 Task: Find connections with filter location Guadix with filter topic #stayhomewith filter profile language French with filter current company Volvo Group with filter school JSPM's Rajarshi Shahu College of Engineering with filter industry Reupholstery and Furniture Repair with filter service category Program Management with filter keywords title Chief Robot Whisperer
Action: Mouse moved to (585, 77)
Screenshot: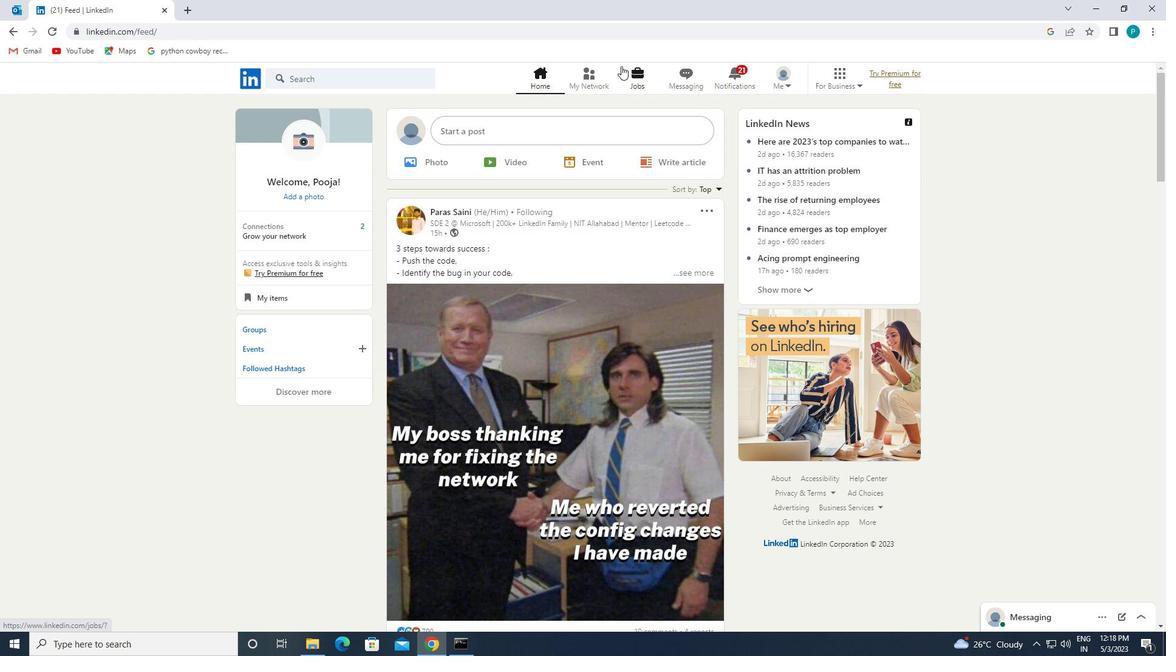 
Action: Mouse pressed left at (585, 77)
Screenshot: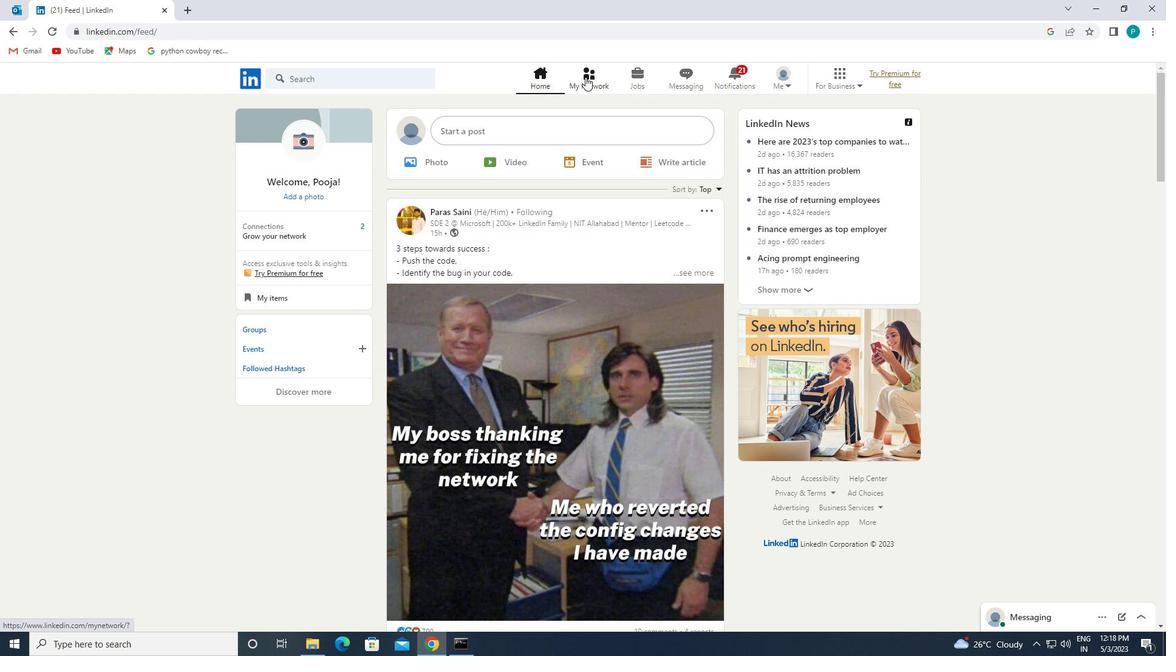 
Action: Mouse moved to (361, 146)
Screenshot: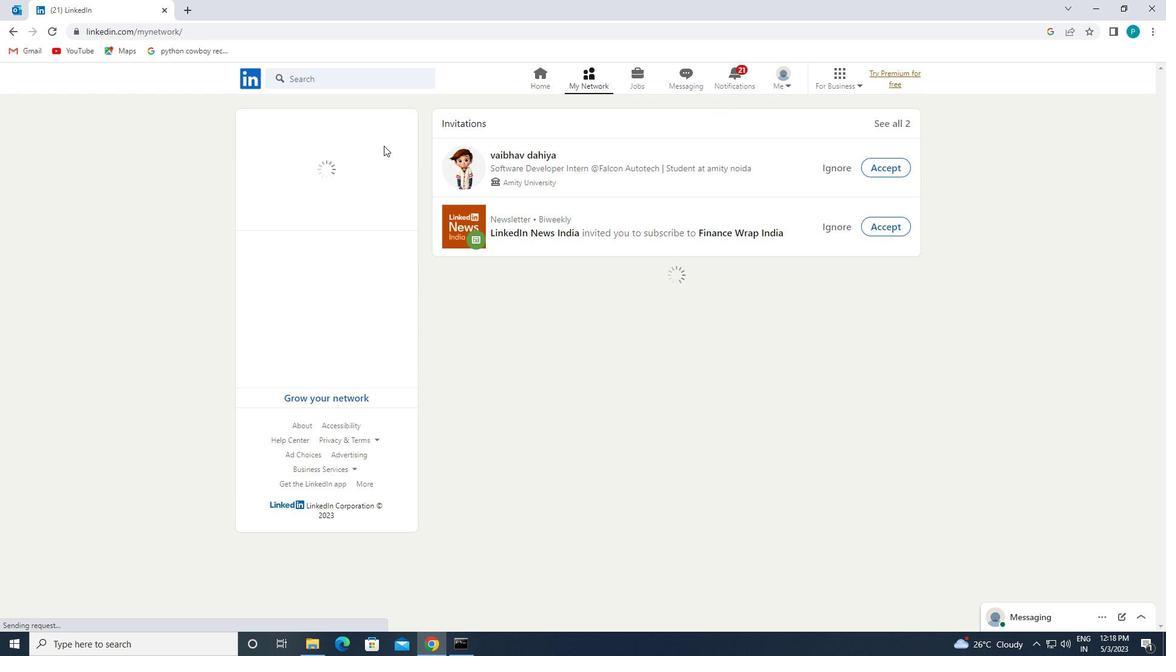 
Action: Mouse pressed left at (361, 146)
Screenshot: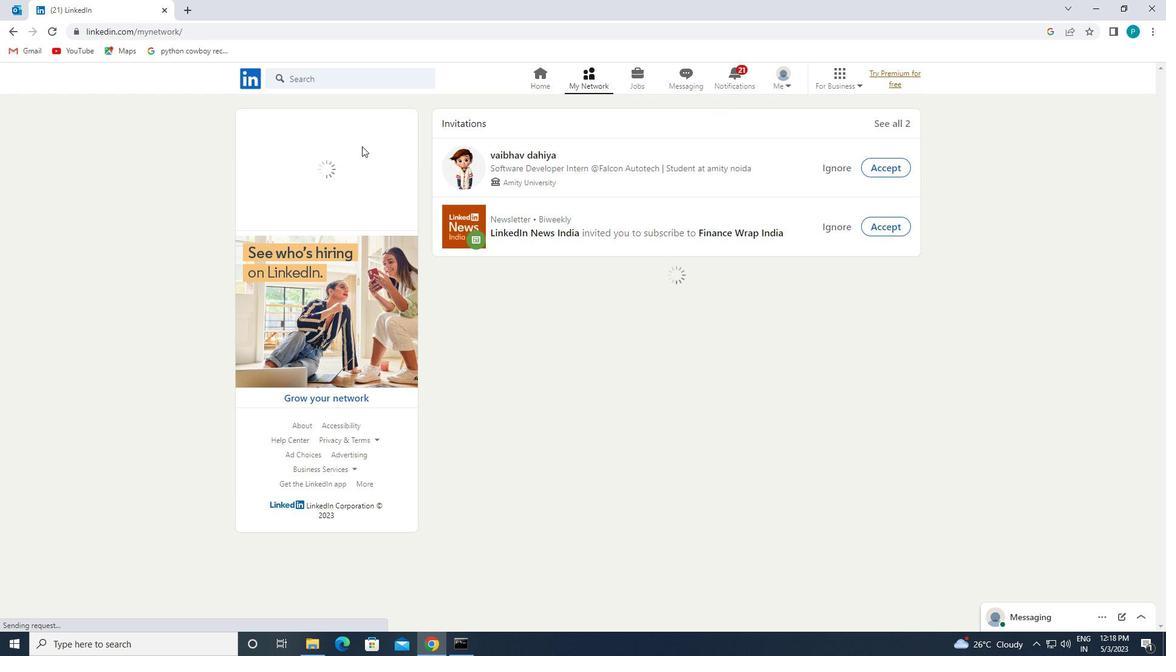 
Action: Mouse moved to (666, 144)
Screenshot: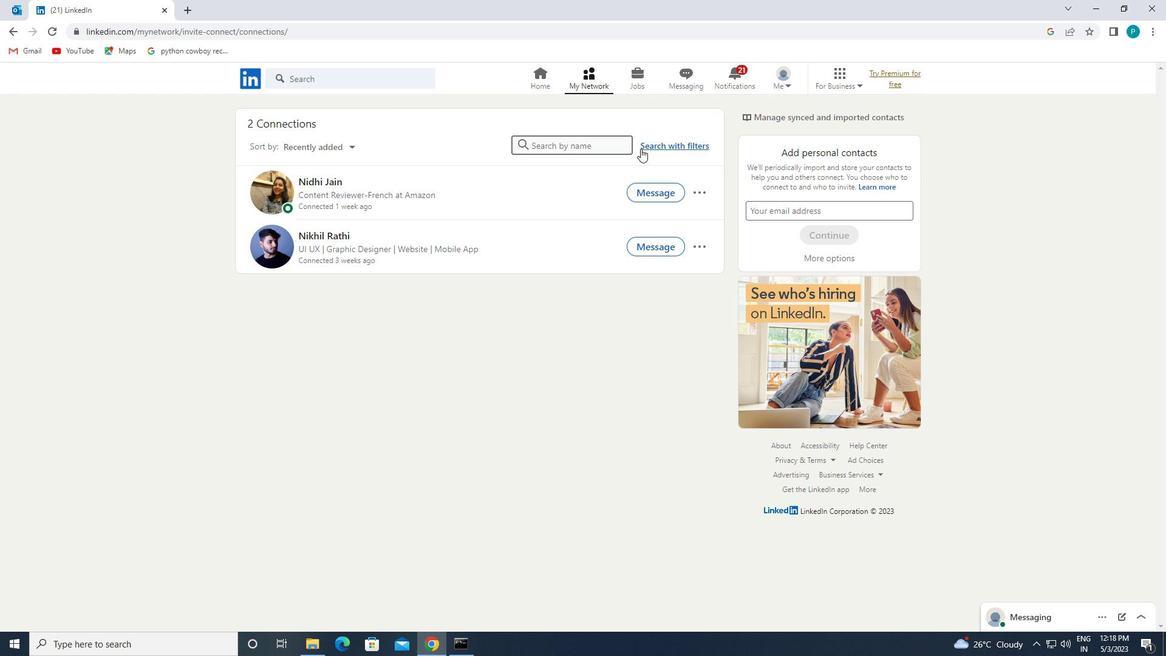 
Action: Mouse pressed left at (666, 144)
Screenshot: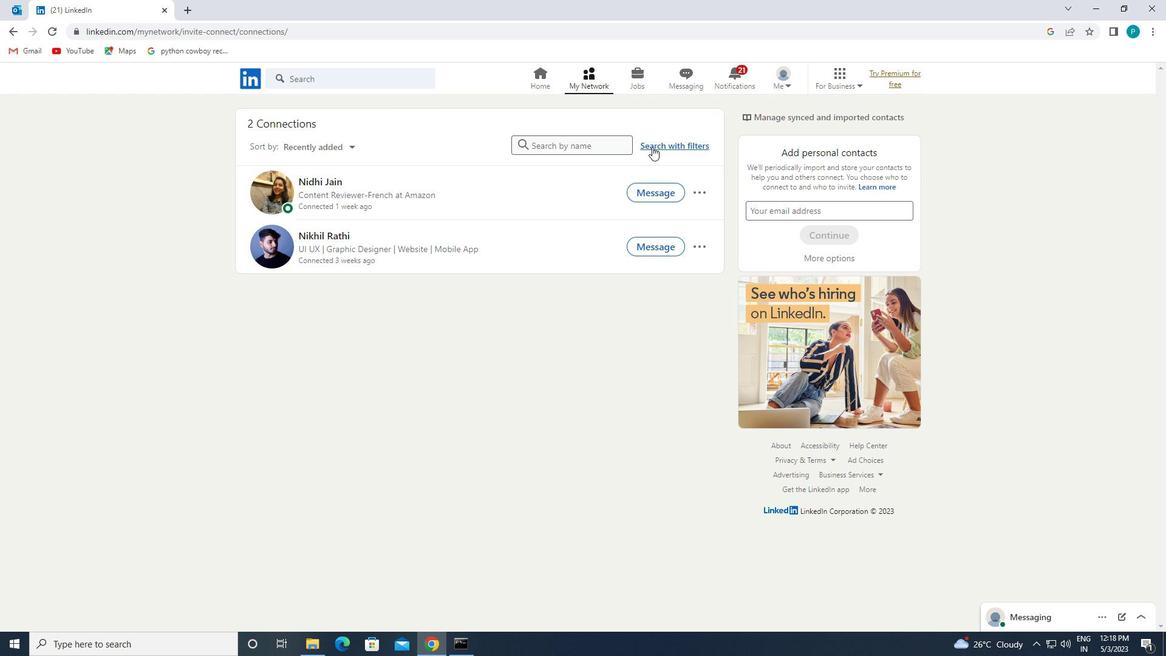 
Action: Mouse moved to (619, 109)
Screenshot: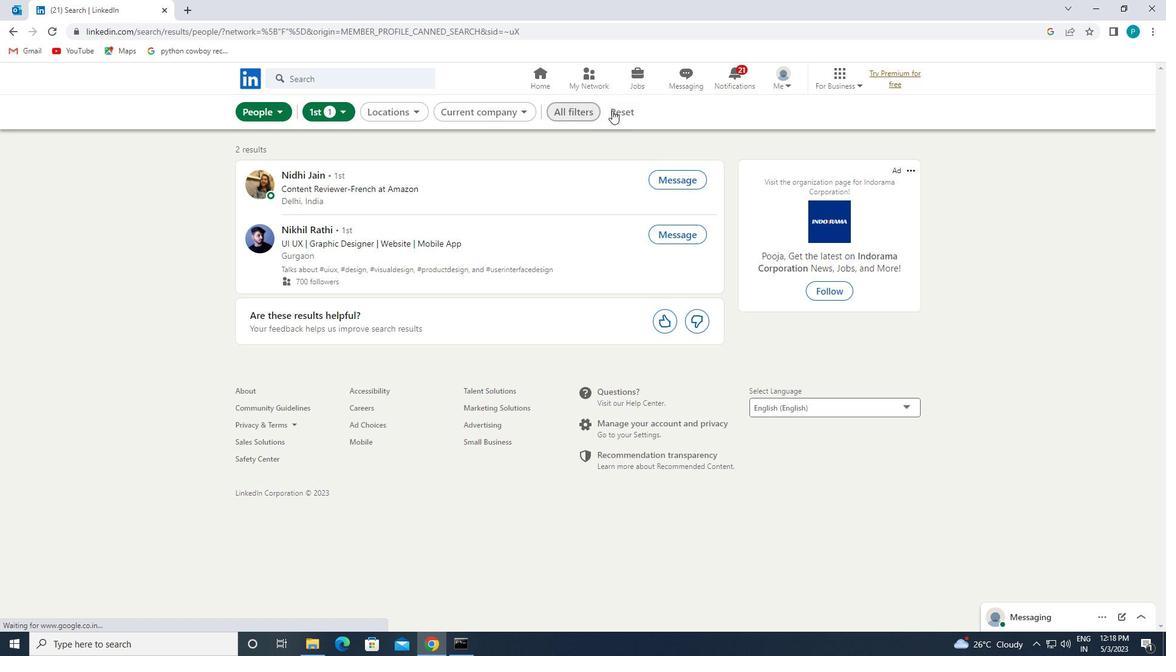 
Action: Mouse pressed left at (619, 109)
Screenshot: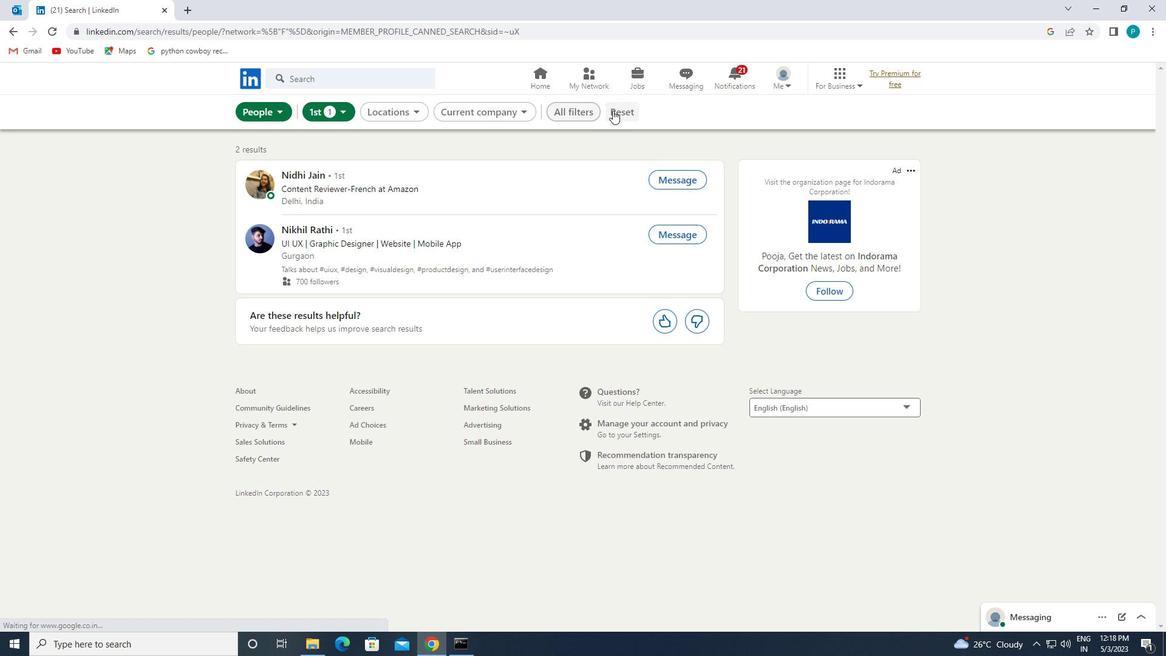 
Action: Mouse moved to (588, 108)
Screenshot: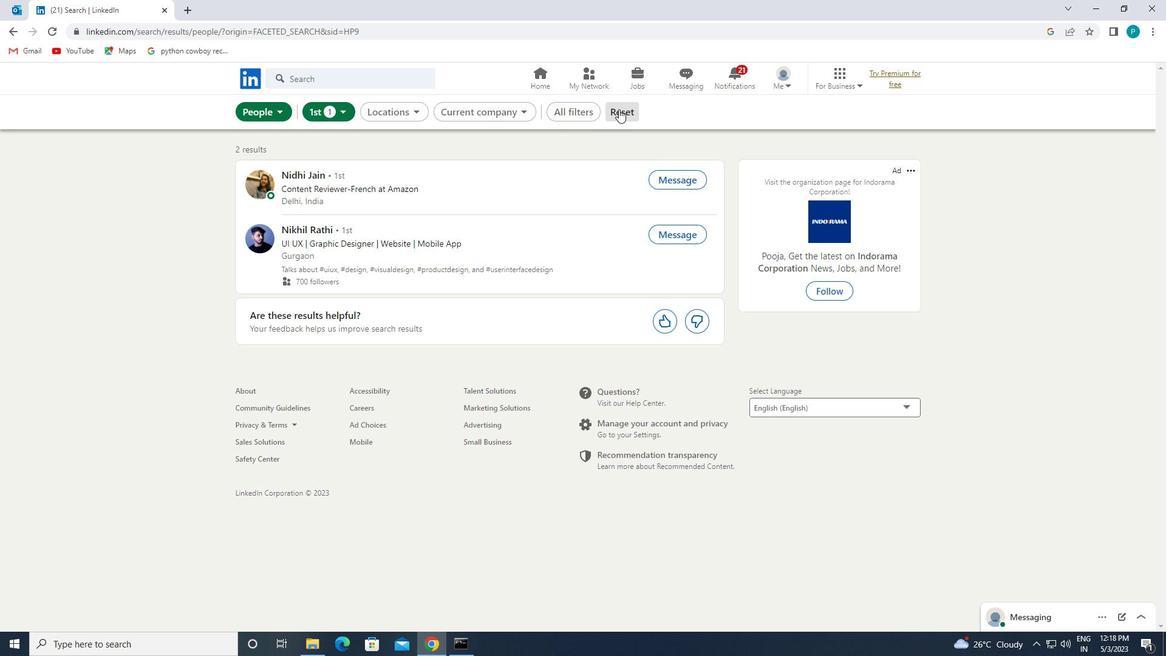 
Action: Mouse pressed left at (588, 108)
Screenshot: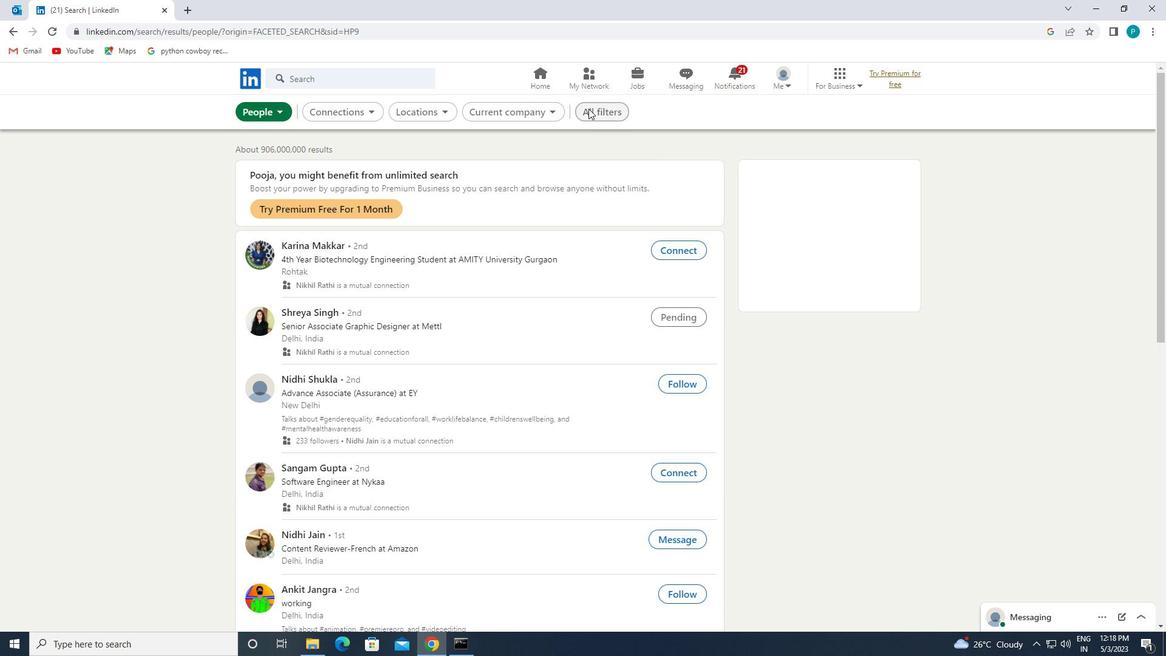 
Action: Mouse moved to (966, 391)
Screenshot: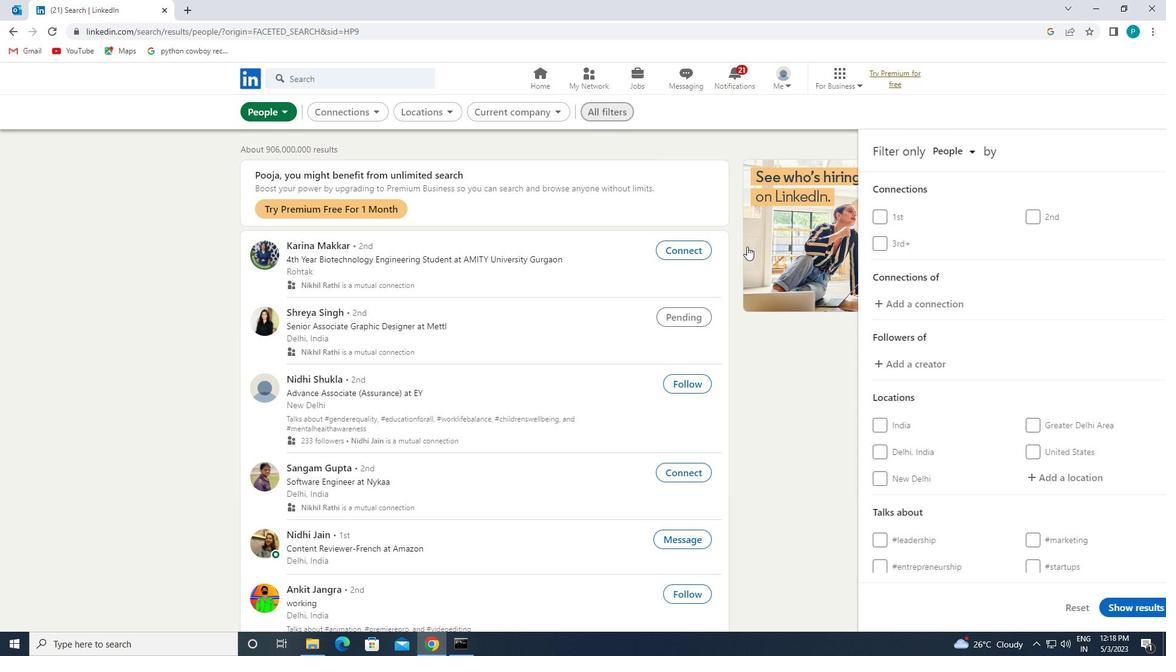 
Action: Mouse scrolled (966, 390) with delta (0, 0)
Screenshot: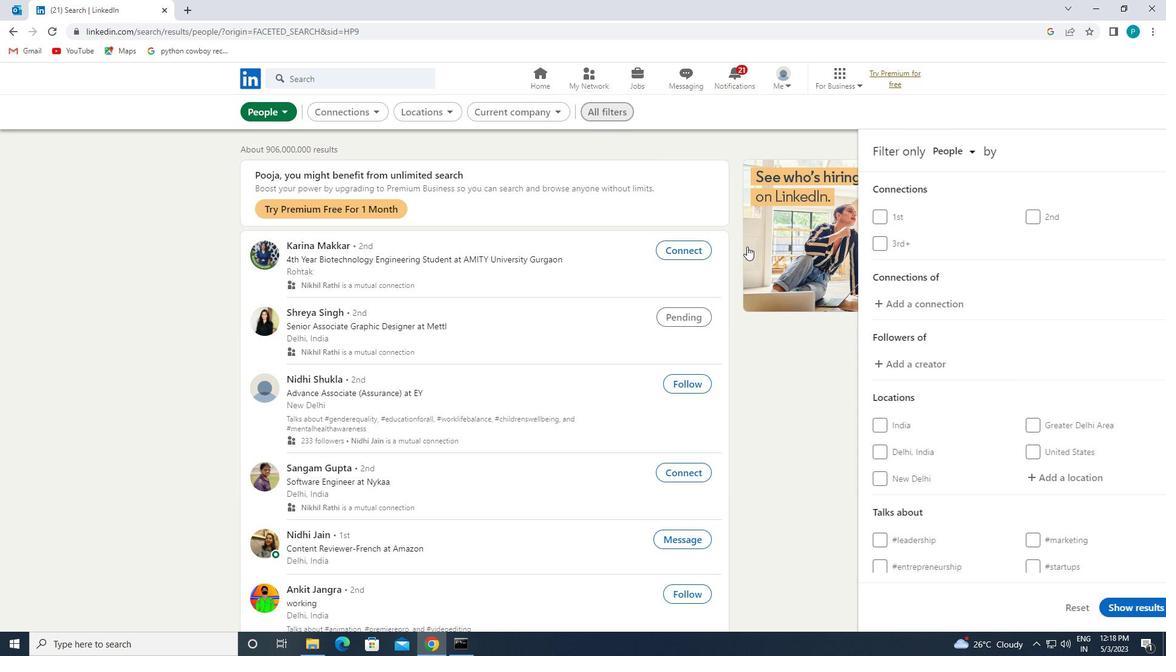 
Action: Mouse moved to (966, 391)
Screenshot: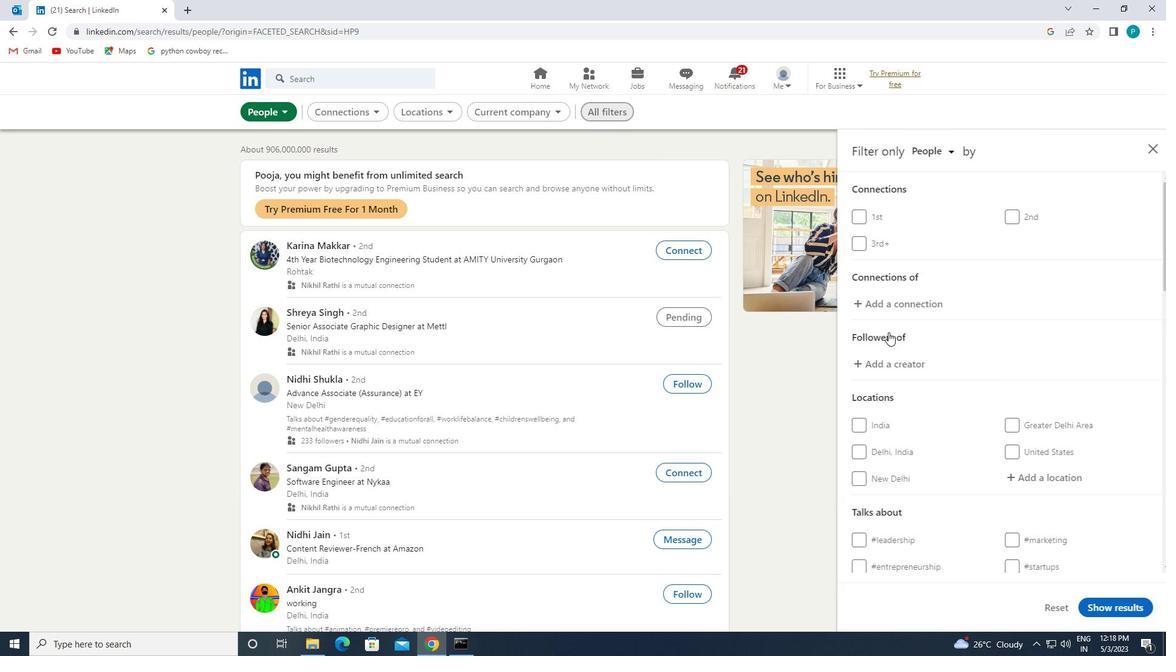 
Action: Mouse scrolled (966, 390) with delta (0, 0)
Screenshot: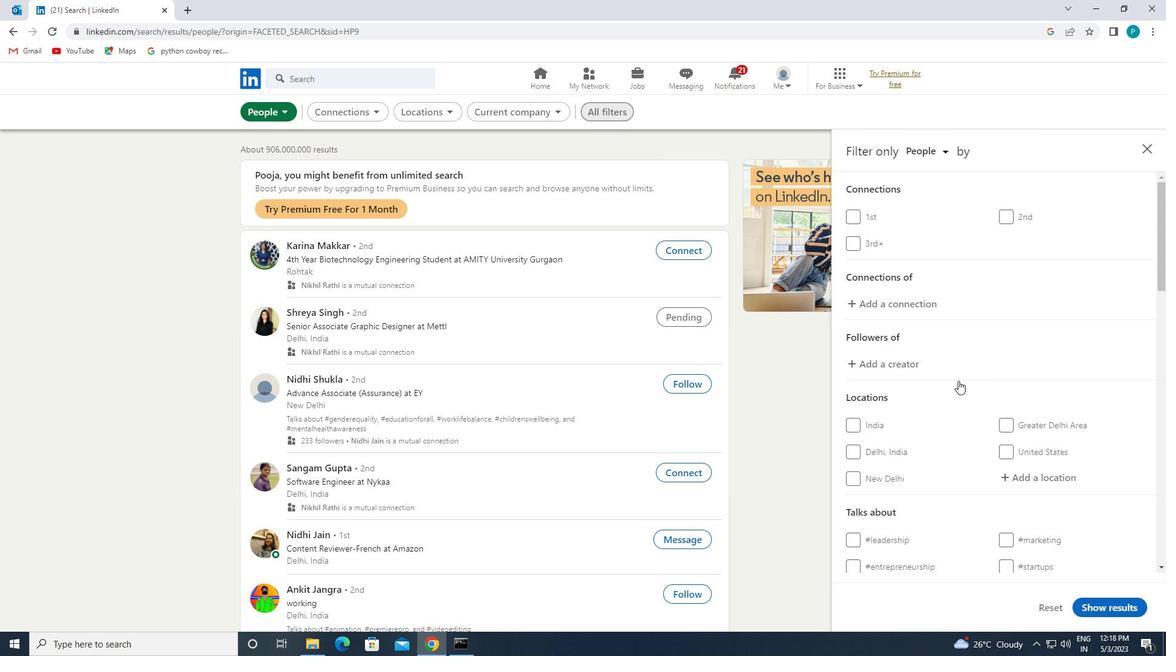 
Action: Mouse moved to (1005, 345)
Screenshot: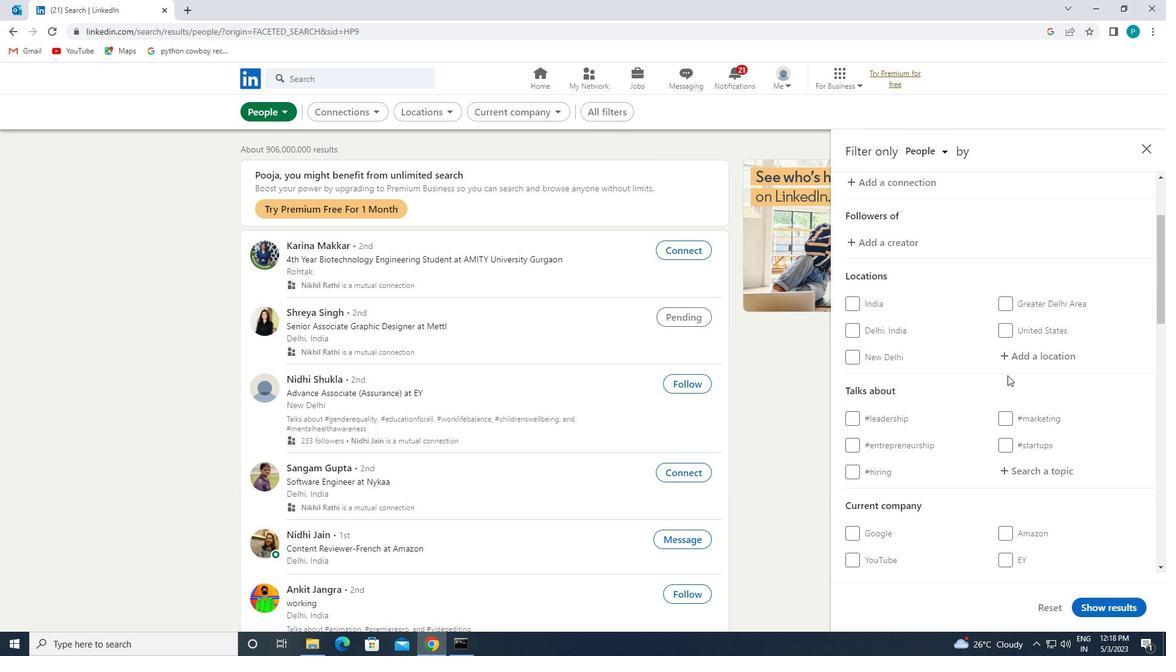 
Action: Mouse pressed left at (1005, 345)
Screenshot: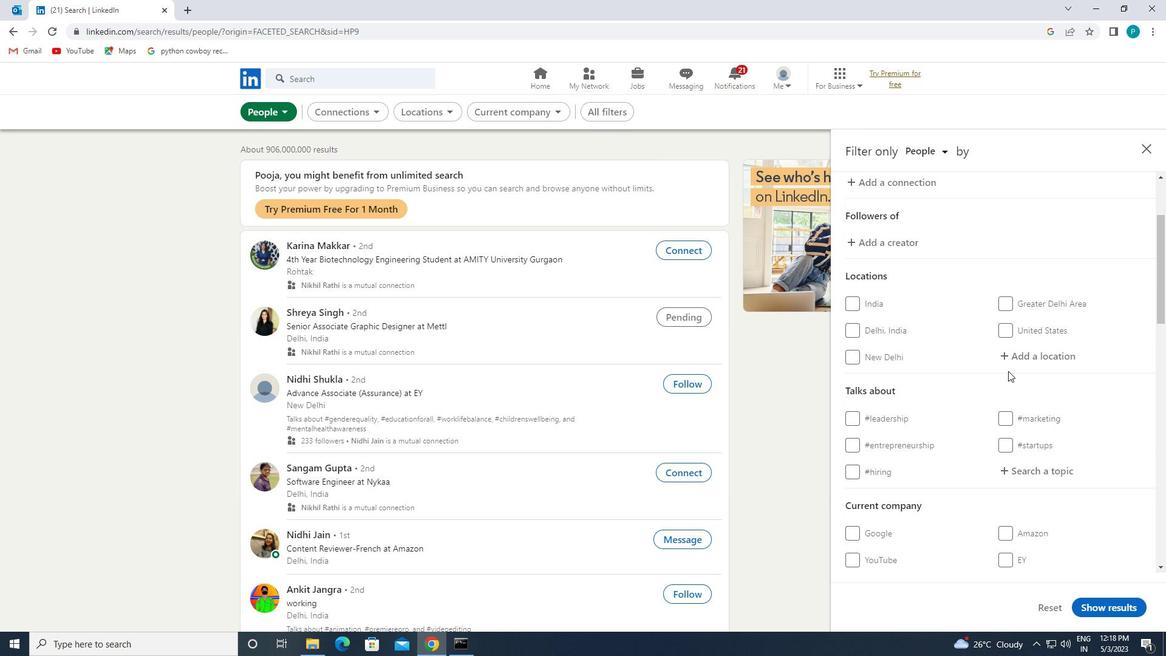 
Action: Mouse moved to (1001, 352)
Screenshot: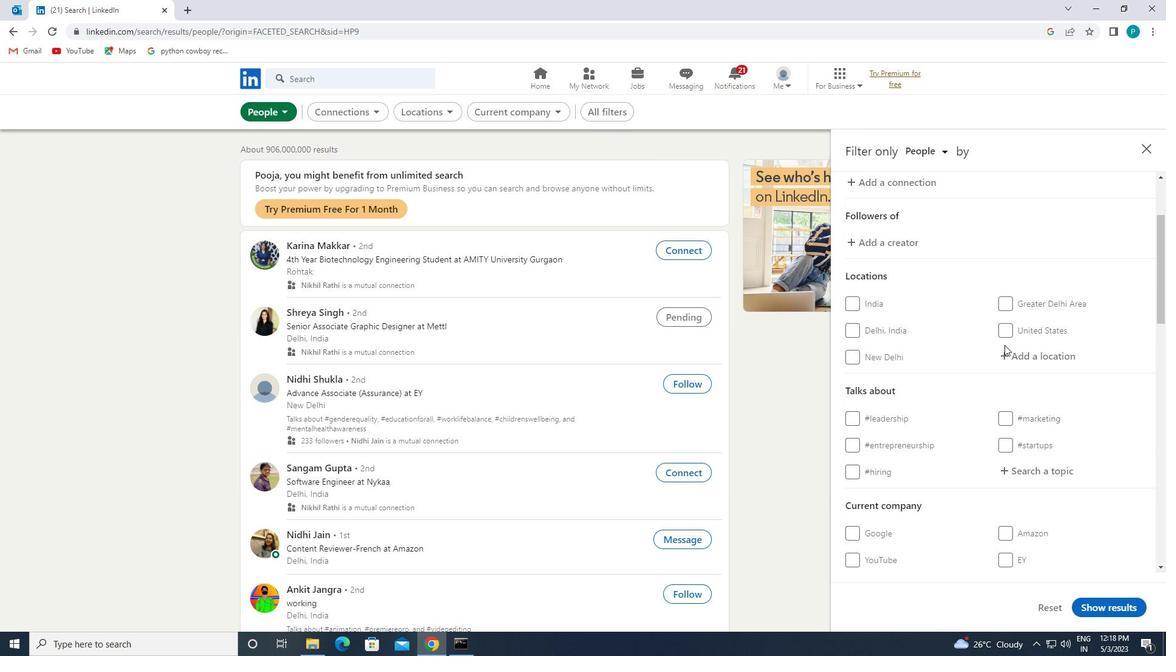 
Action: Mouse pressed left at (1001, 352)
Screenshot: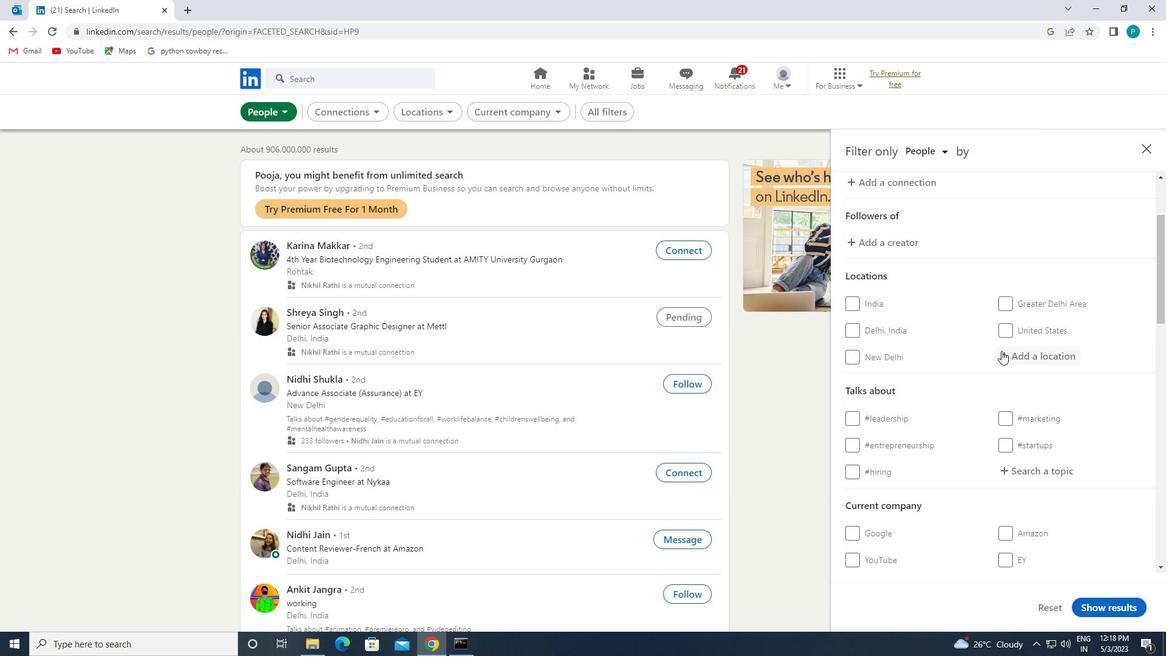 
Action: Mouse moved to (1004, 347)
Screenshot: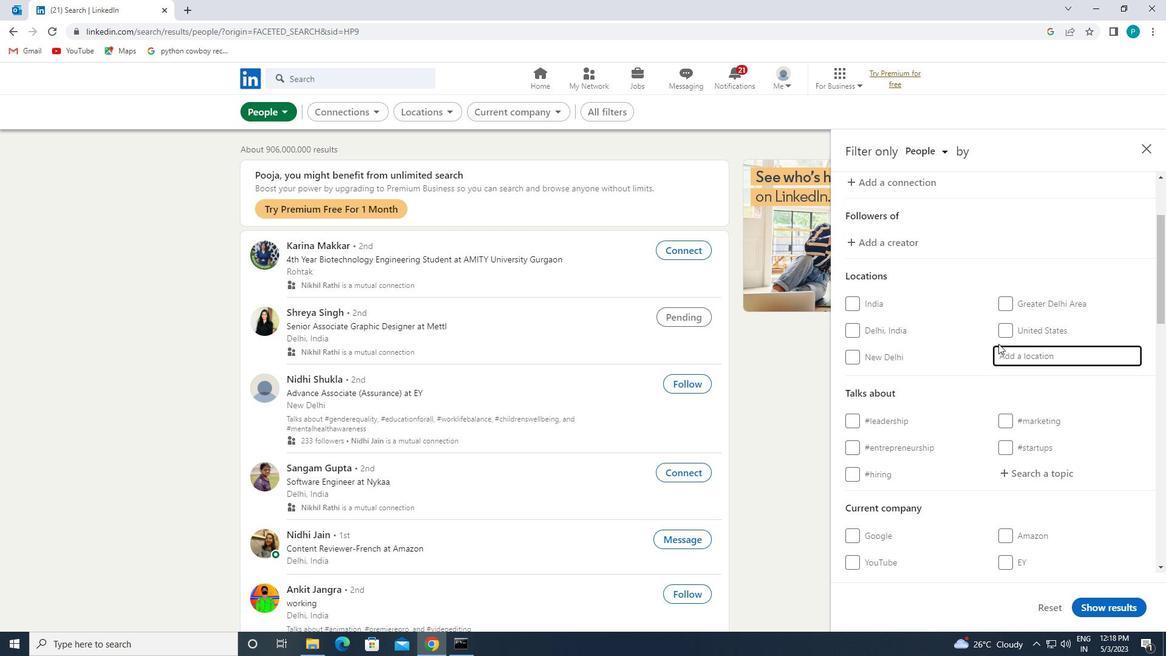 
Action: Key pressed <Key.caps_lock>g<Key.caps_lock>uadix
Screenshot: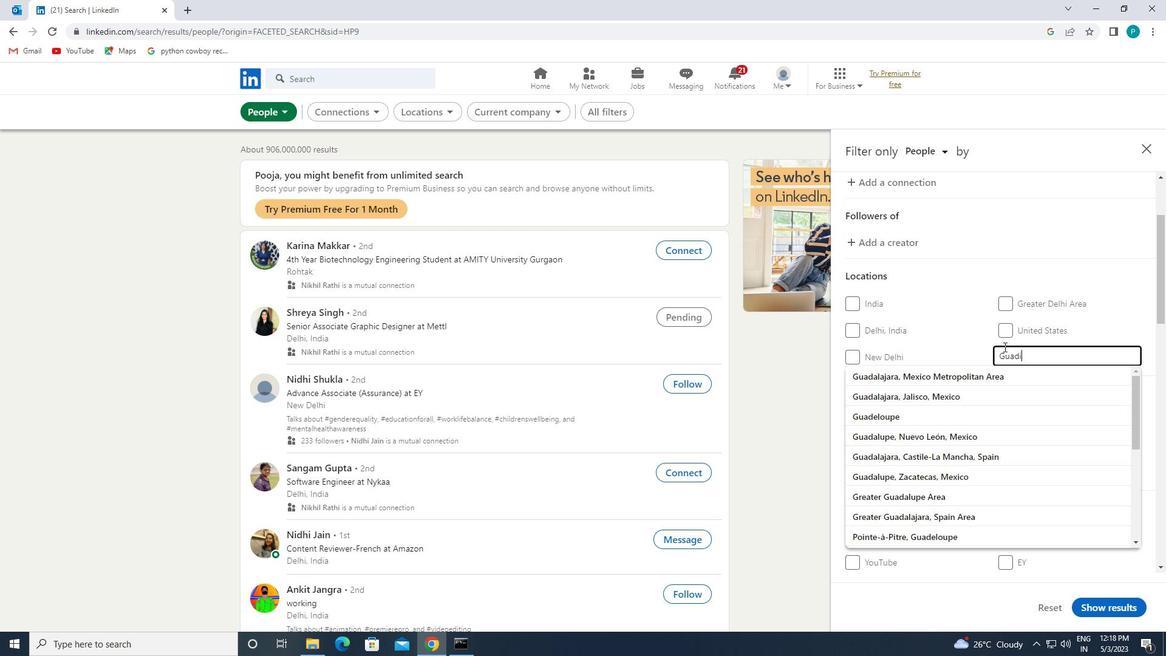 
Action: Mouse moved to (965, 381)
Screenshot: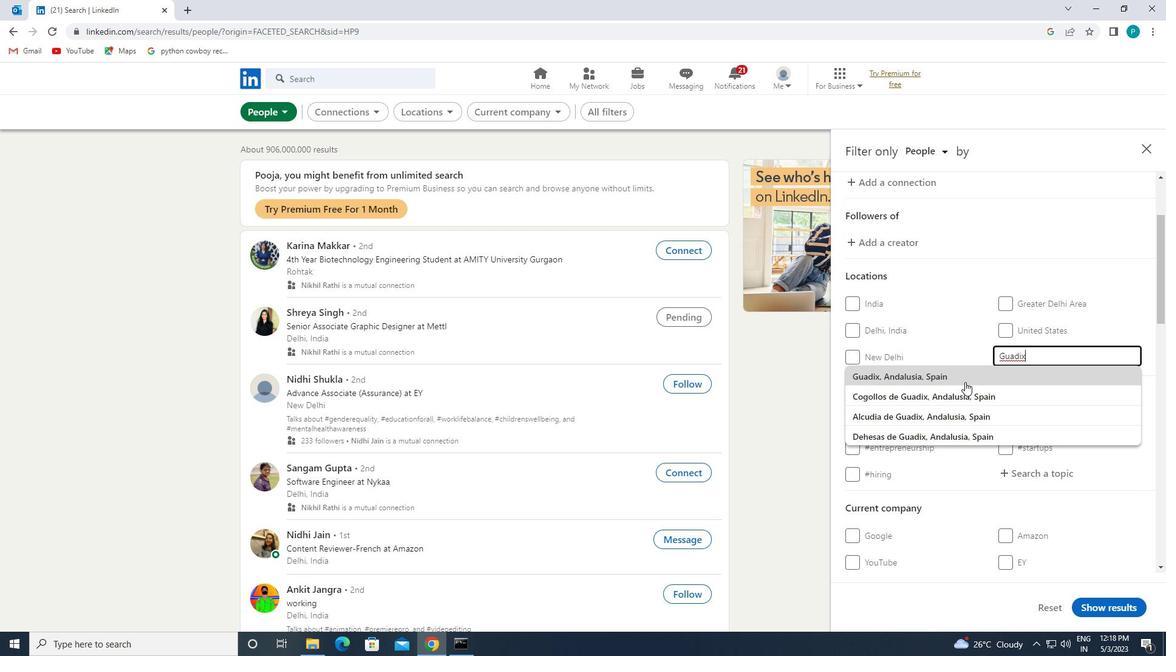 
Action: Mouse pressed left at (965, 381)
Screenshot: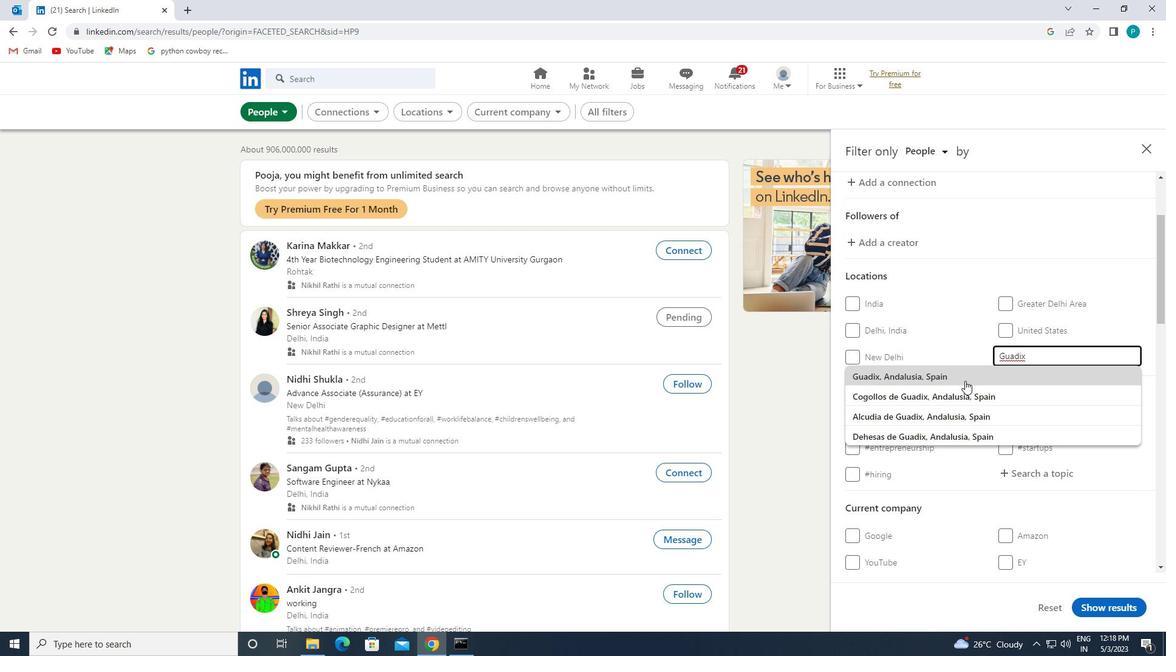 
Action: Mouse moved to (996, 410)
Screenshot: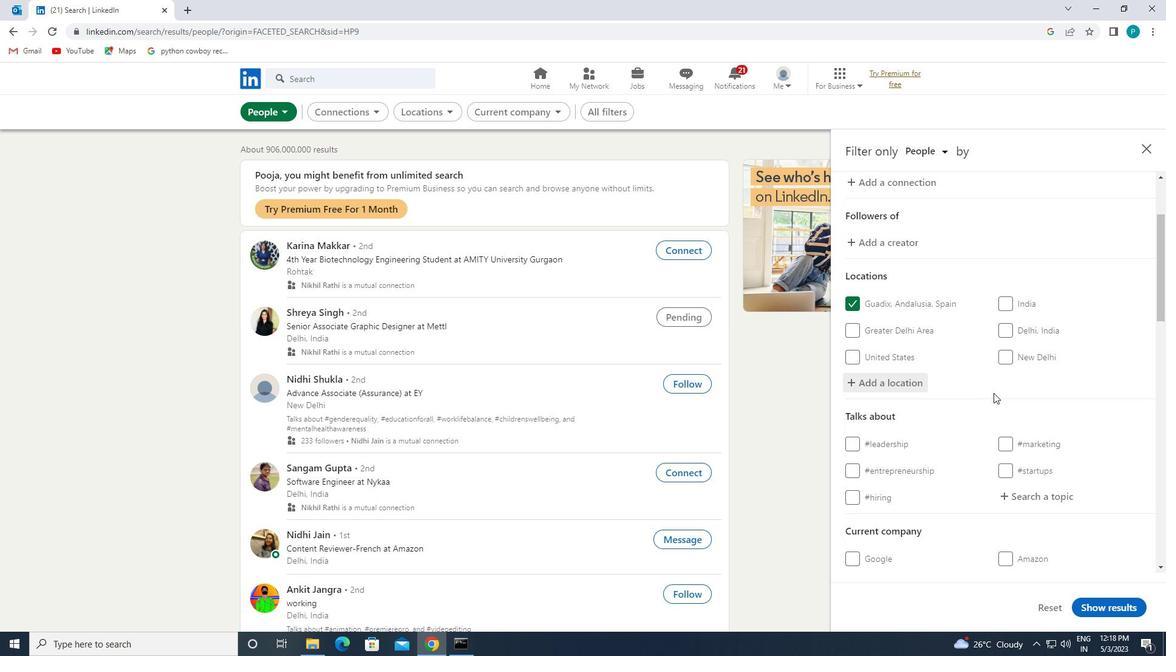 
Action: Mouse scrolled (996, 410) with delta (0, 0)
Screenshot: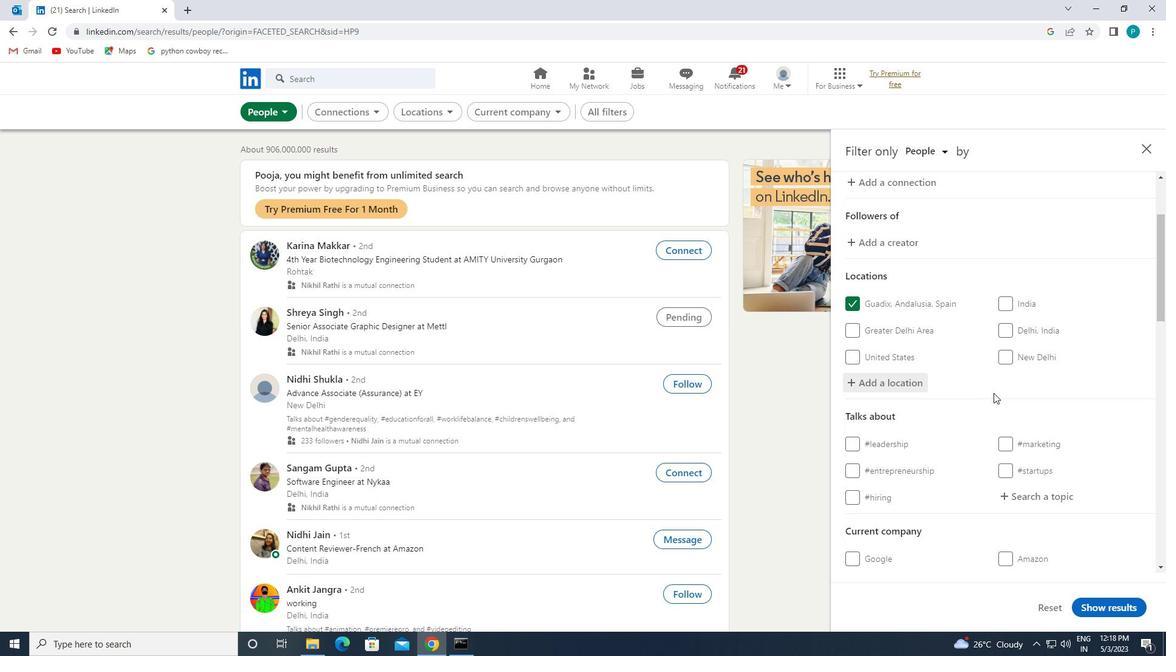 
Action: Mouse moved to (996, 412)
Screenshot: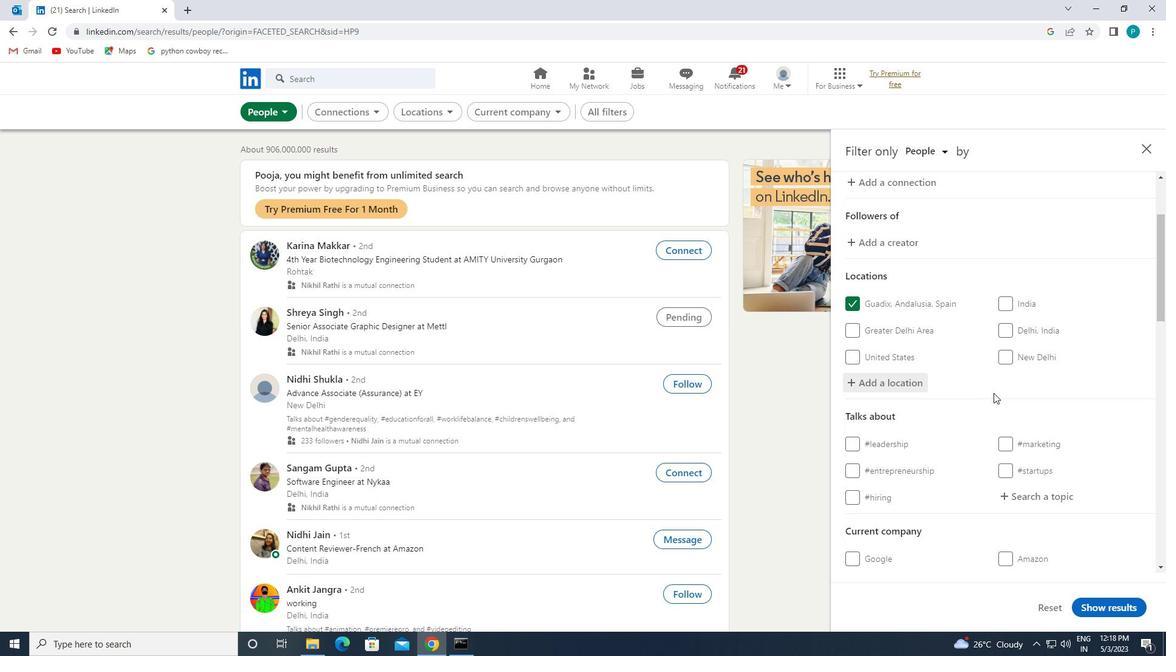 
Action: Mouse scrolled (996, 412) with delta (0, 0)
Screenshot: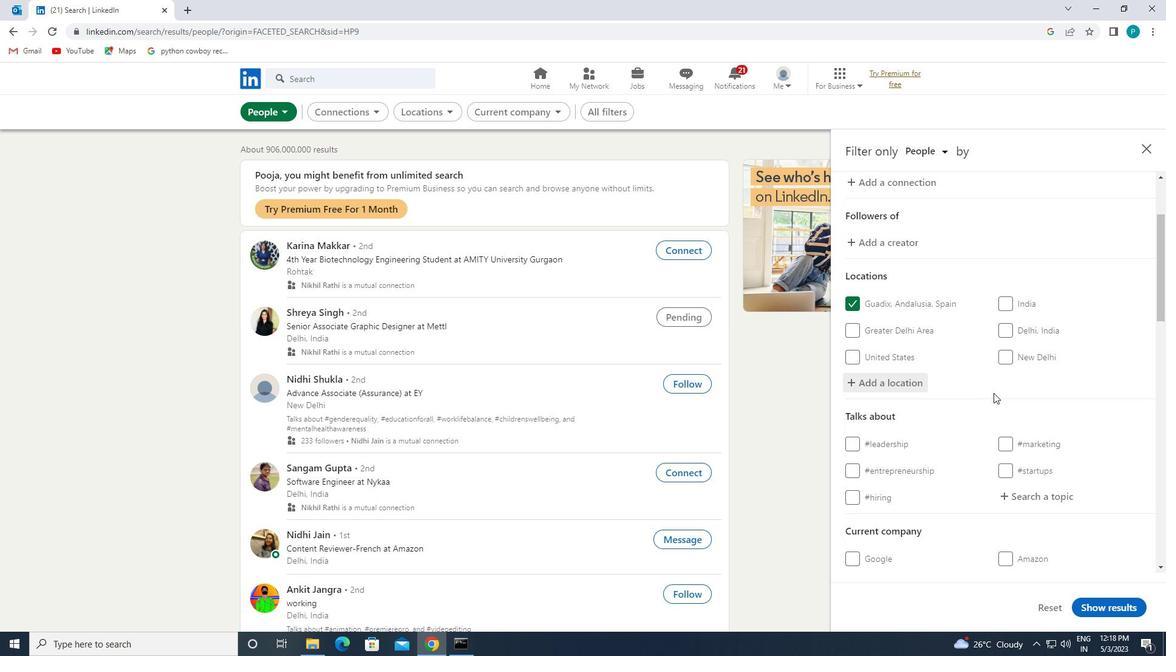 
Action: Mouse moved to (996, 413)
Screenshot: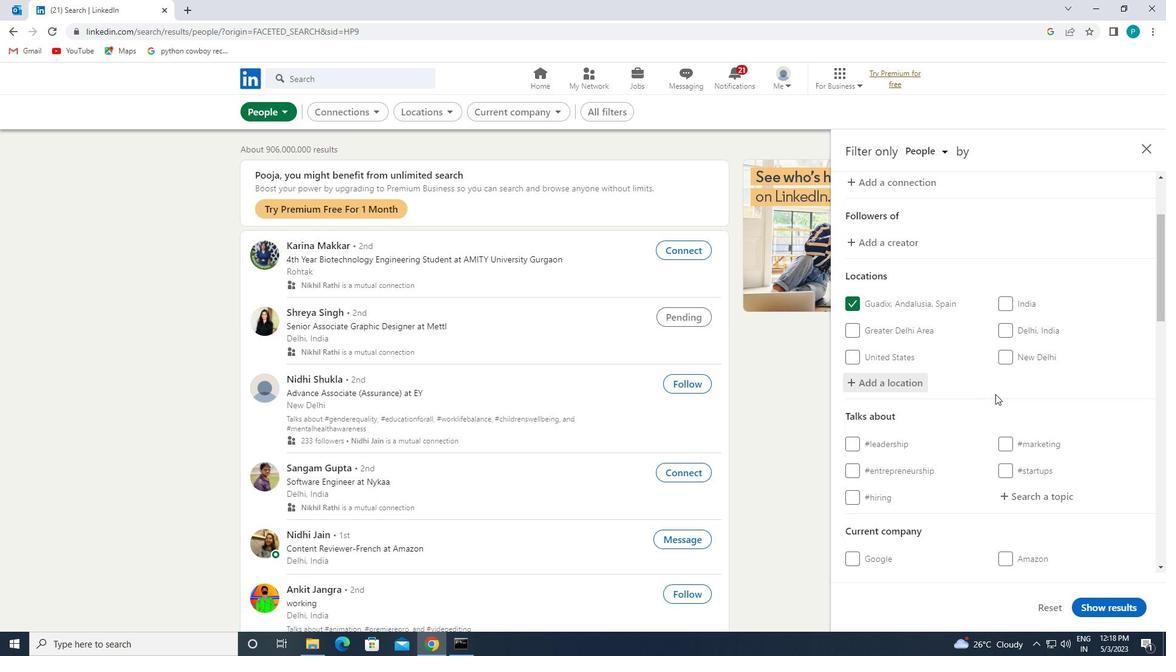 
Action: Mouse scrolled (996, 413) with delta (0, 0)
Screenshot: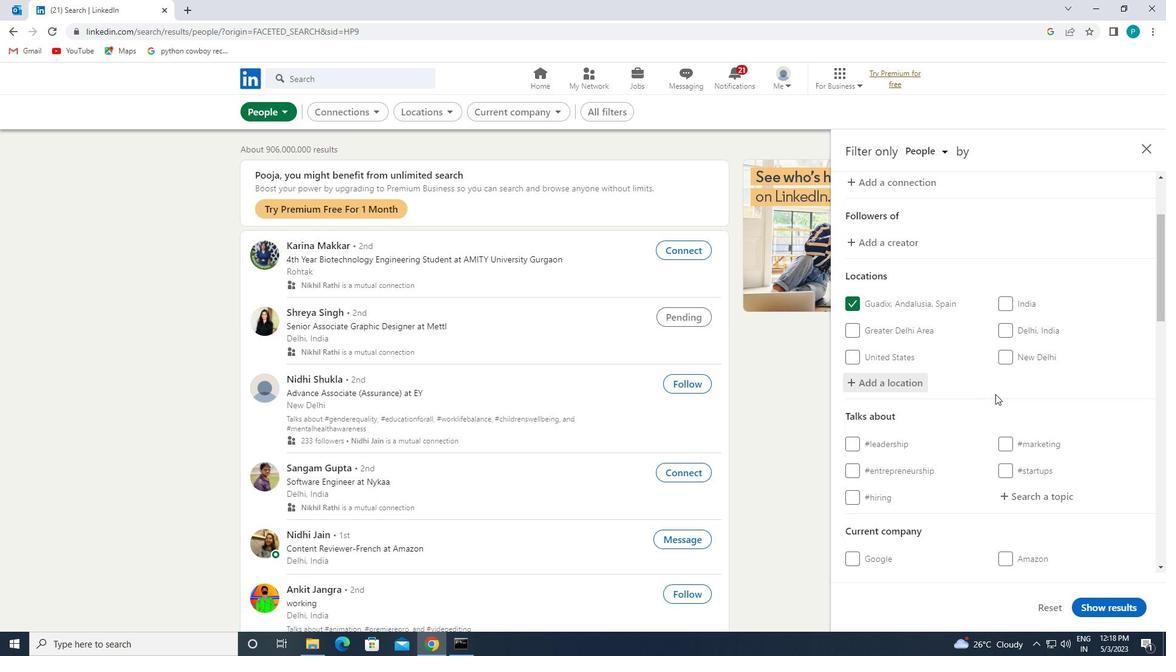 
Action: Mouse moved to (1020, 312)
Screenshot: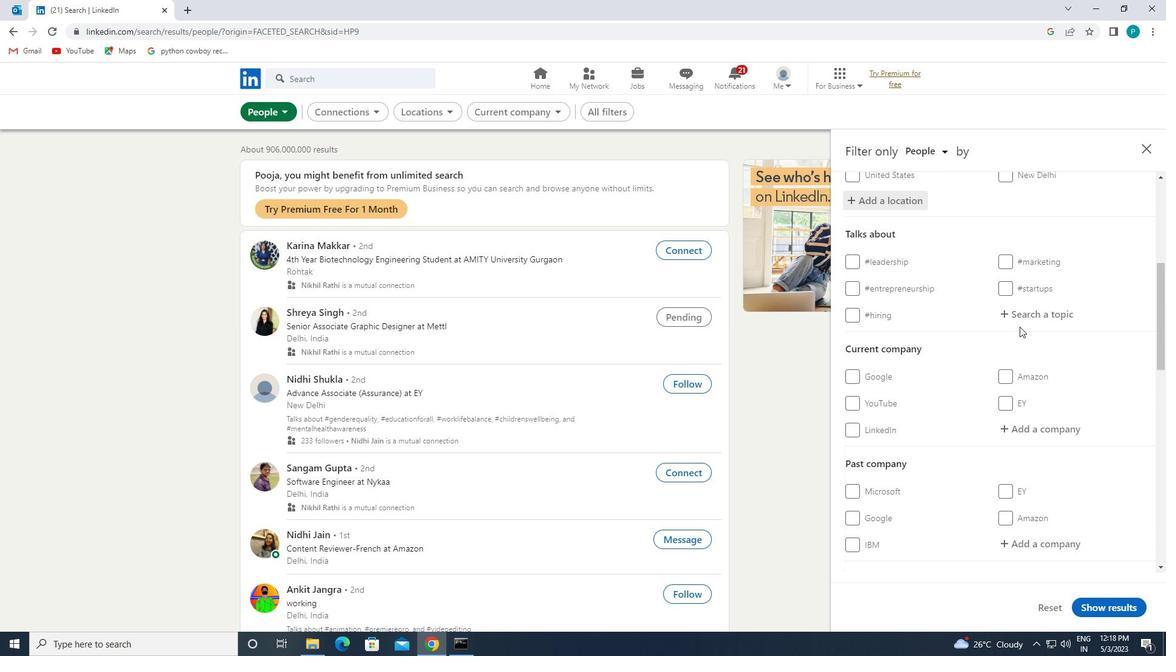 
Action: Mouse pressed left at (1020, 312)
Screenshot: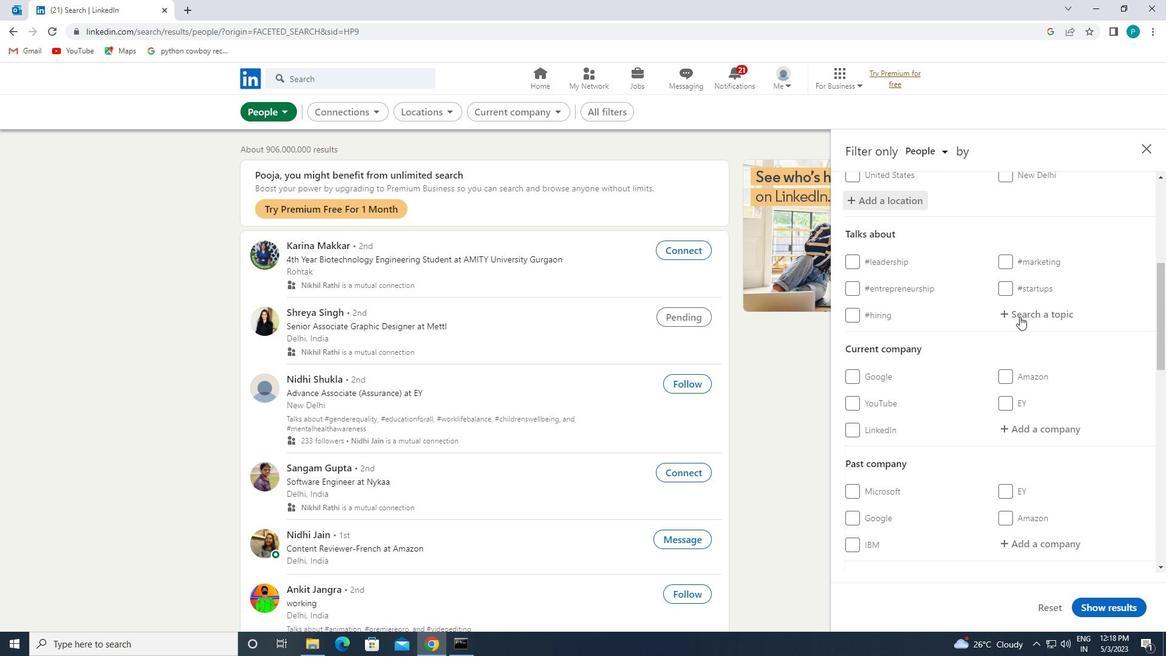 
Action: Mouse moved to (1137, 392)
Screenshot: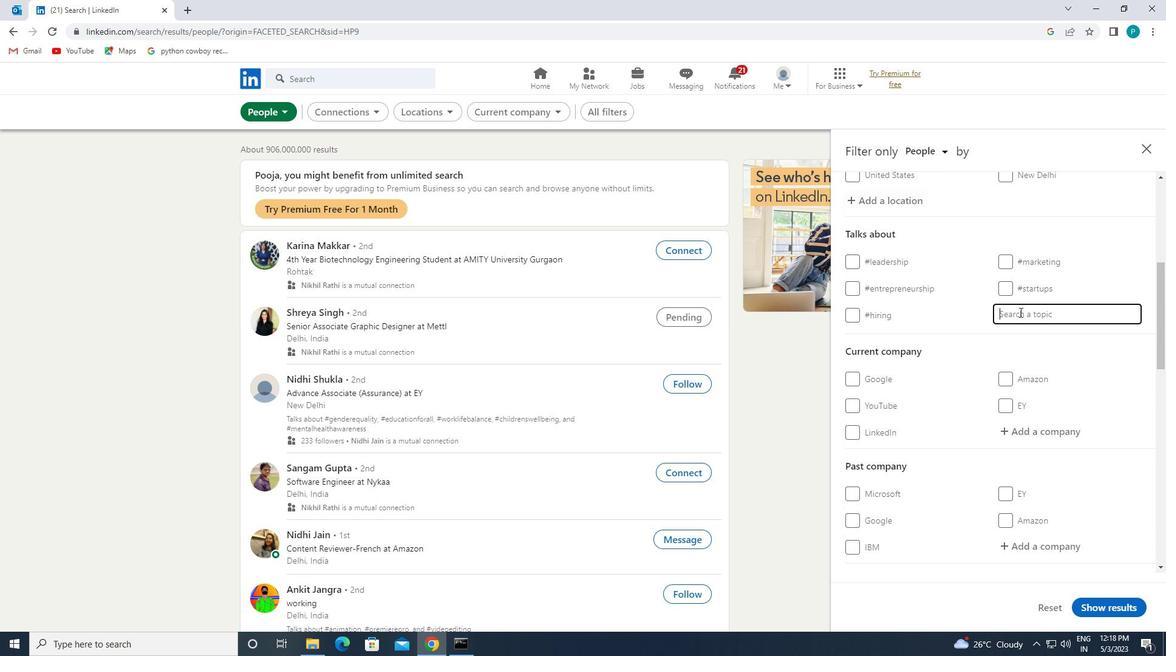
Action: Key pressed <Key.shift>#<Key.caps_lock><Key.caps_lock>STAYHOME
Screenshot: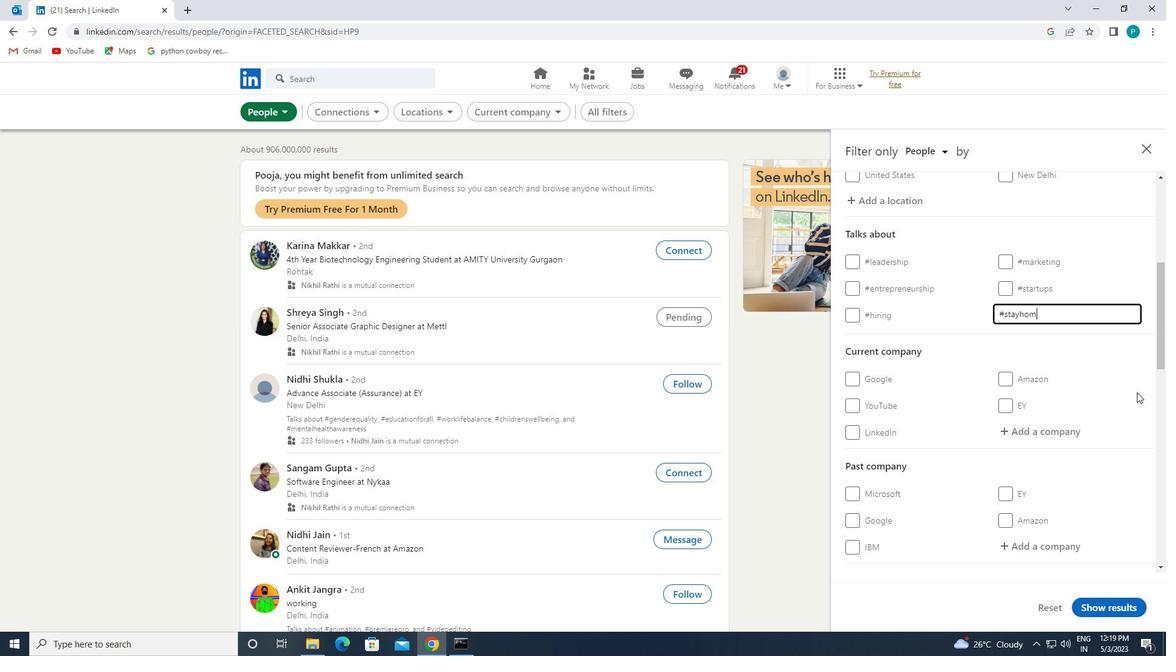 
Action: Mouse moved to (1166, 450)
Screenshot: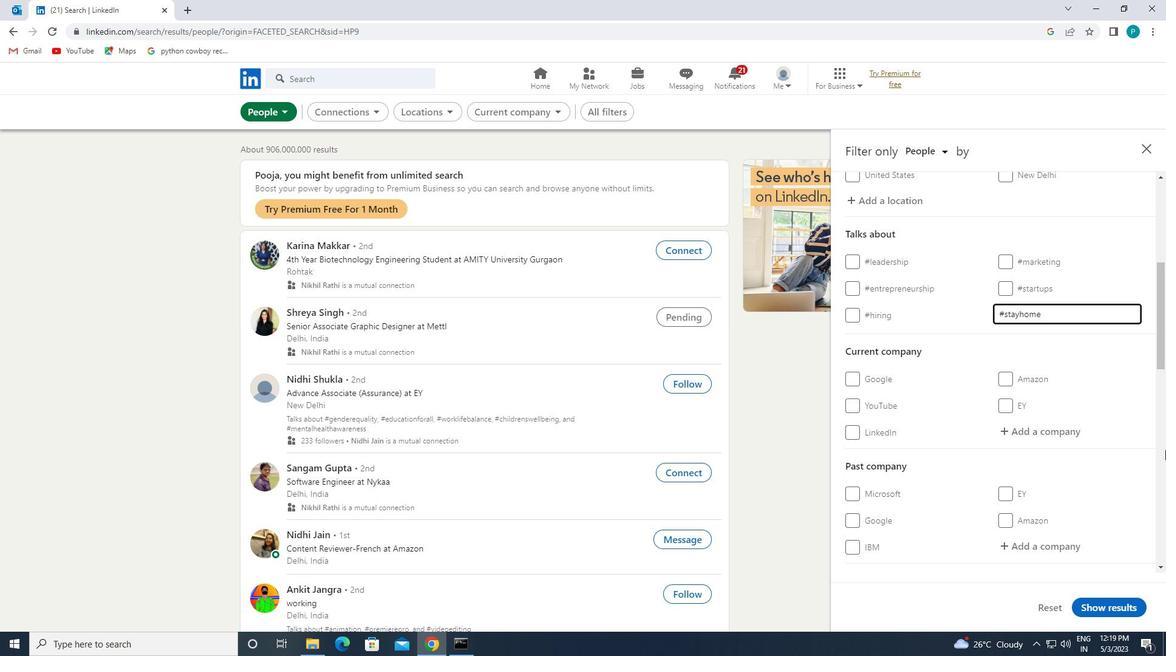 
Action: Mouse scrolled (1166, 449) with delta (0, 0)
Screenshot: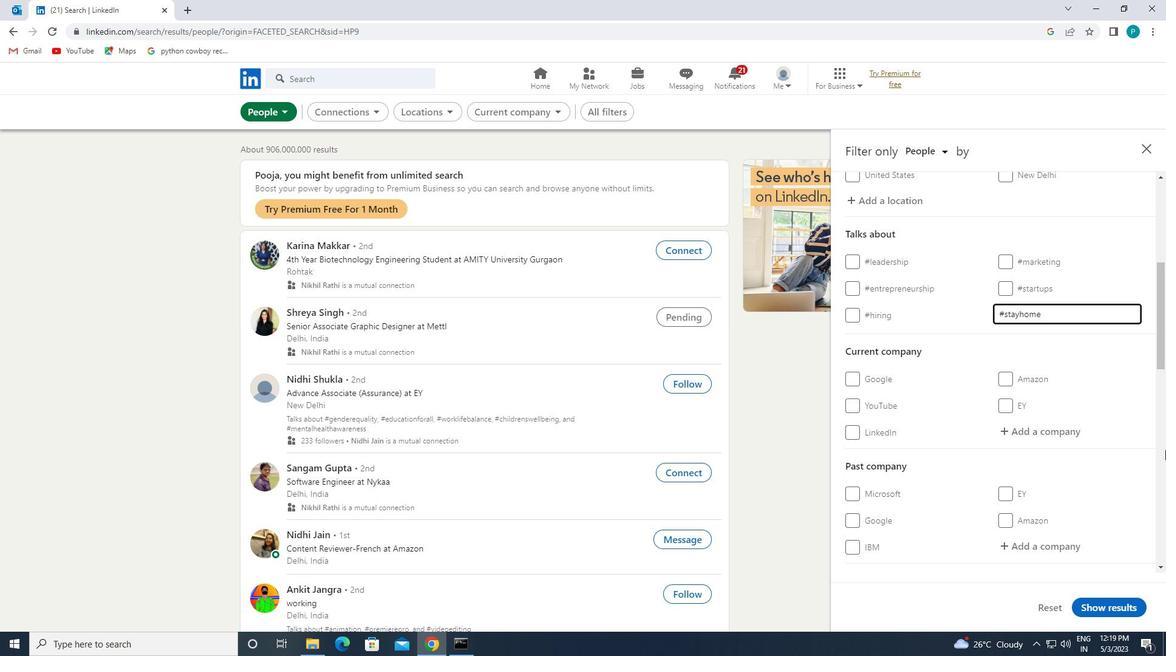 
Action: Mouse moved to (1149, 447)
Screenshot: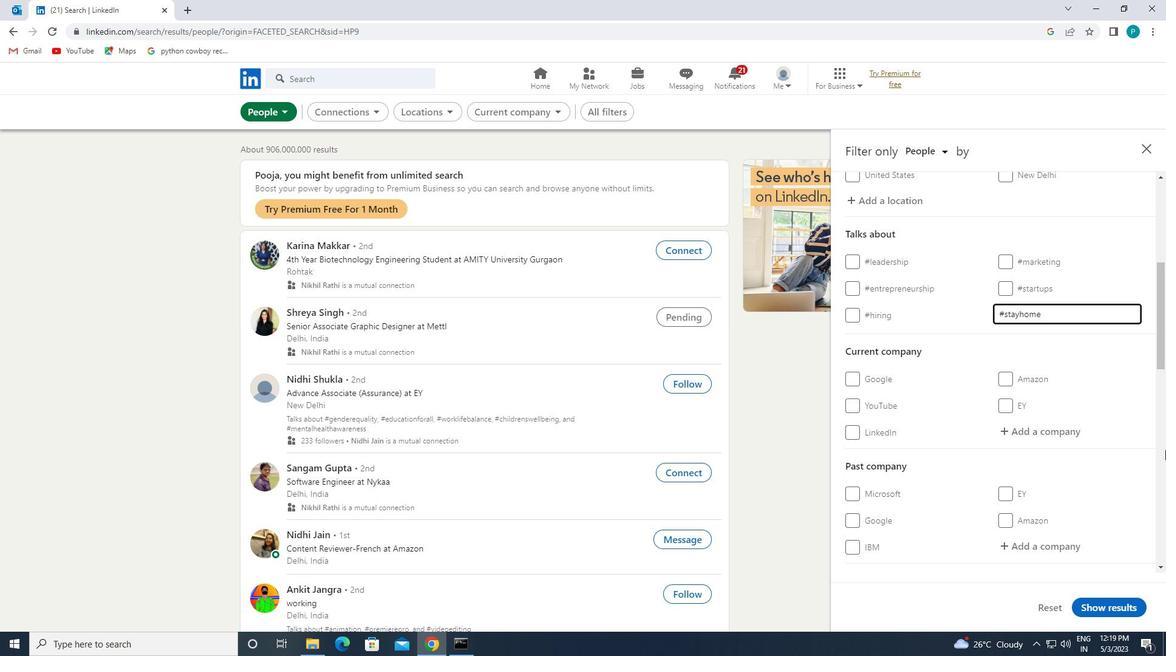 
Action: Mouse scrolled (1149, 446) with delta (0, 0)
Screenshot: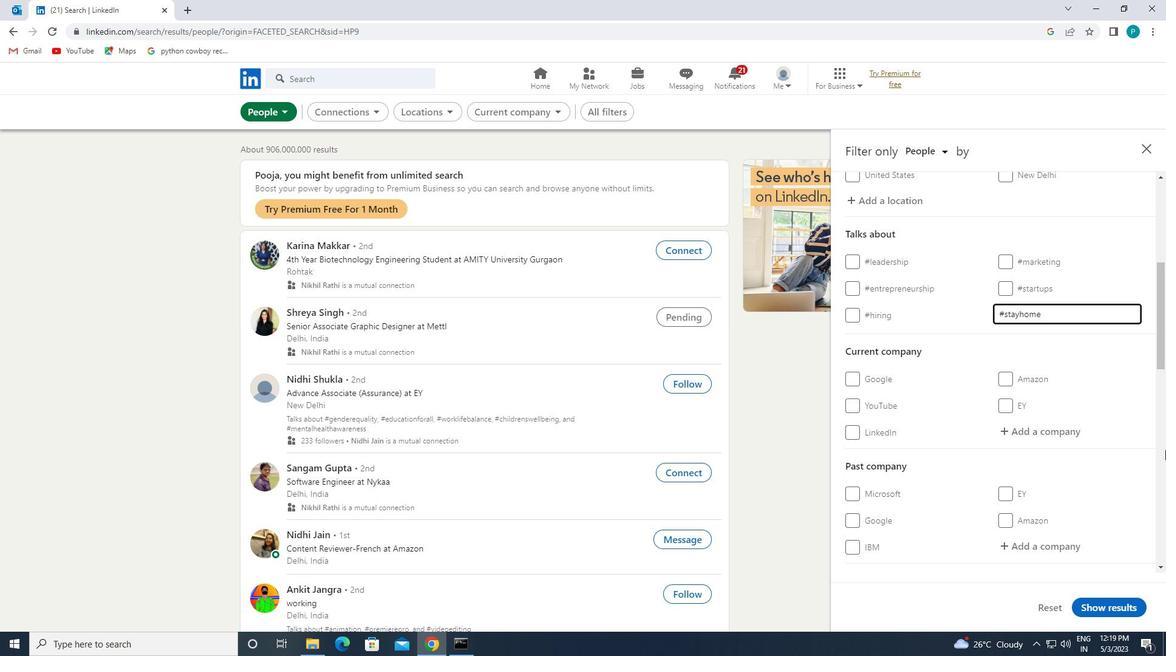 
Action: Mouse moved to (1007, 433)
Screenshot: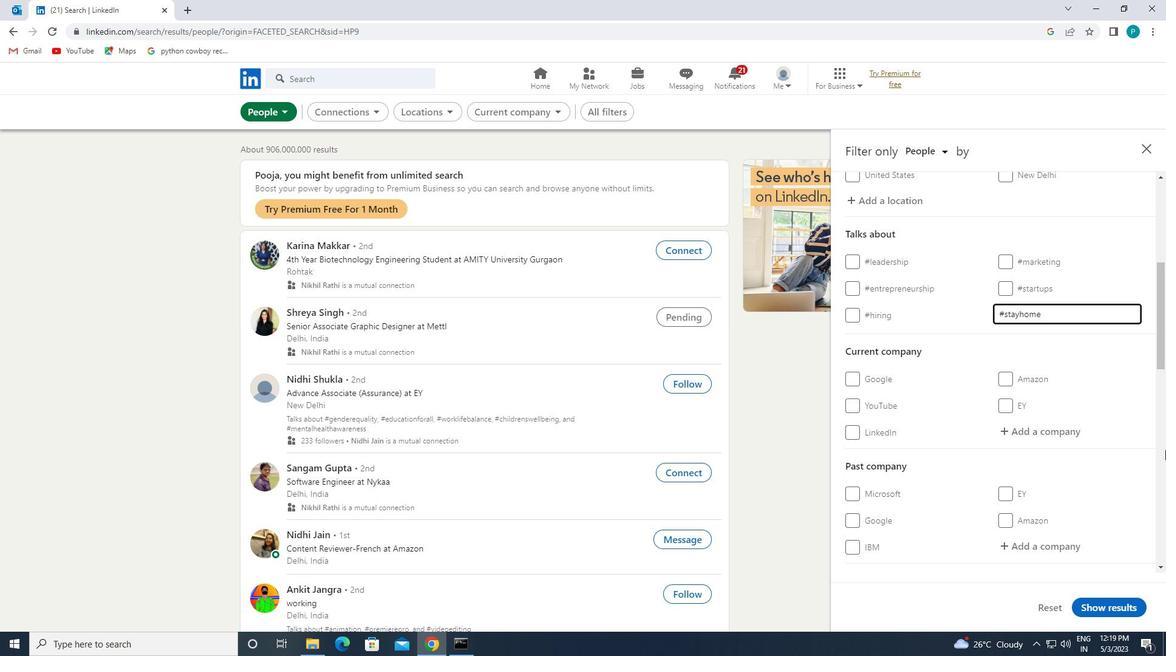 
Action: Mouse scrolled (1007, 432) with delta (0, 0)
Screenshot: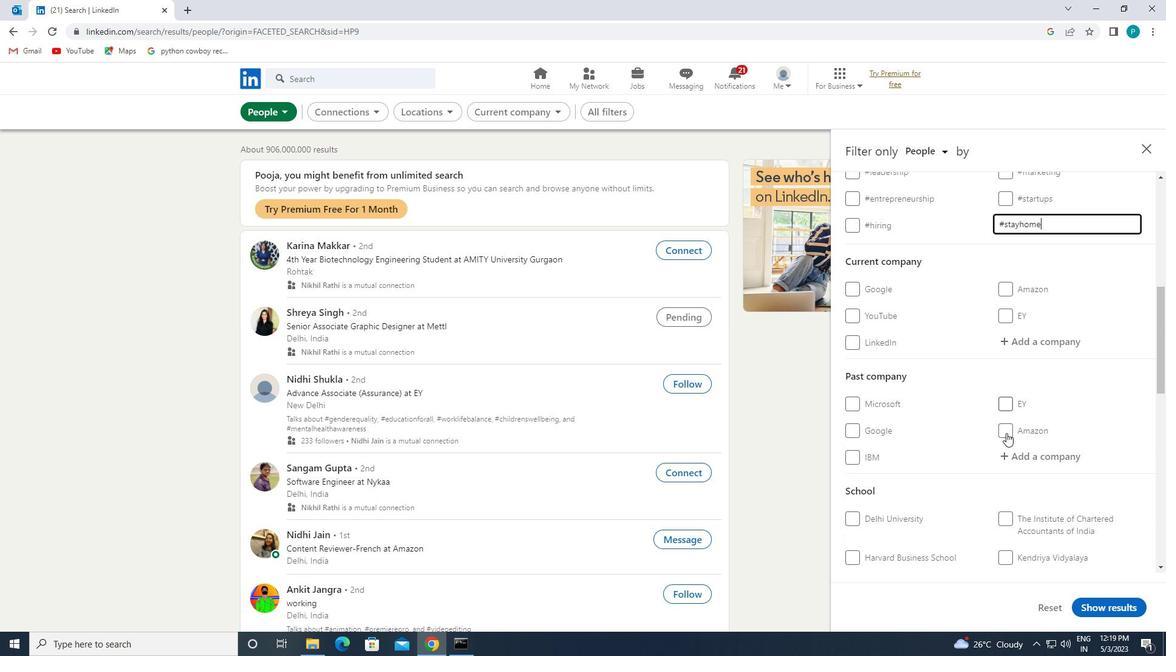 
Action: Mouse scrolled (1007, 432) with delta (0, 0)
Screenshot: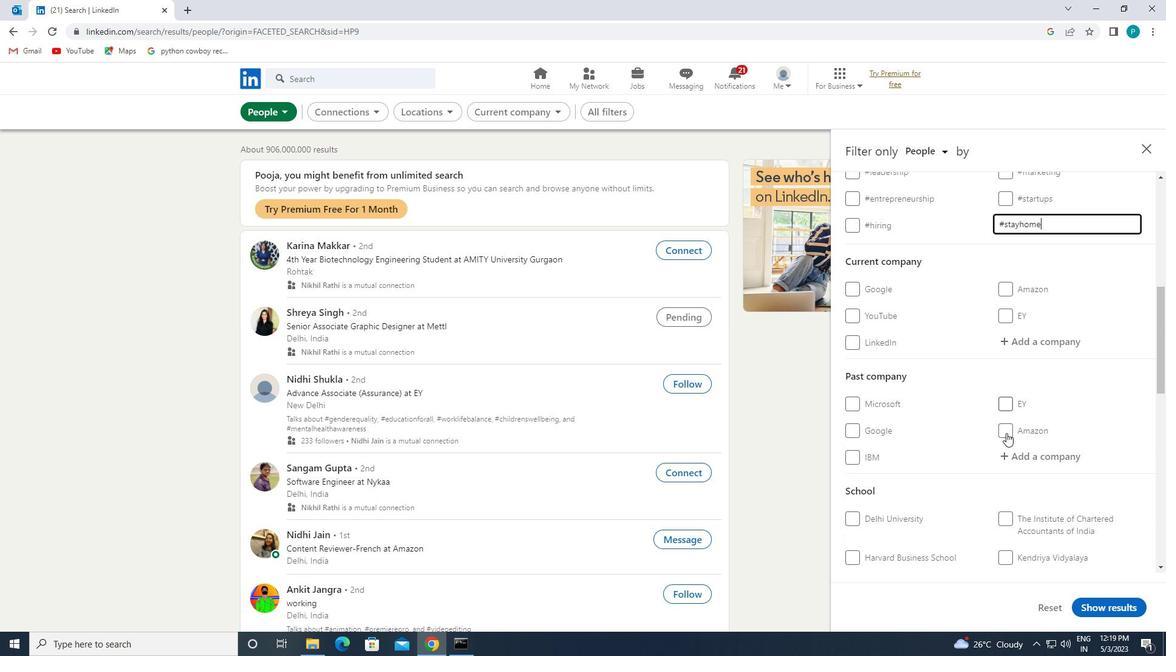 
Action: Mouse moved to (1011, 439)
Screenshot: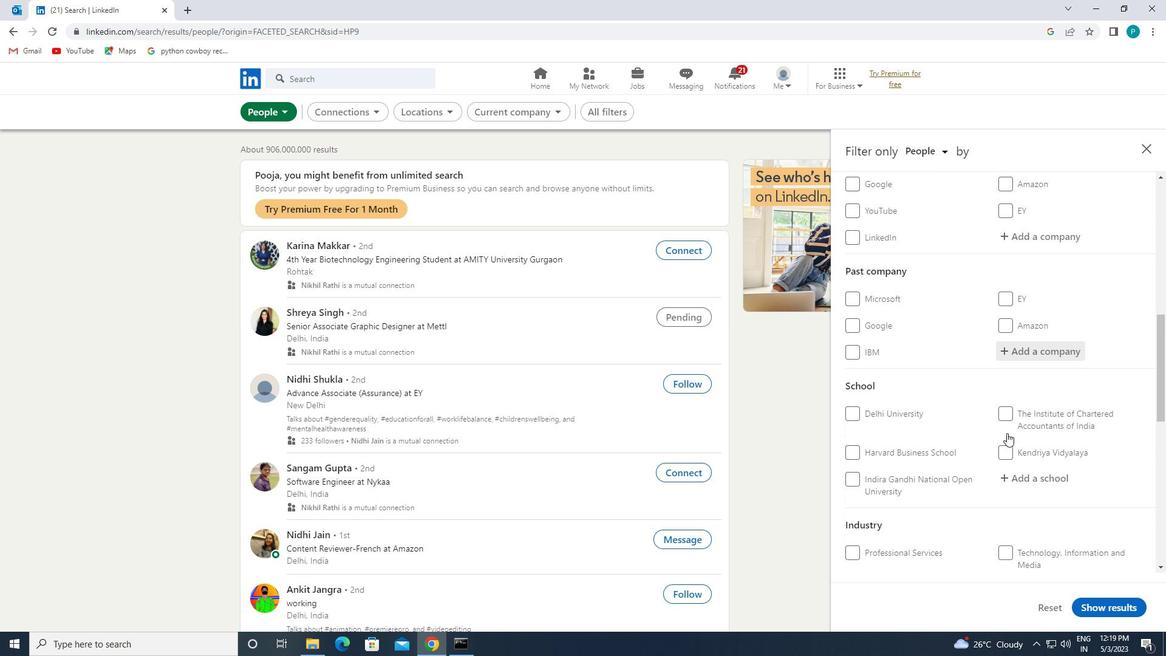 
Action: Mouse scrolled (1011, 439) with delta (0, 0)
Screenshot: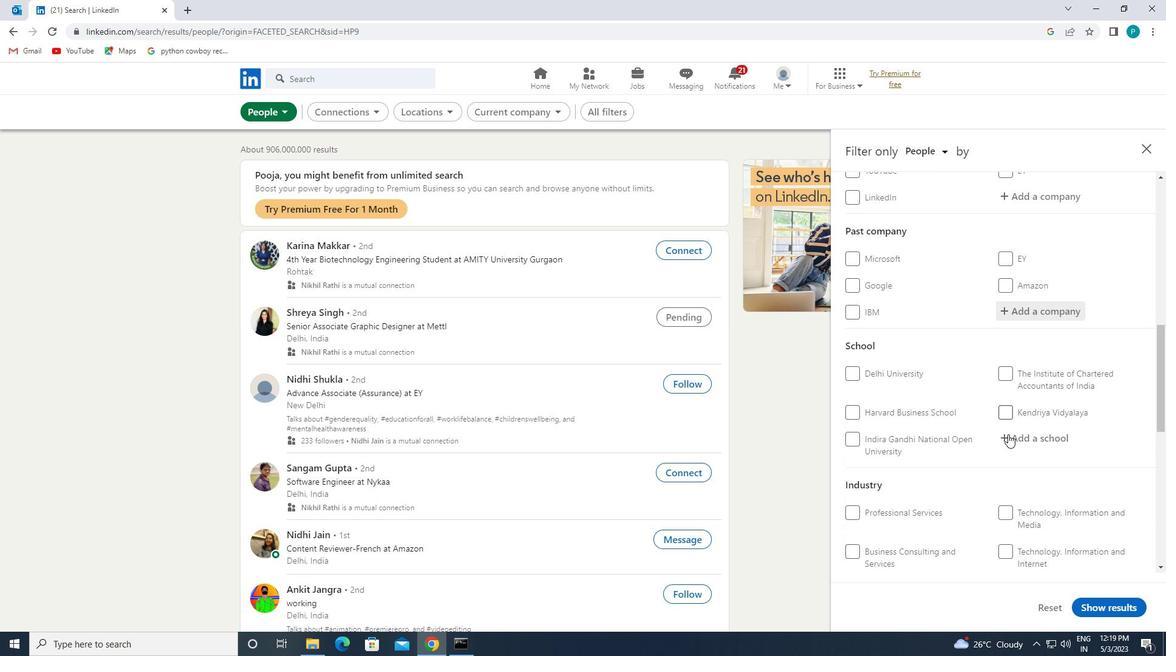 
Action: Mouse moved to (1011, 441)
Screenshot: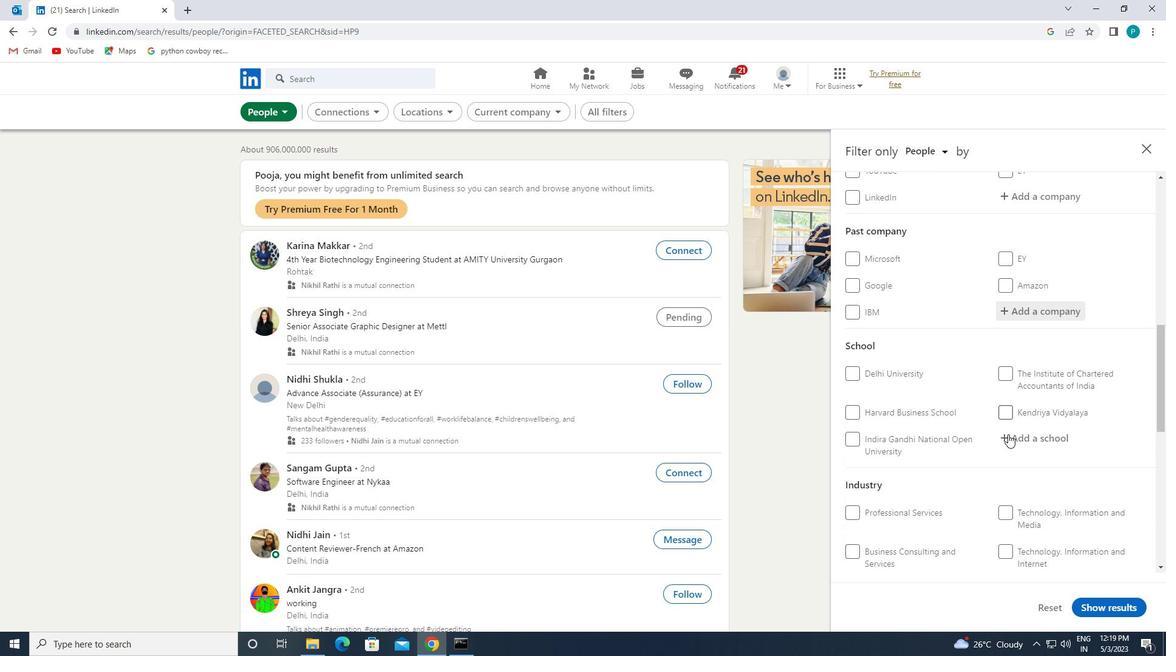 
Action: Mouse scrolled (1011, 440) with delta (0, 0)
Screenshot: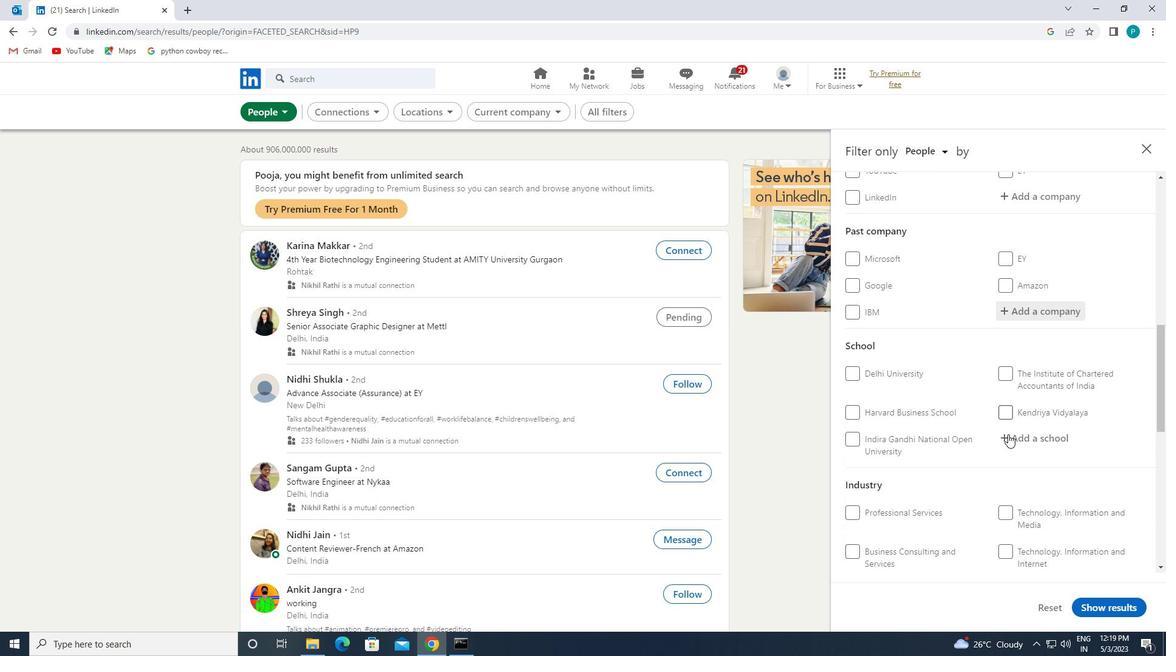 
Action: Mouse moved to (1011, 442)
Screenshot: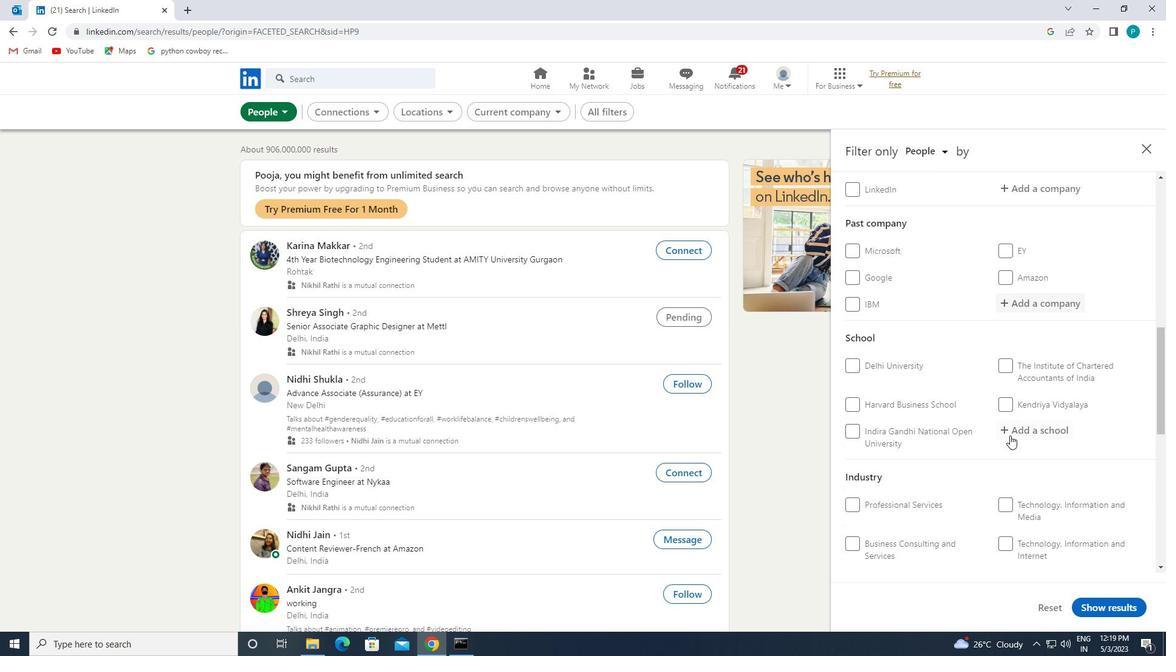 
Action: Mouse scrolled (1011, 441) with delta (0, 0)
Screenshot: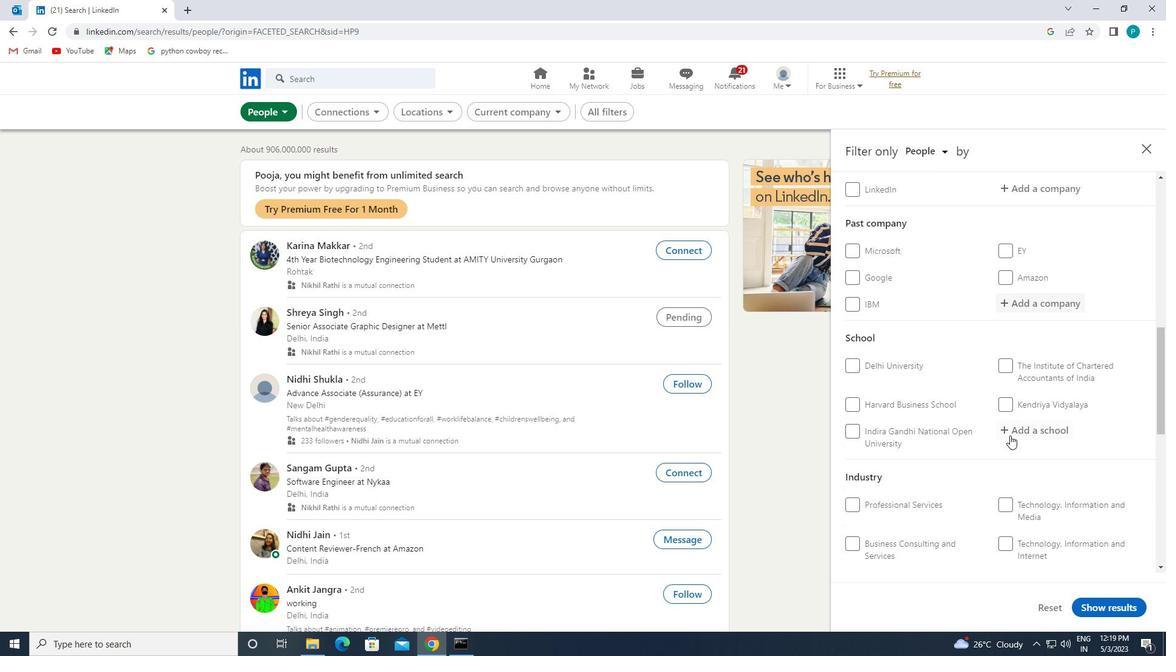 
Action: Mouse moved to (1011, 442)
Screenshot: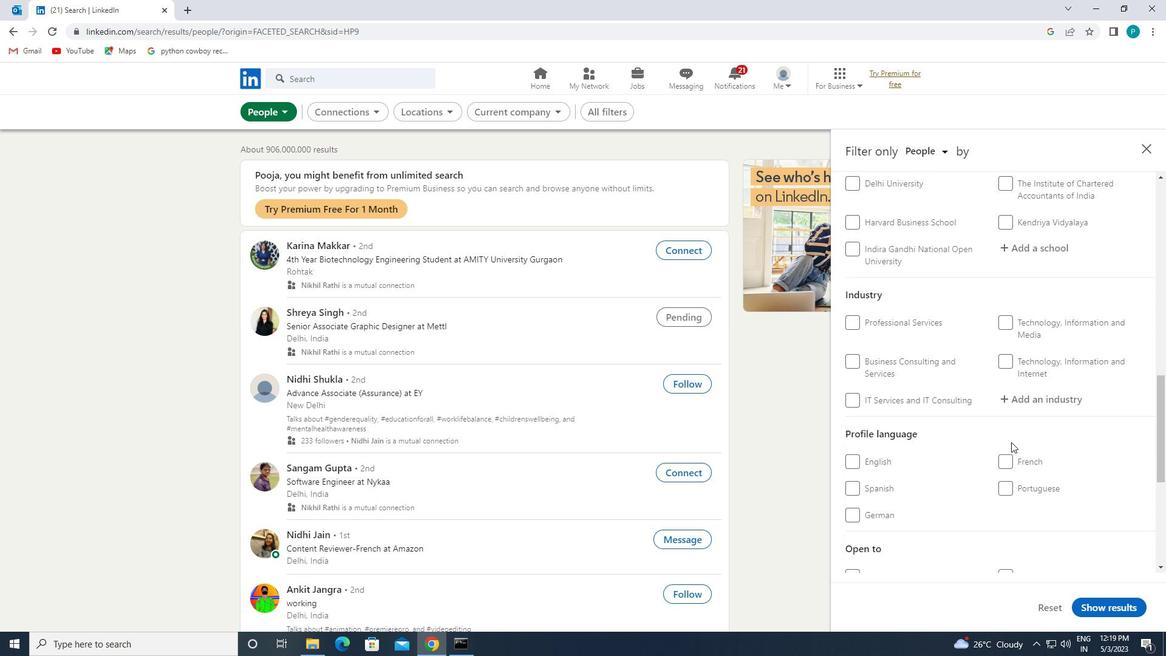 
Action: Mouse scrolled (1011, 441) with delta (0, 0)
Screenshot: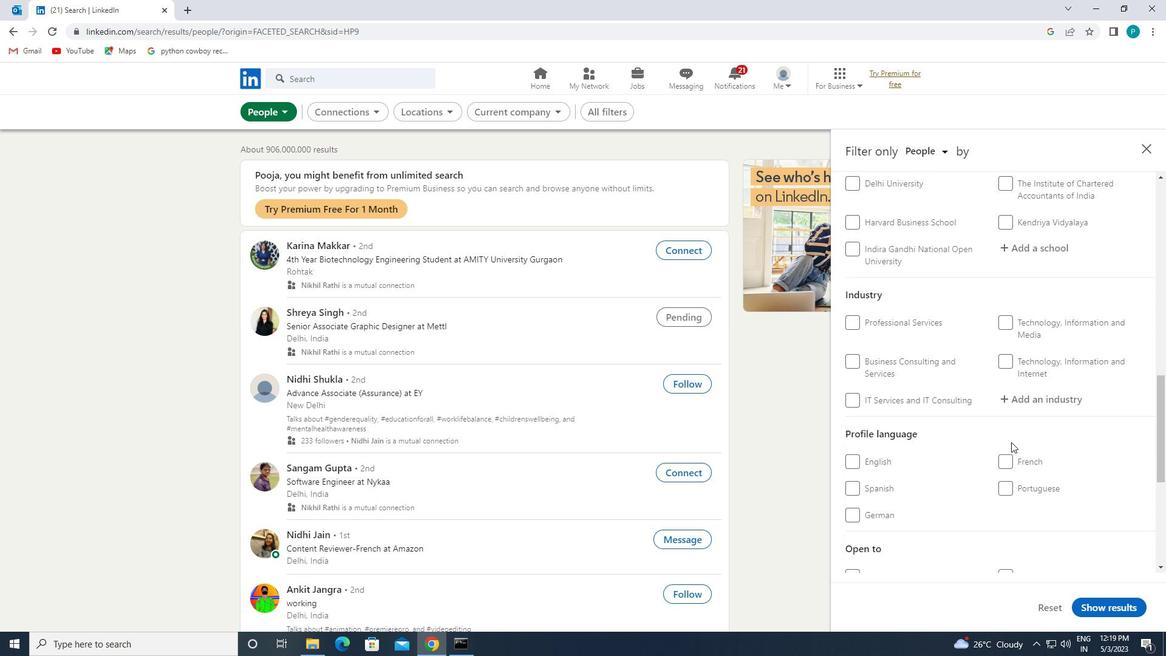 
Action: Mouse moved to (1022, 407)
Screenshot: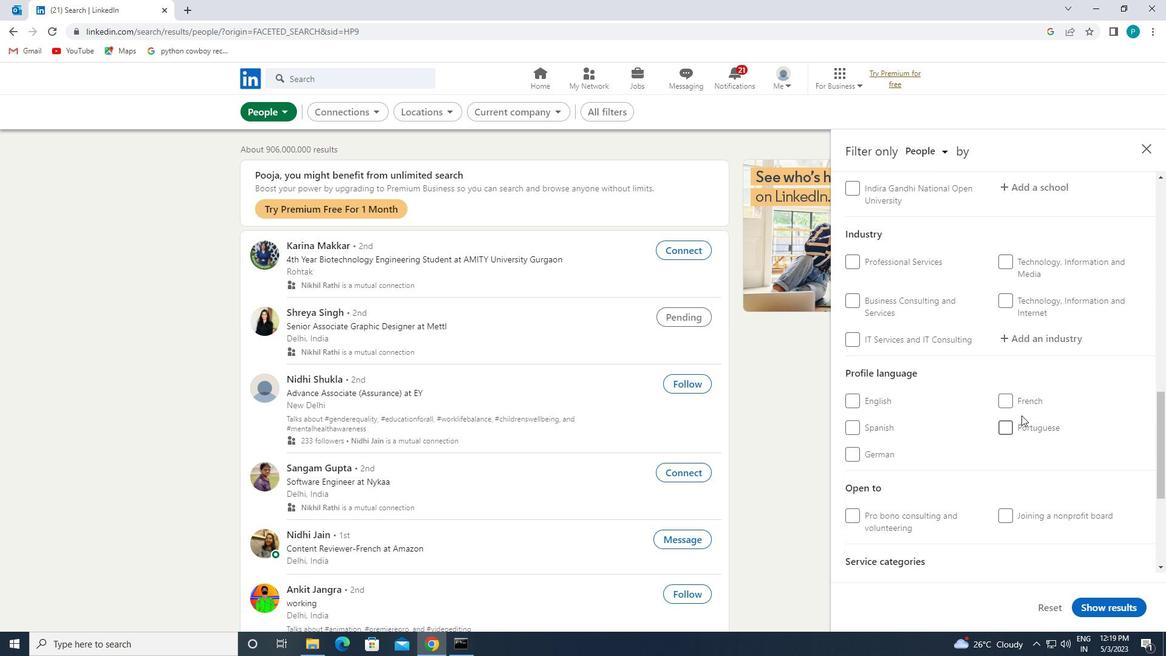 
Action: Mouse pressed left at (1022, 407)
Screenshot: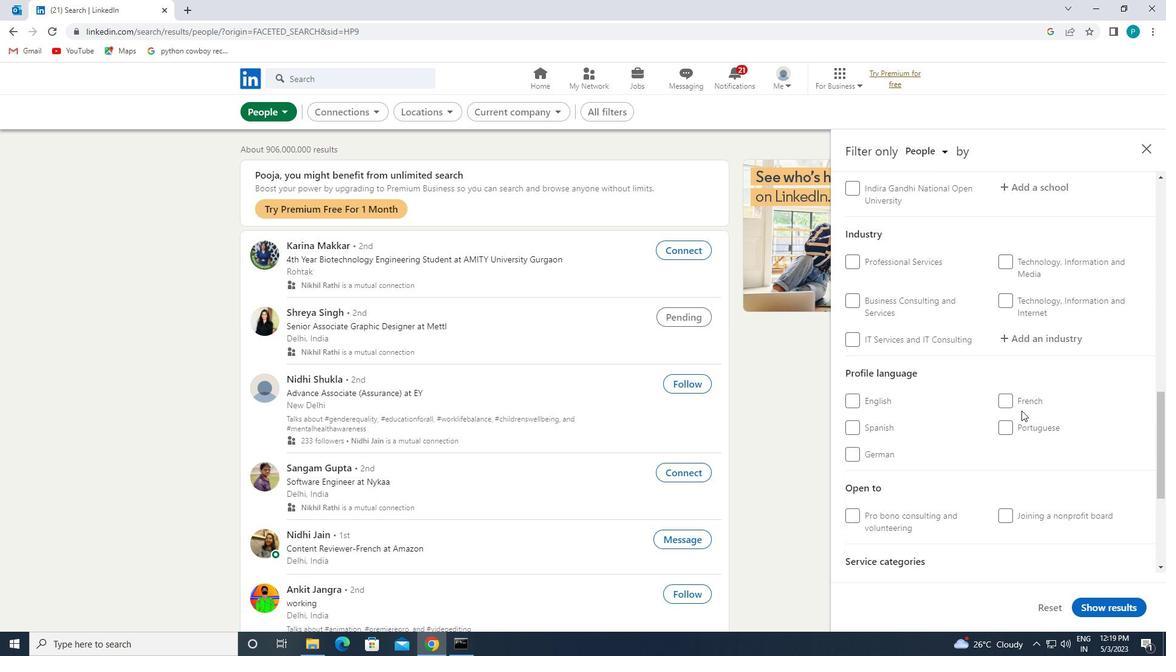 
Action: Mouse moved to (1022, 403)
Screenshot: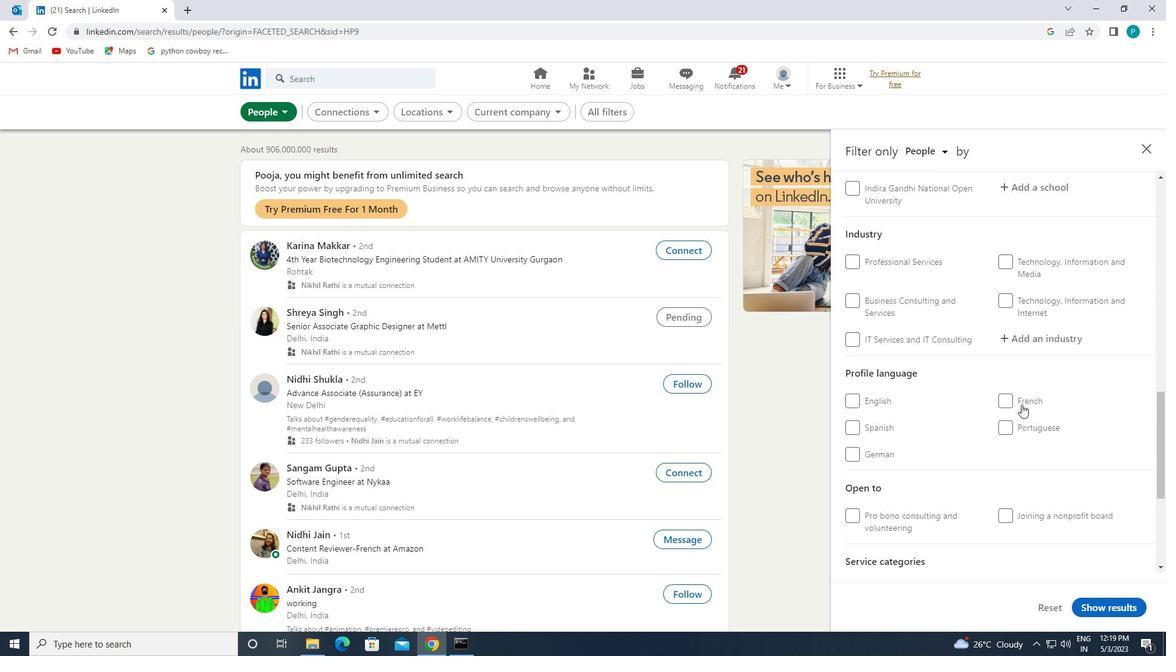 
Action: Mouse pressed left at (1022, 403)
Screenshot: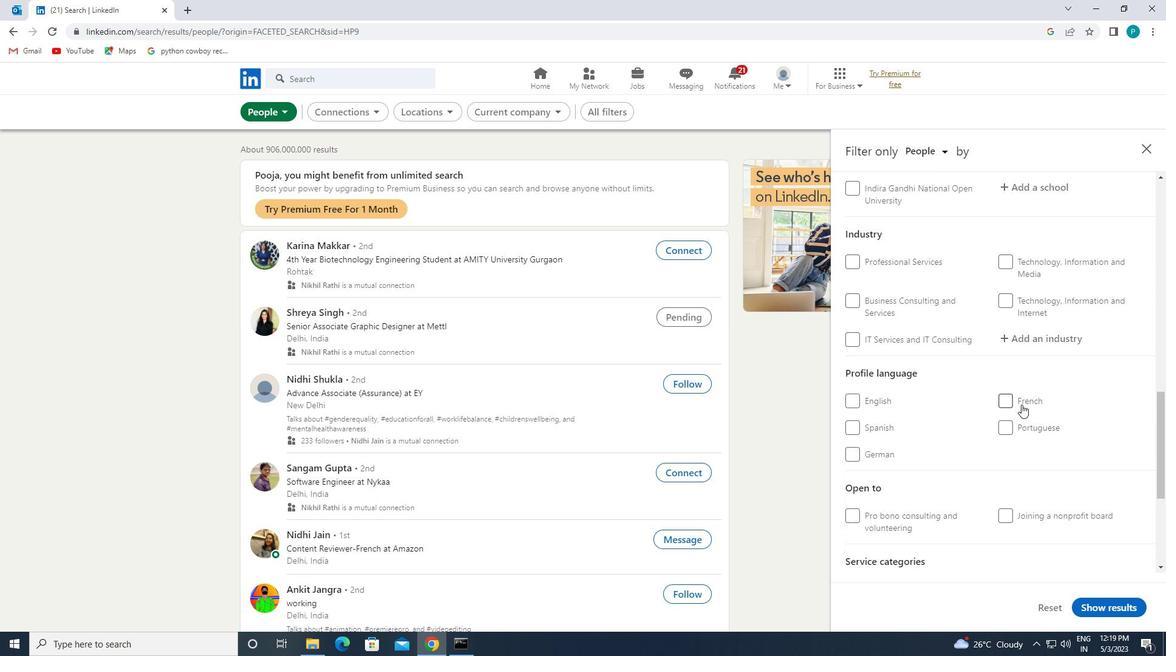 
Action: Mouse moved to (1072, 407)
Screenshot: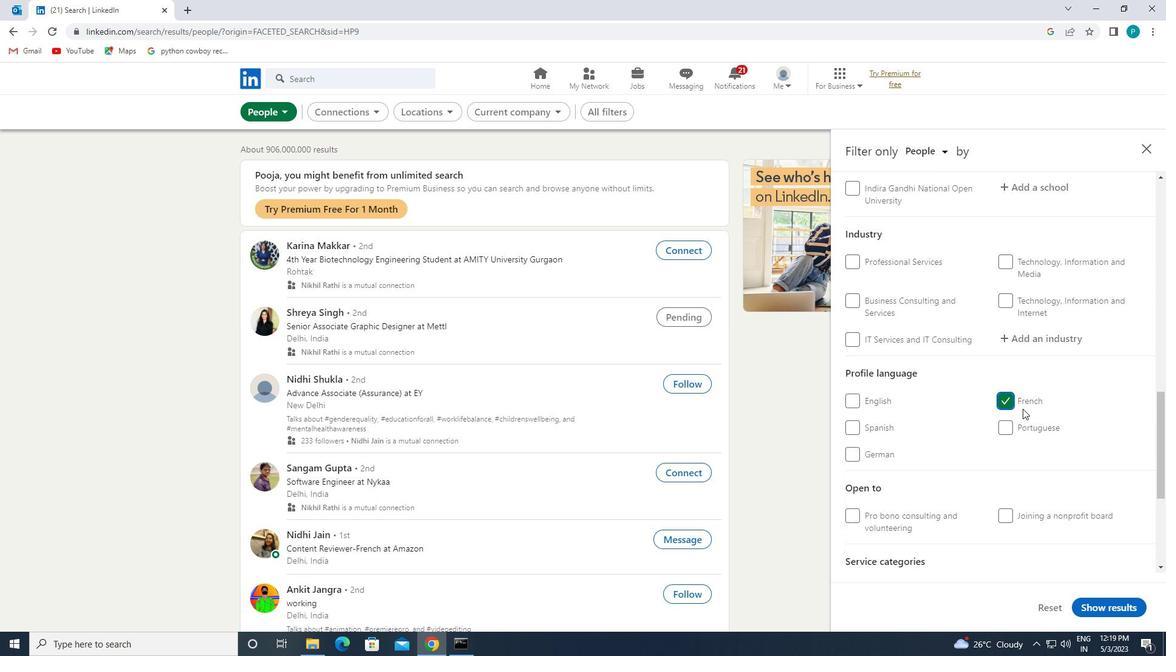 
Action: Mouse scrolled (1072, 408) with delta (0, 0)
Screenshot: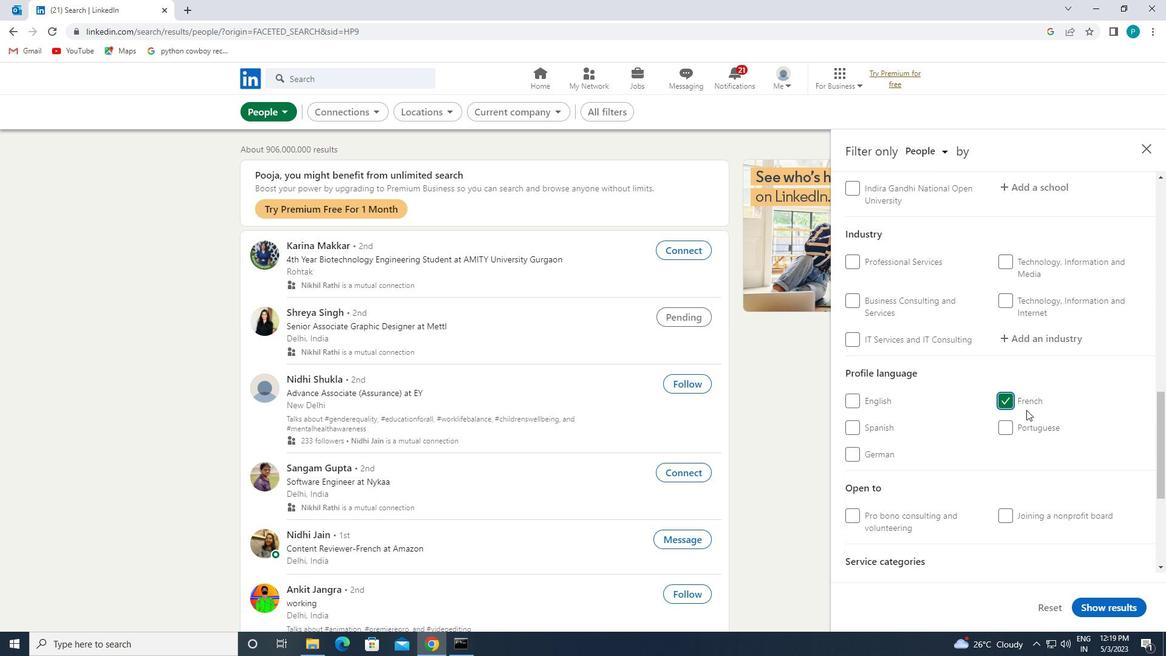 
Action: Mouse scrolled (1072, 408) with delta (0, 0)
Screenshot: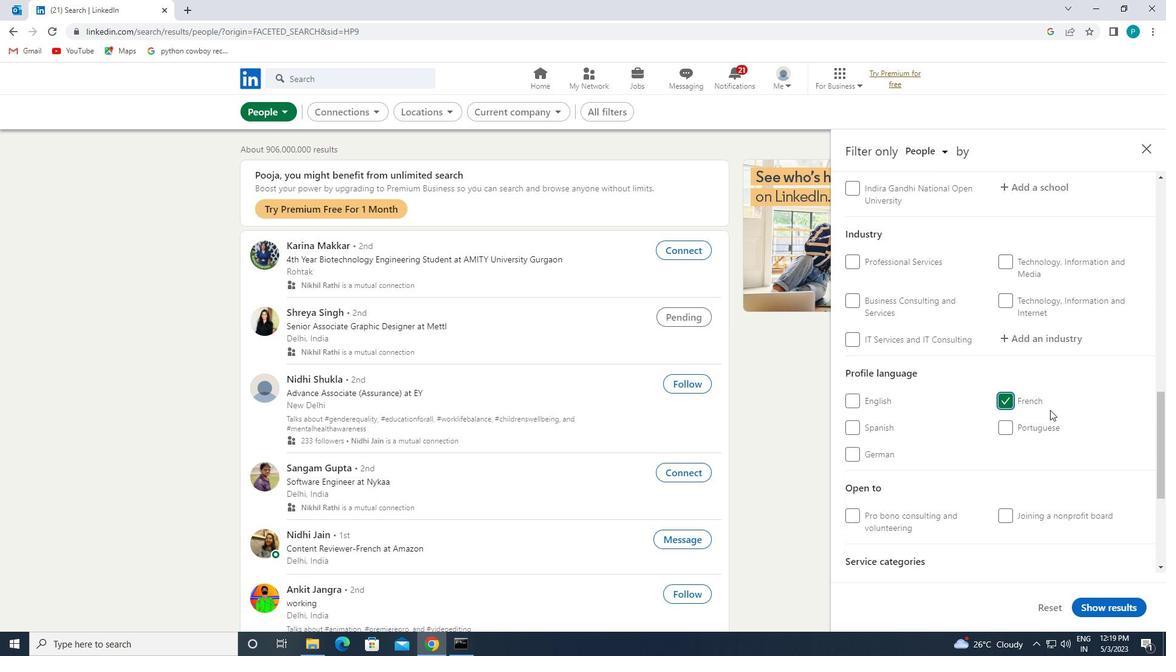 
Action: Mouse moved to (1072, 407)
Screenshot: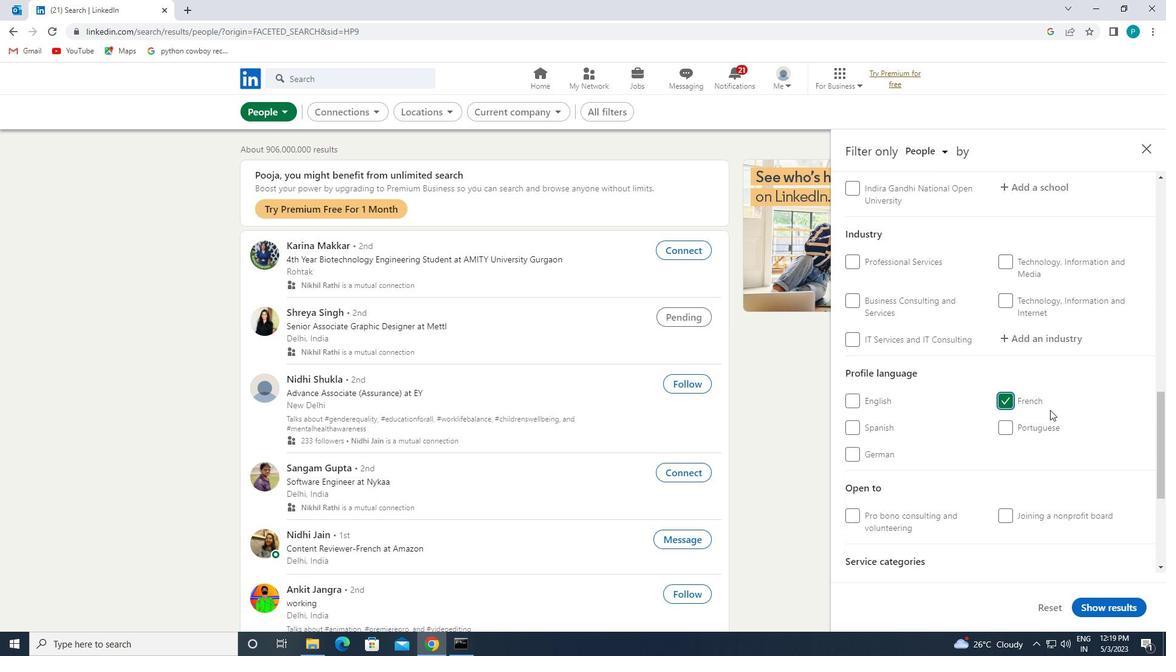 
Action: Mouse scrolled (1072, 408) with delta (0, 0)
Screenshot: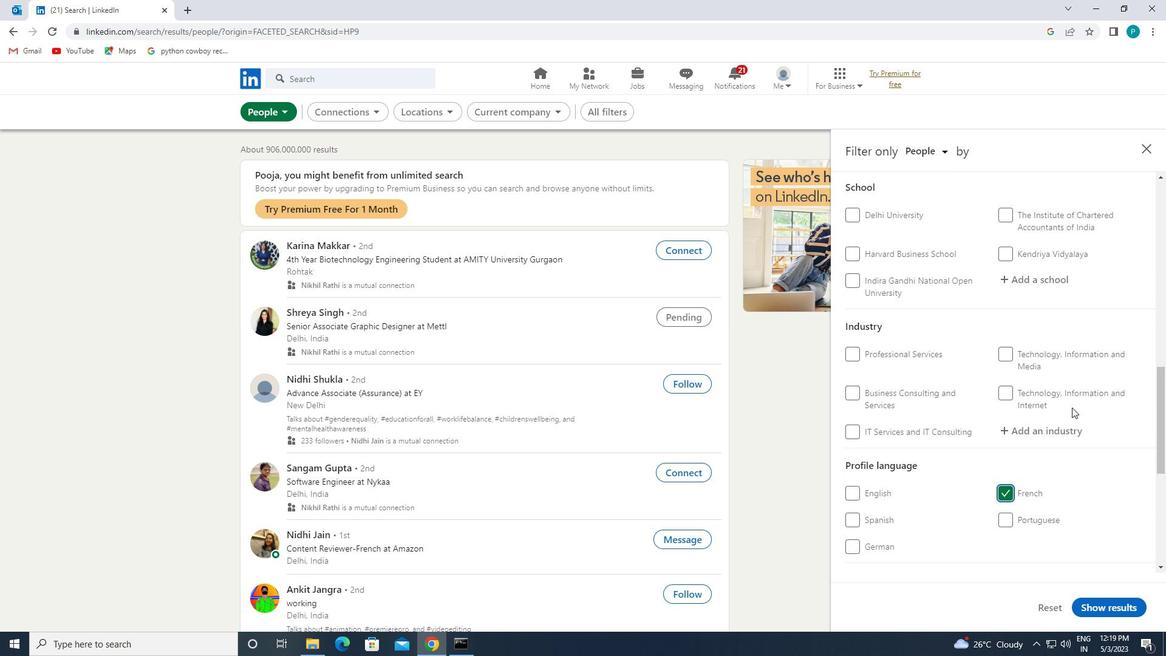 
Action: Mouse scrolled (1072, 408) with delta (0, 0)
Screenshot: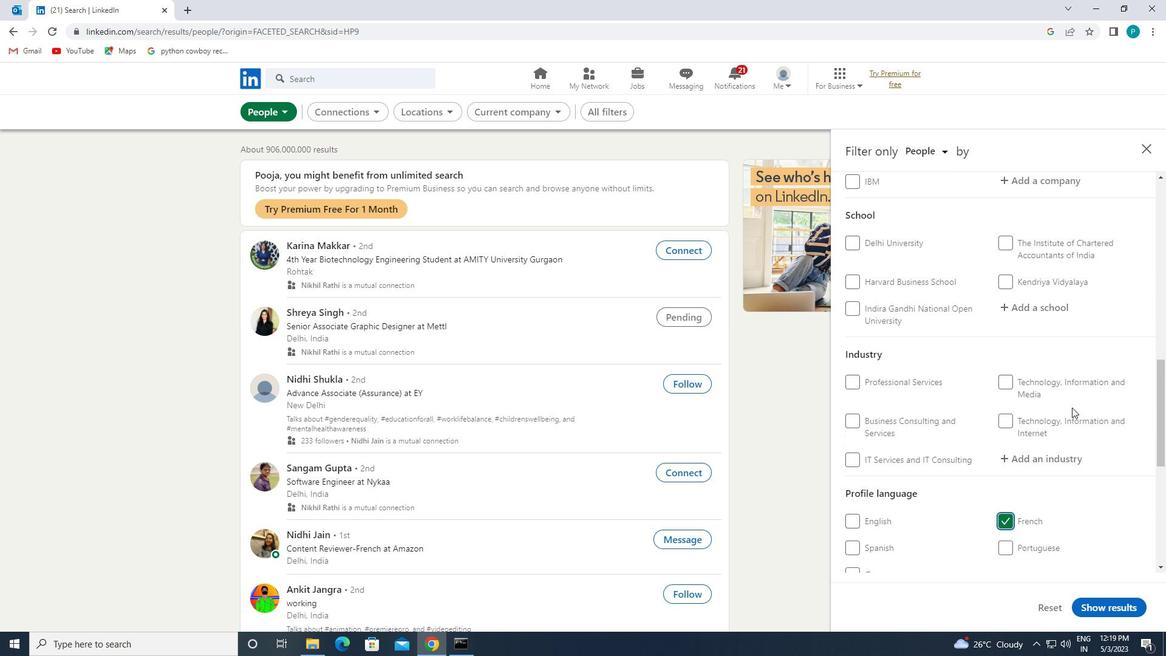 
Action: Mouse scrolled (1072, 408) with delta (0, 0)
Screenshot: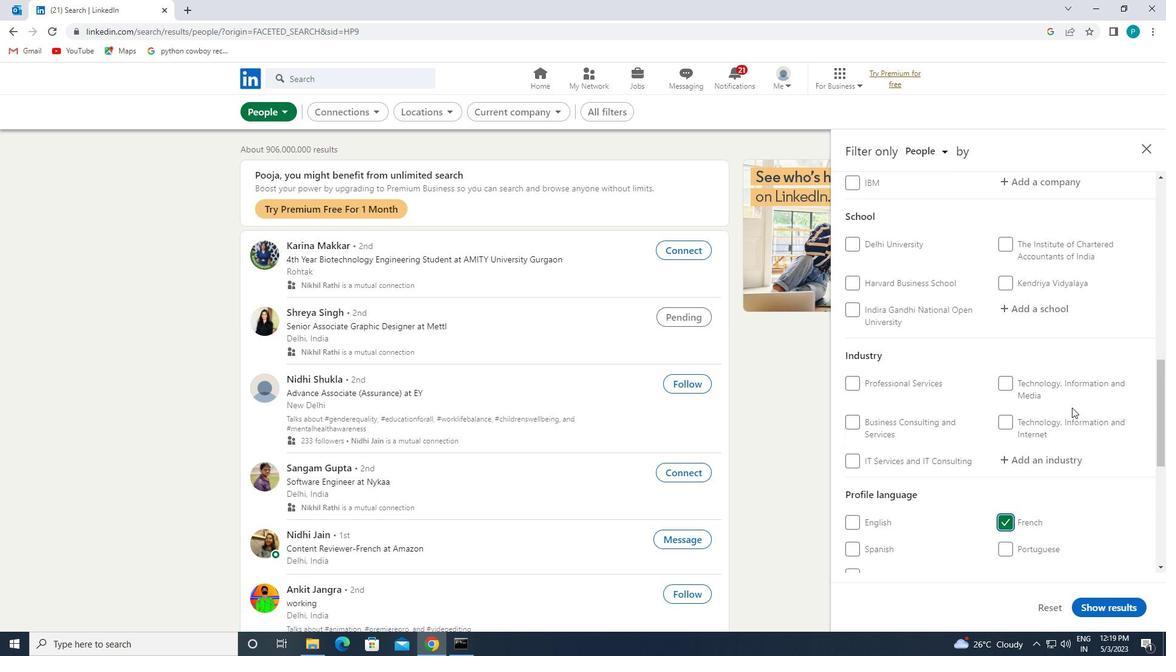 
Action: Mouse scrolled (1072, 408) with delta (0, 0)
Screenshot: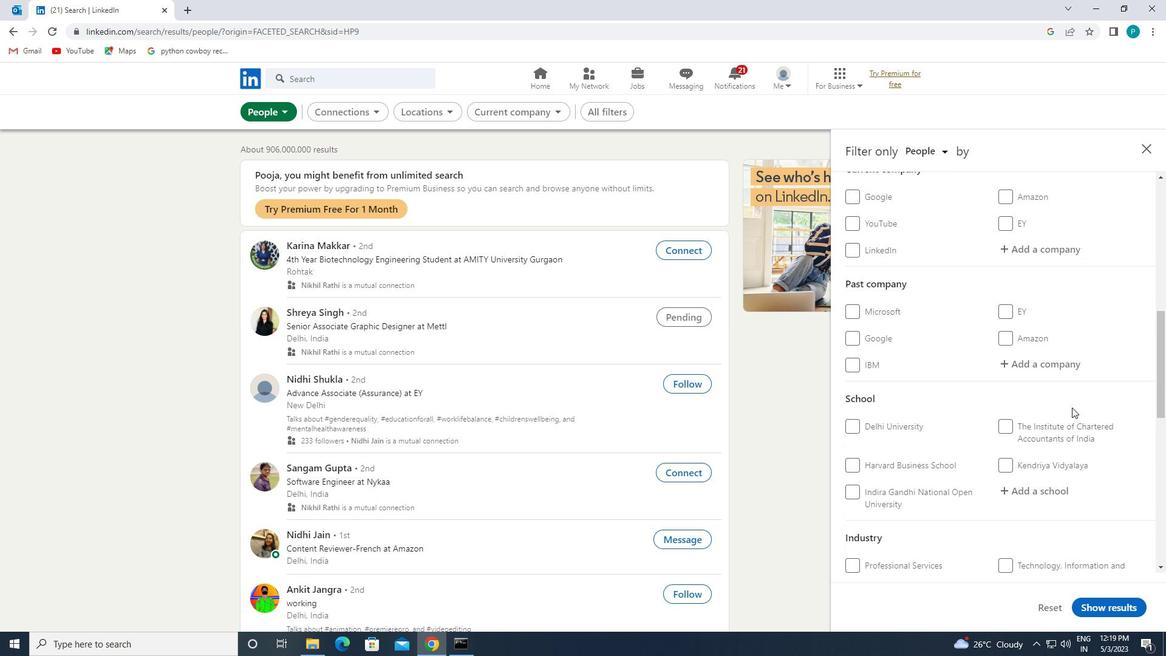 
Action: Mouse moved to (1028, 309)
Screenshot: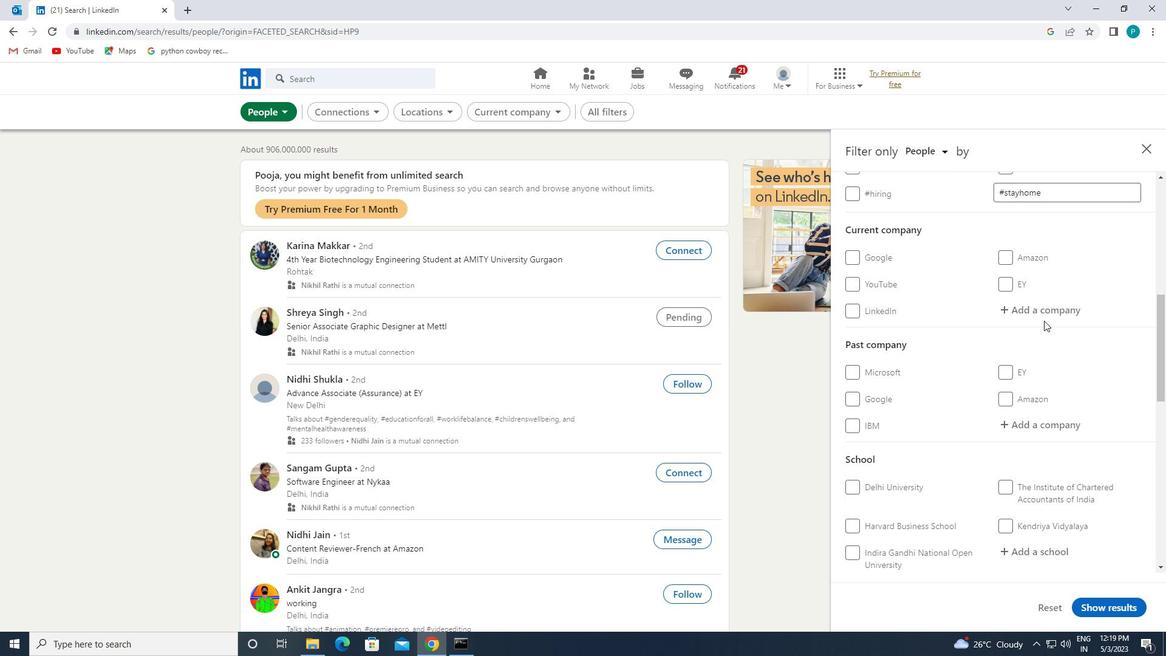 
Action: Mouse pressed left at (1028, 309)
Screenshot: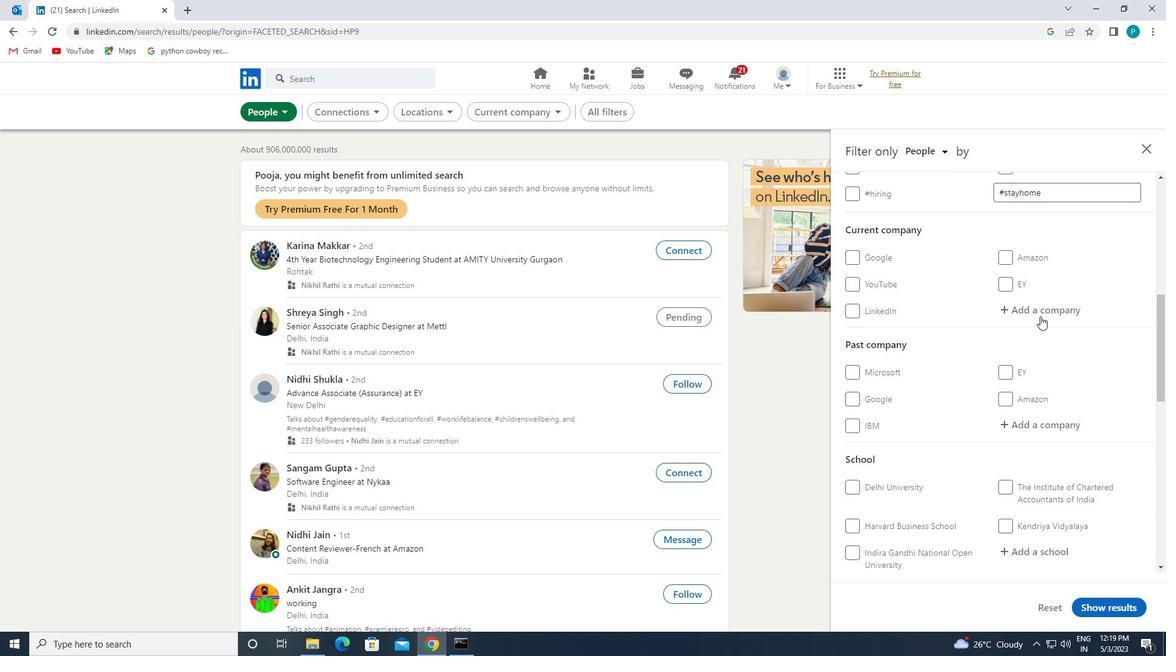 
Action: Key pressed <Key.caps_lock>V<Key.caps_lock>OLVO
Screenshot: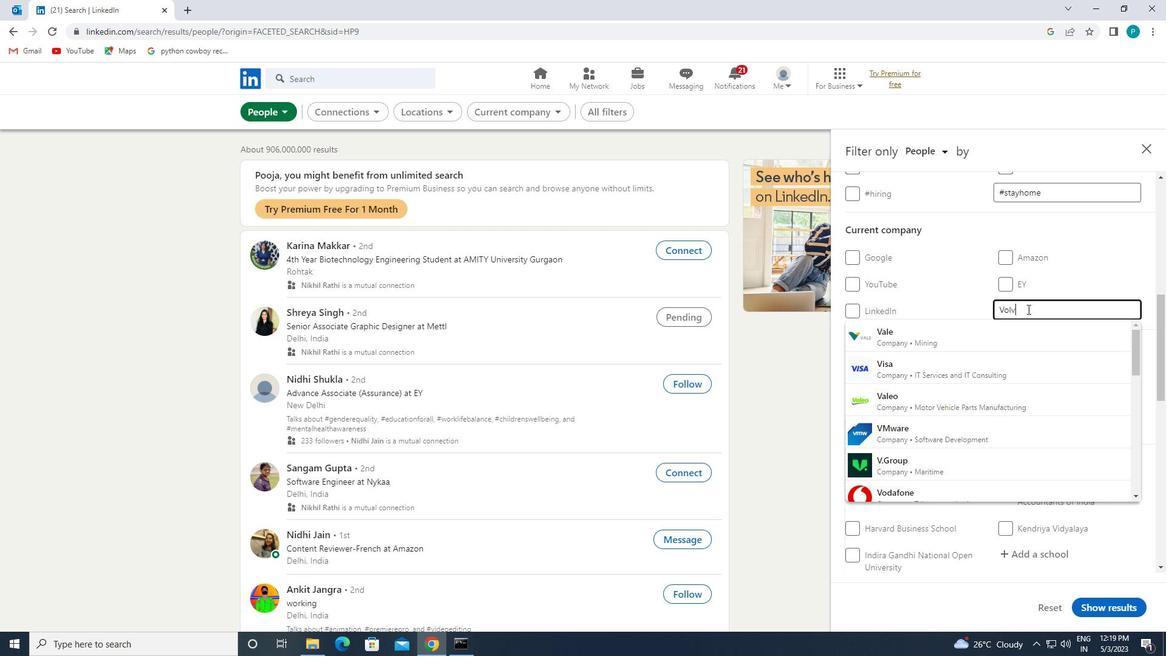 
Action: Mouse moved to (1002, 335)
Screenshot: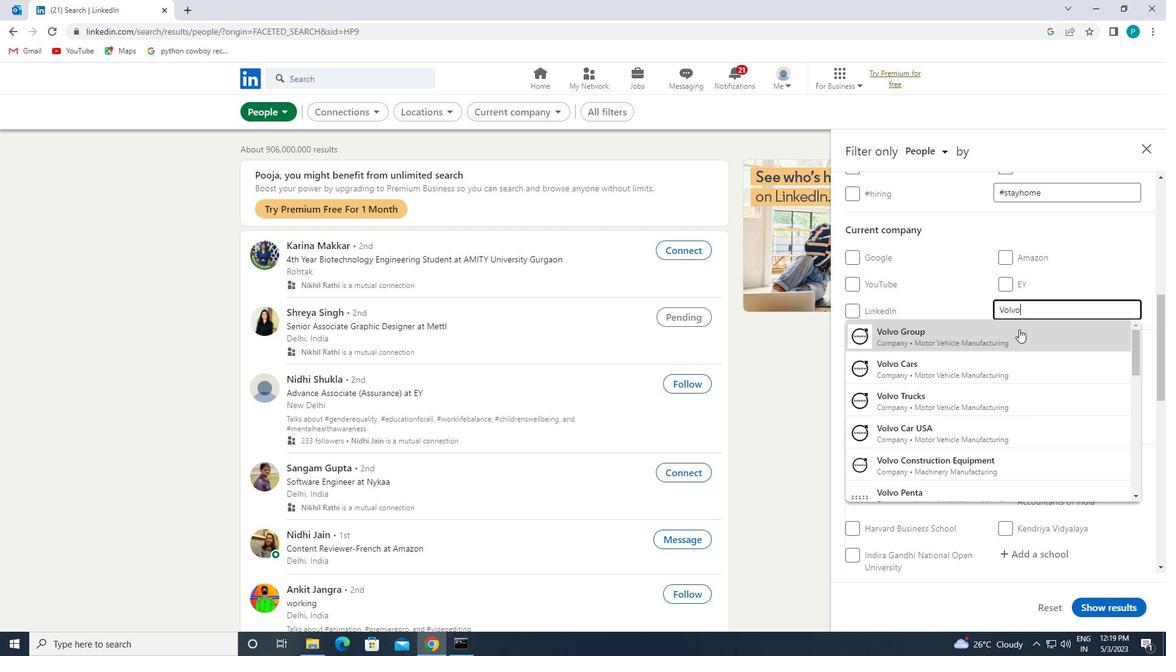 
Action: Mouse pressed left at (1002, 335)
Screenshot: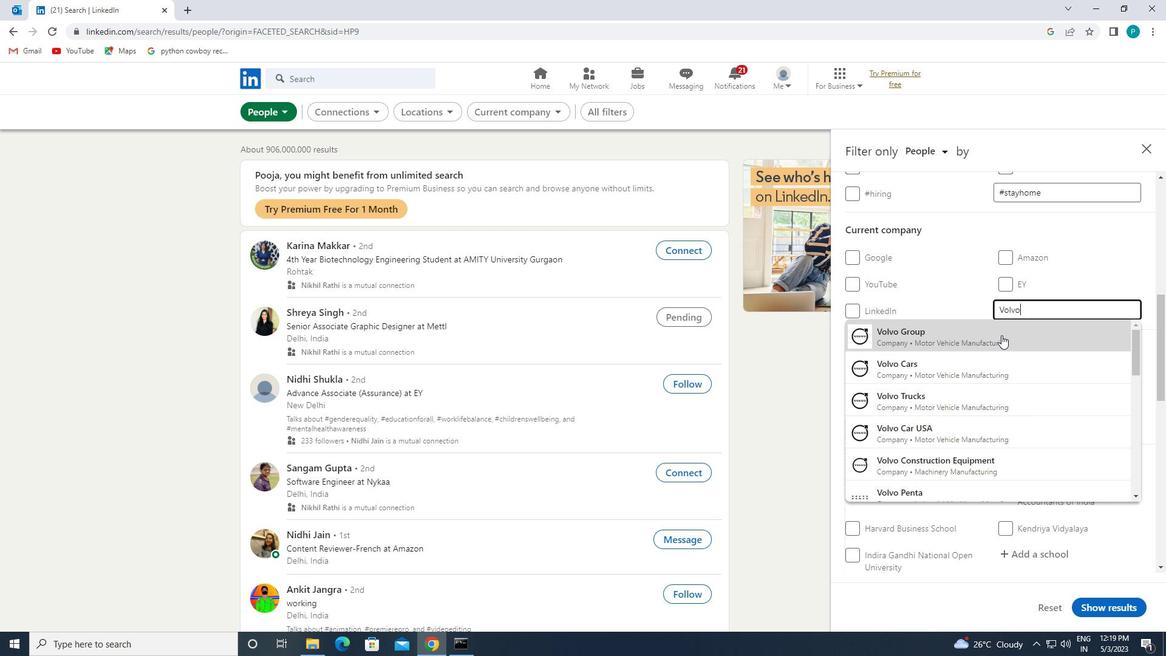 
Action: Mouse scrolled (1002, 334) with delta (0, 0)
Screenshot: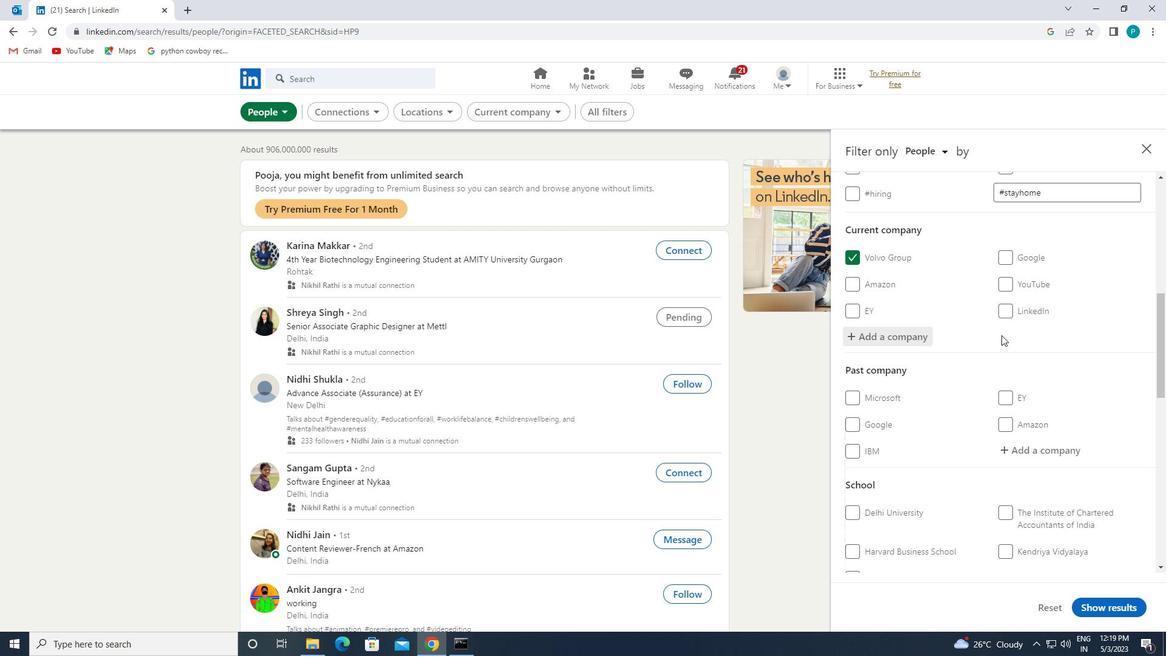 
Action: Mouse scrolled (1002, 334) with delta (0, 0)
Screenshot: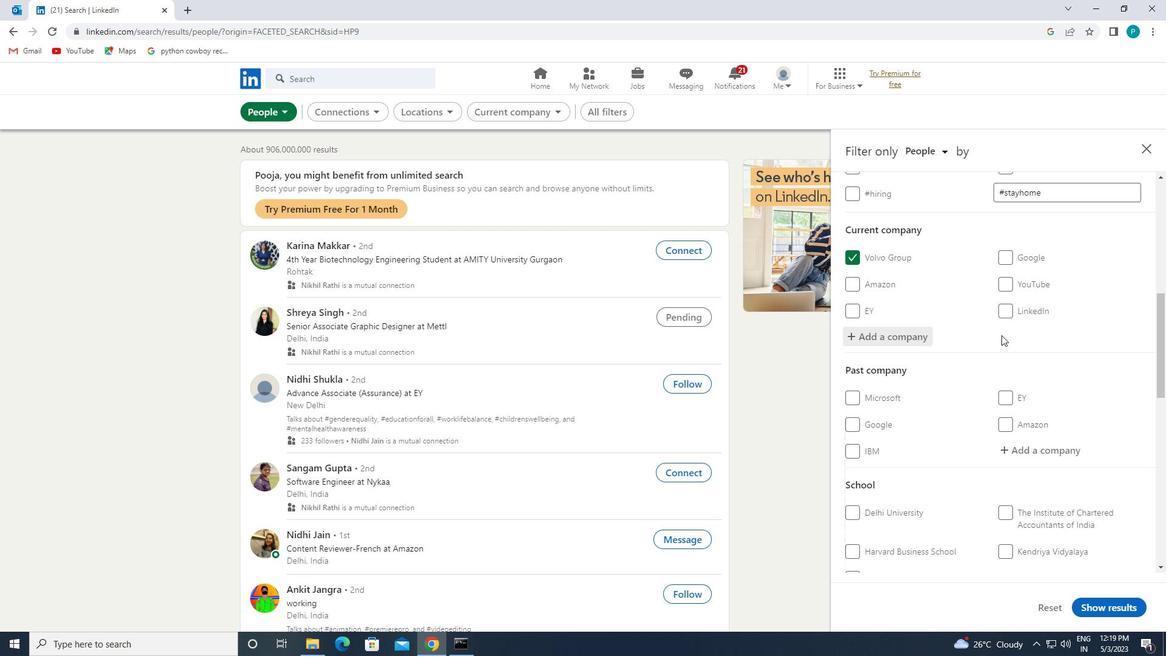
Action: Mouse scrolled (1002, 334) with delta (0, 0)
Screenshot: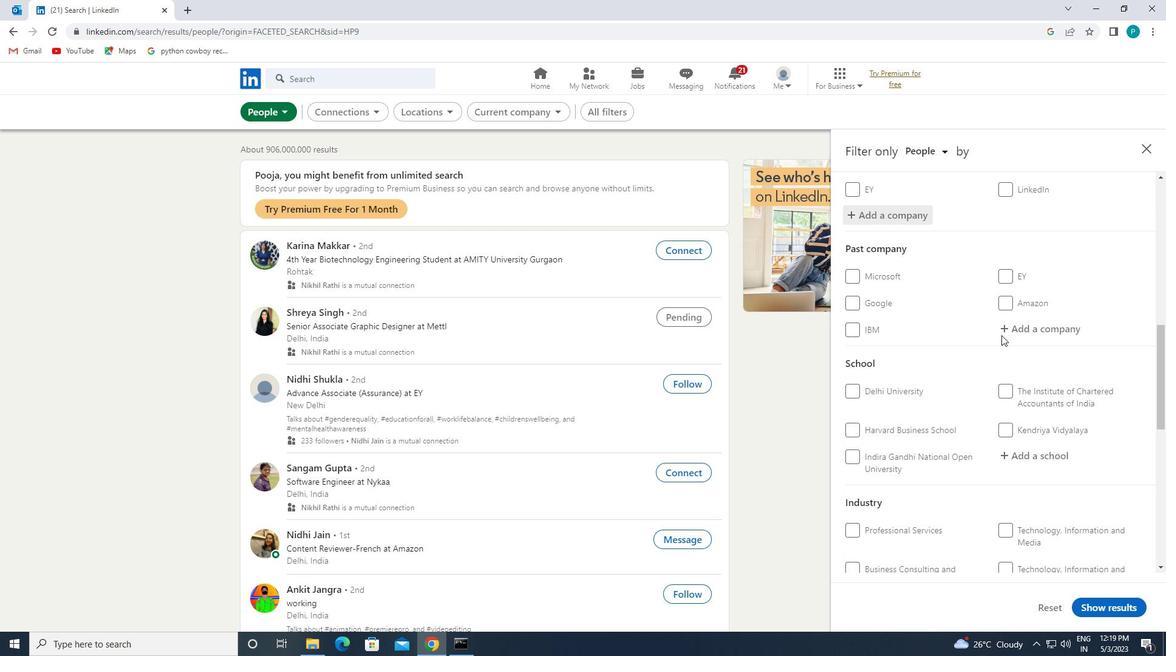 
Action: Mouse scrolled (1002, 334) with delta (0, 0)
Screenshot: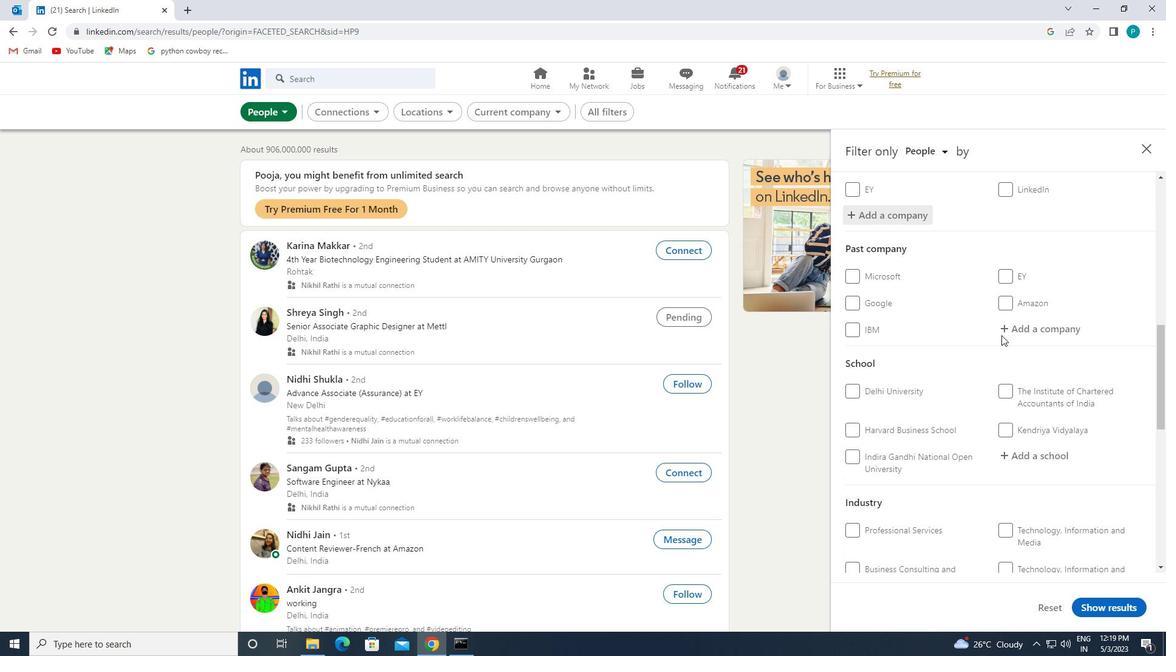 
Action: Mouse moved to (1027, 336)
Screenshot: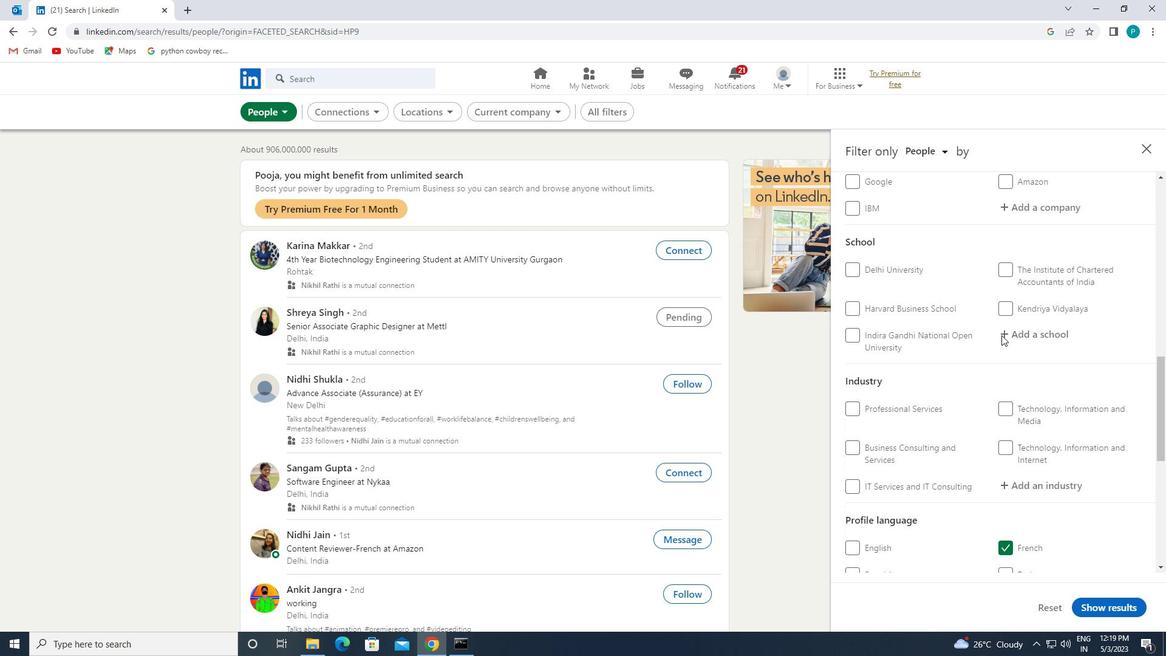 
Action: Mouse pressed left at (1027, 336)
Screenshot: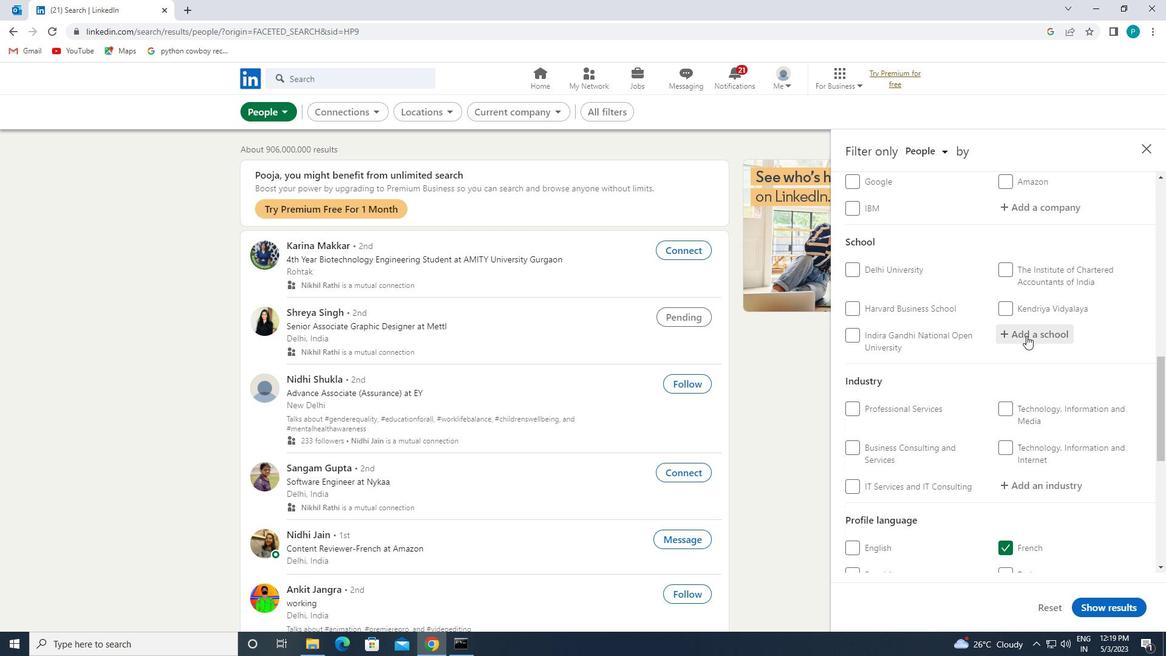
Action: Mouse moved to (1028, 336)
Screenshot: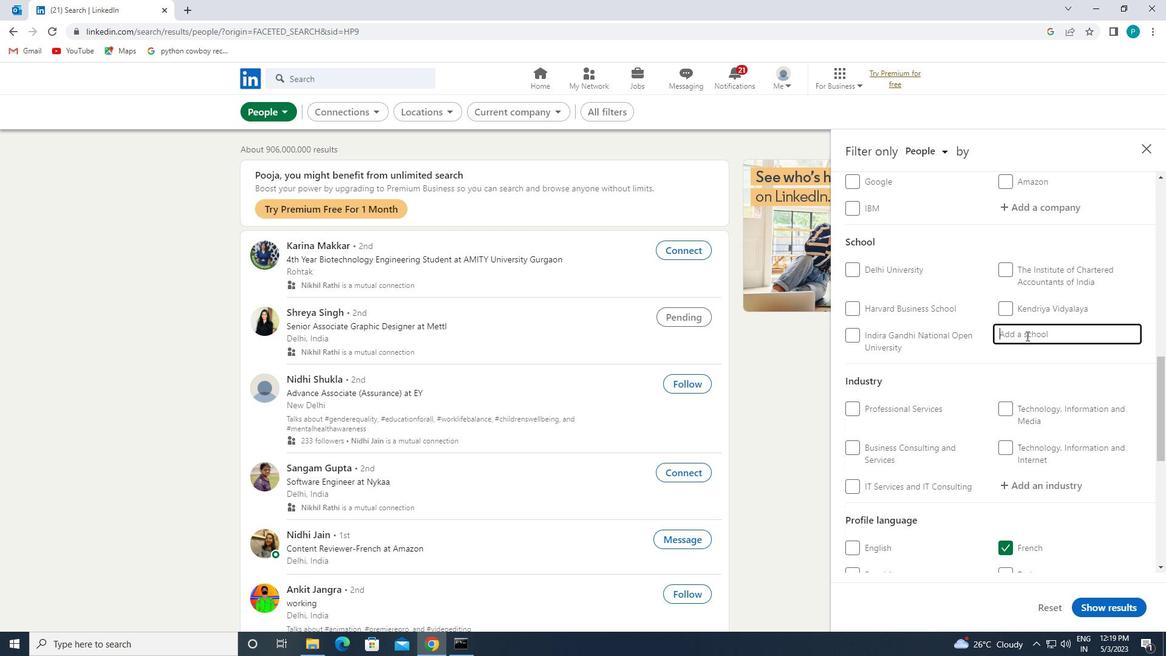 
Action: Key pressed <Key.caps_lock>JSPM
Screenshot: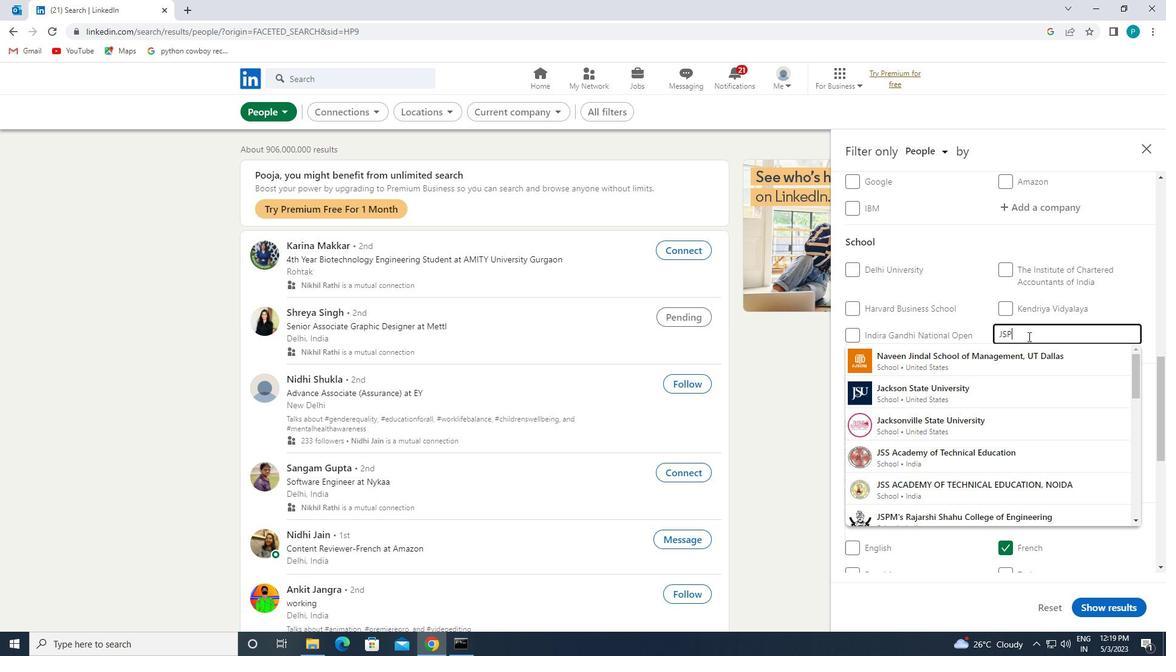 
Action: Mouse moved to (1019, 355)
Screenshot: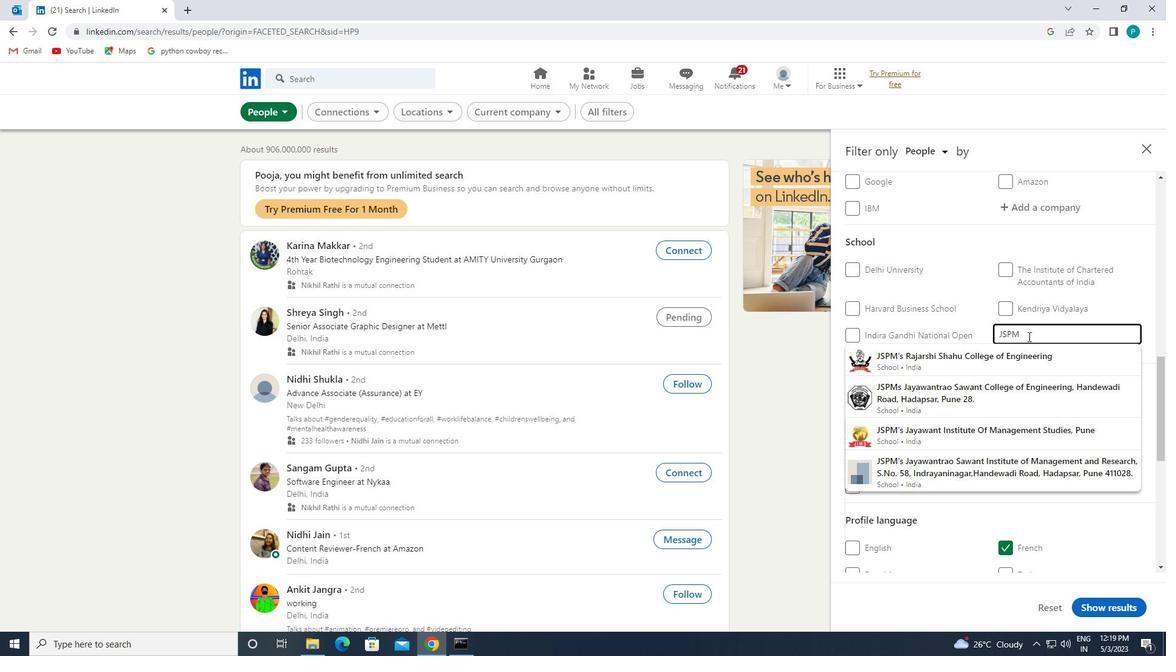 
Action: Mouse pressed left at (1019, 355)
Screenshot: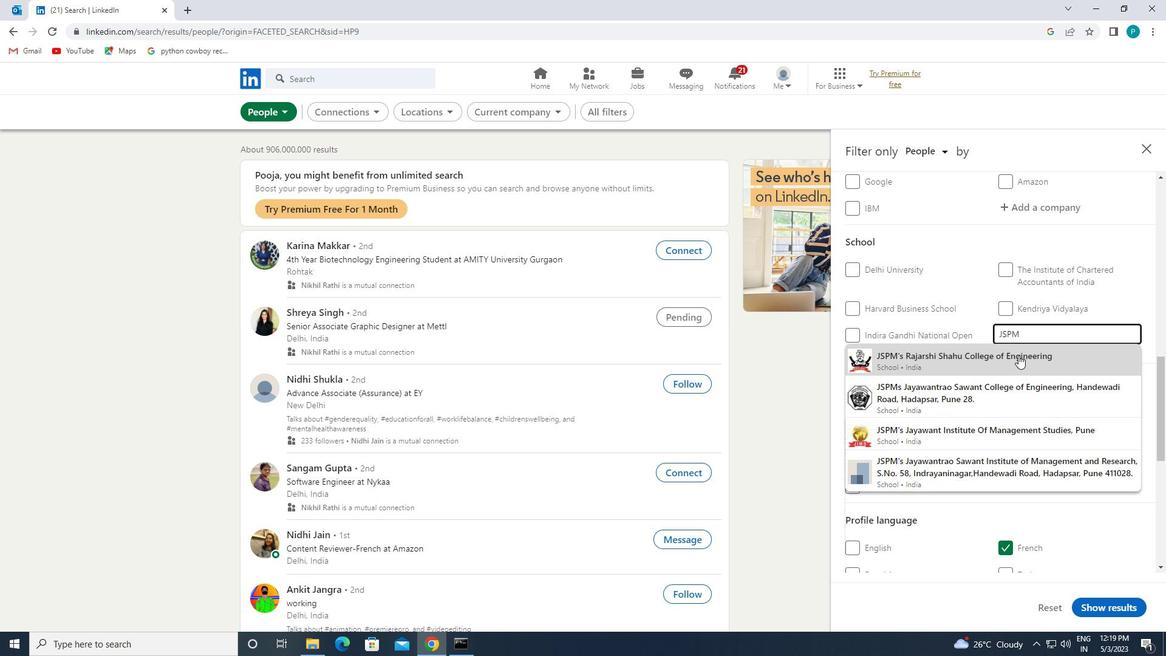 
Action: Mouse scrolled (1019, 354) with delta (0, 0)
Screenshot: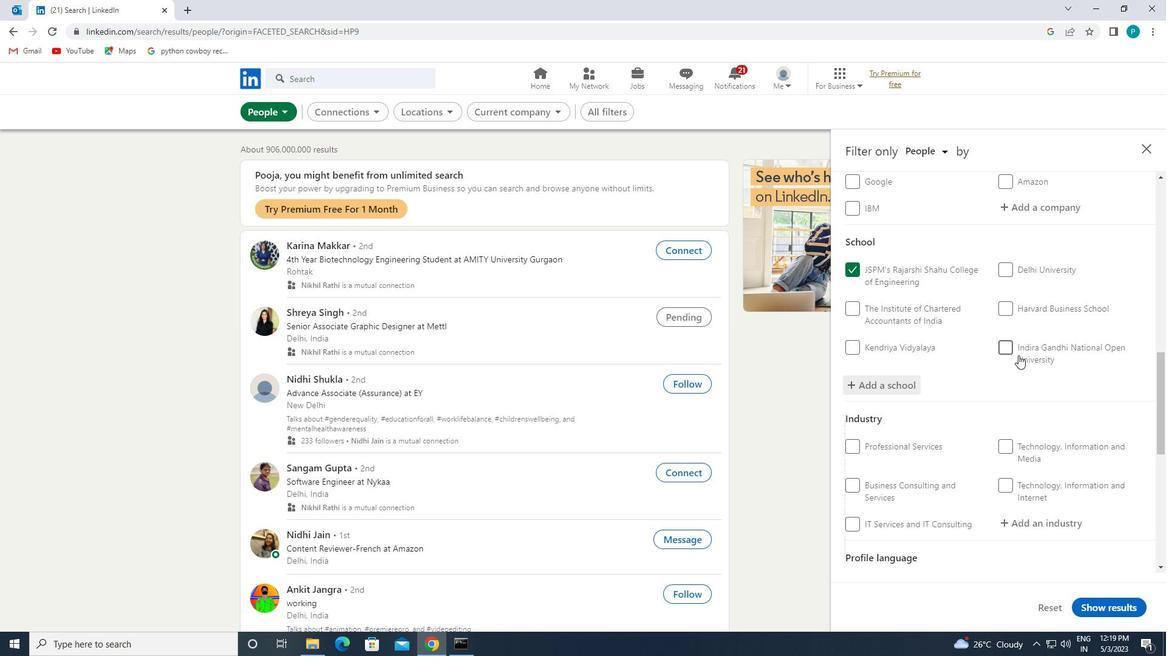 
Action: Mouse scrolled (1019, 354) with delta (0, 0)
Screenshot: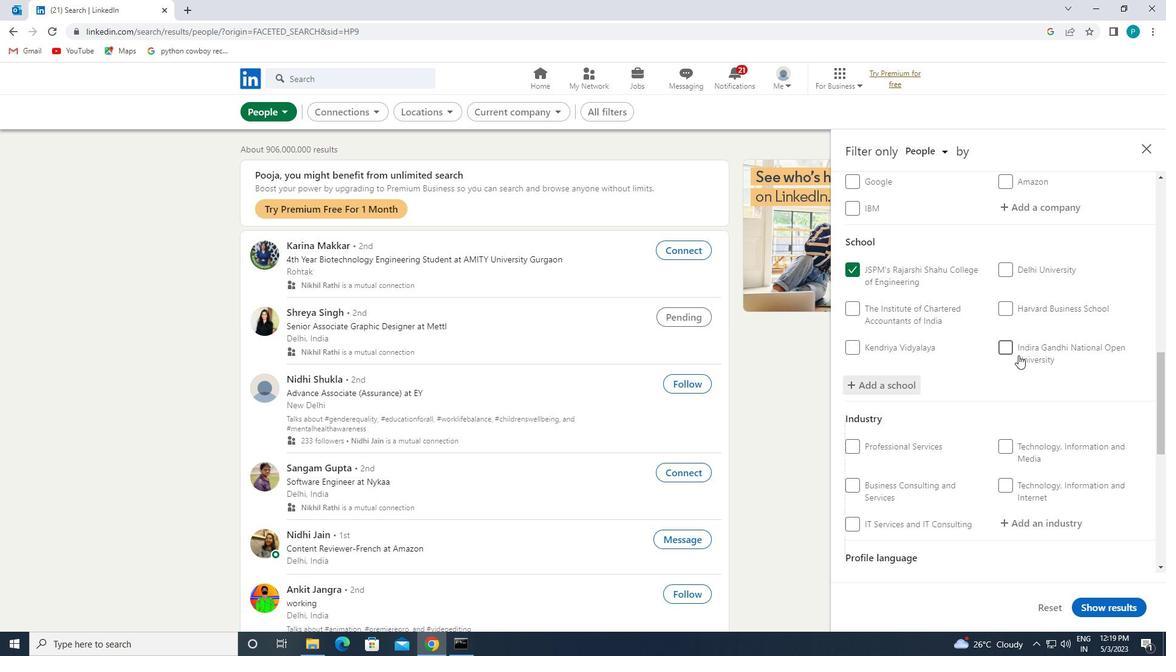 
Action: Mouse moved to (1025, 398)
Screenshot: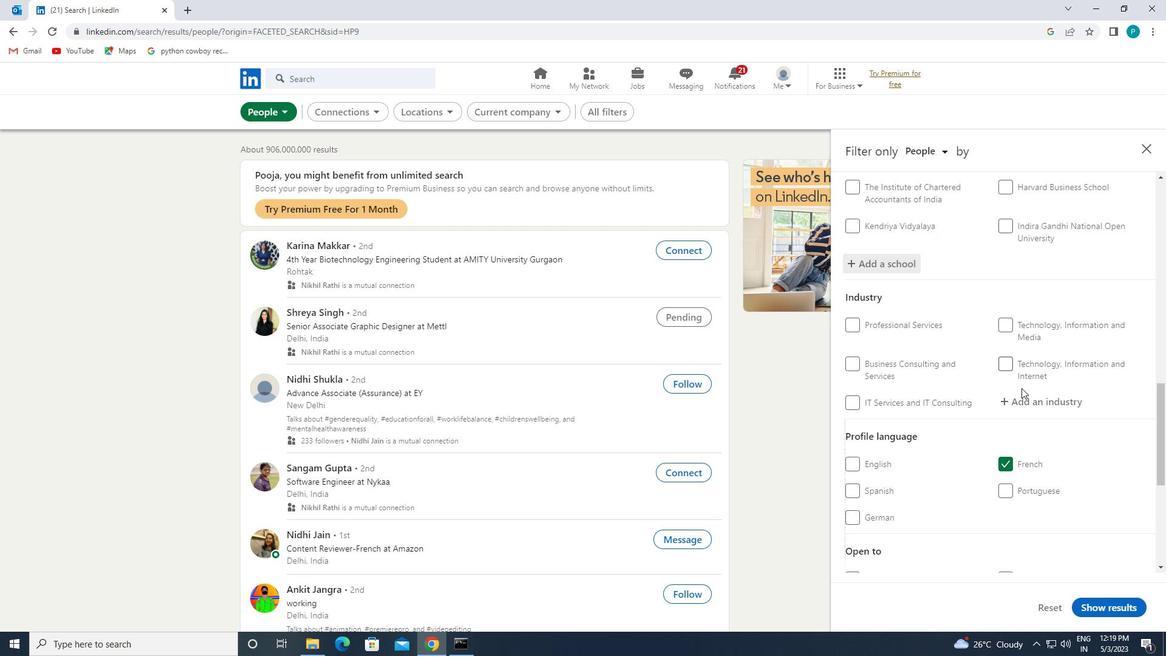 
Action: Mouse pressed left at (1025, 398)
Screenshot: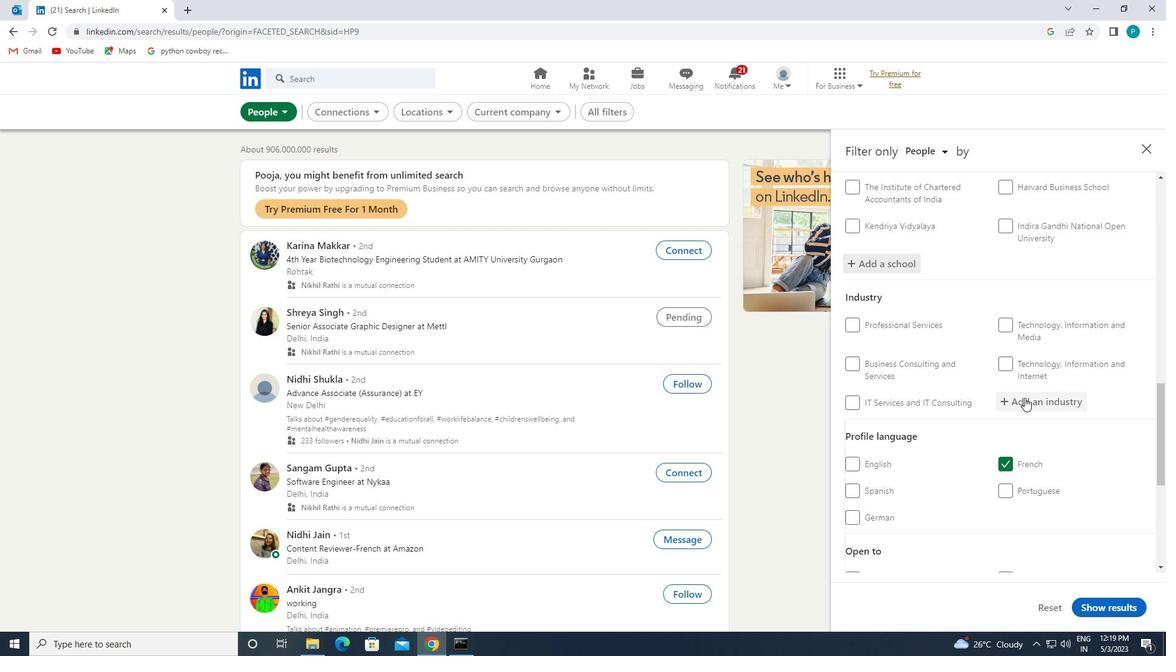 
Action: Mouse moved to (1041, 407)
Screenshot: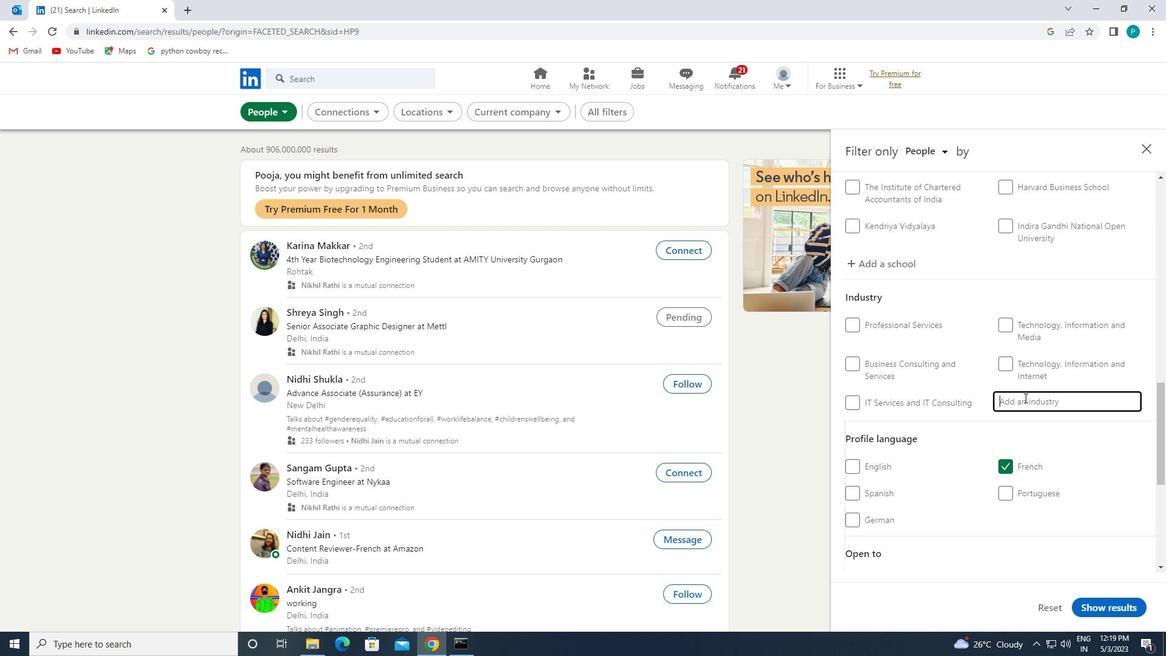 
Action: Key pressed <Key.caps_lock>R<Key.caps_lock>EUP
Screenshot: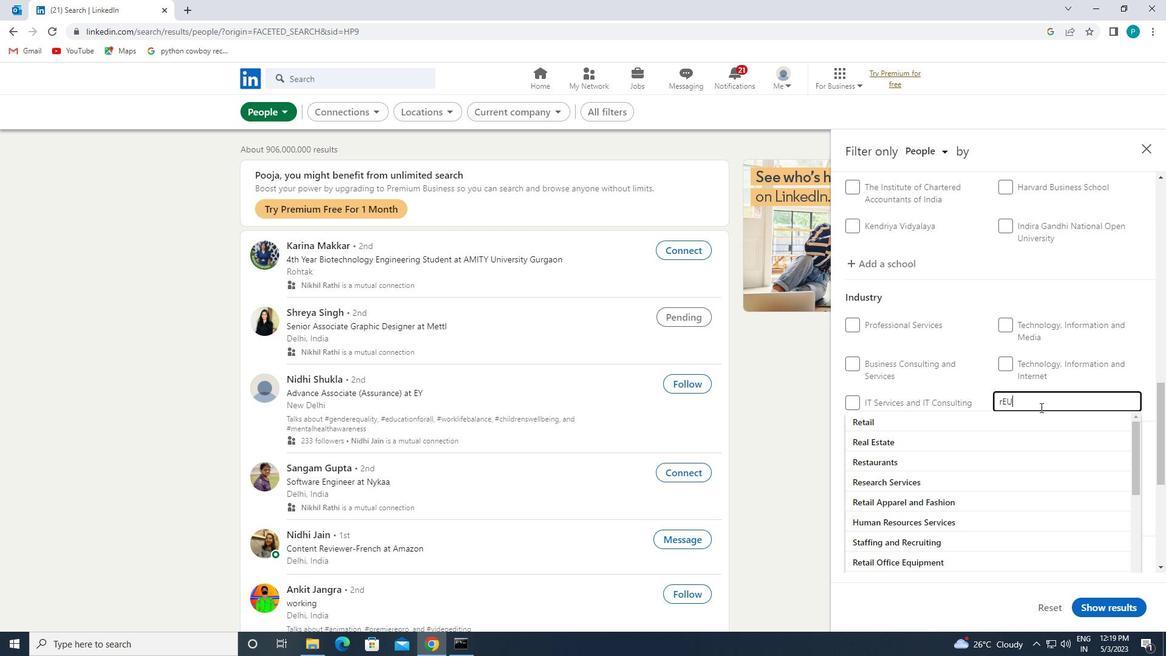 
Action: Mouse moved to (985, 412)
Screenshot: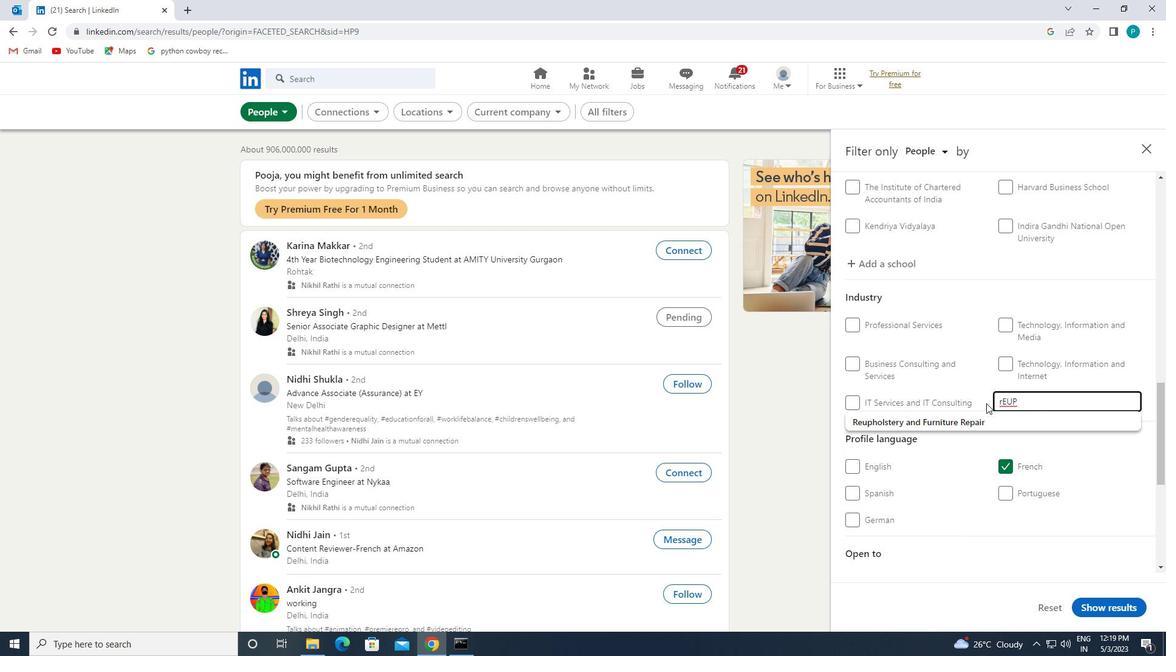 
Action: Mouse pressed left at (985, 412)
Screenshot: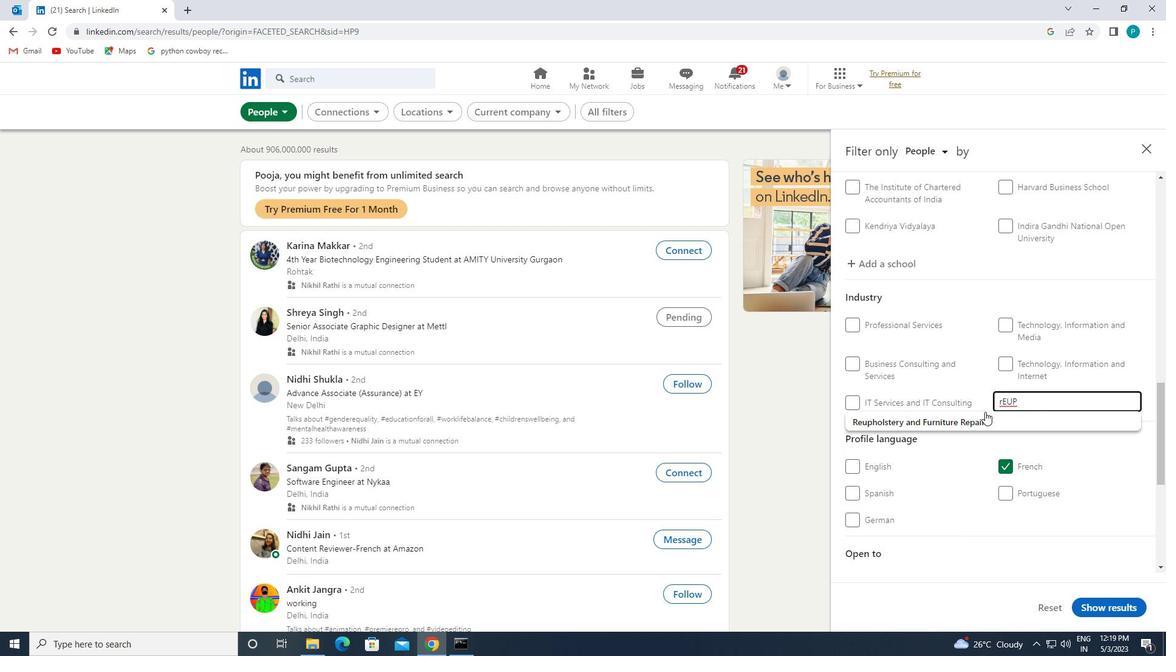 
Action: Mouse scrolled (985, 412) with delta (0, 0)
Screenshot: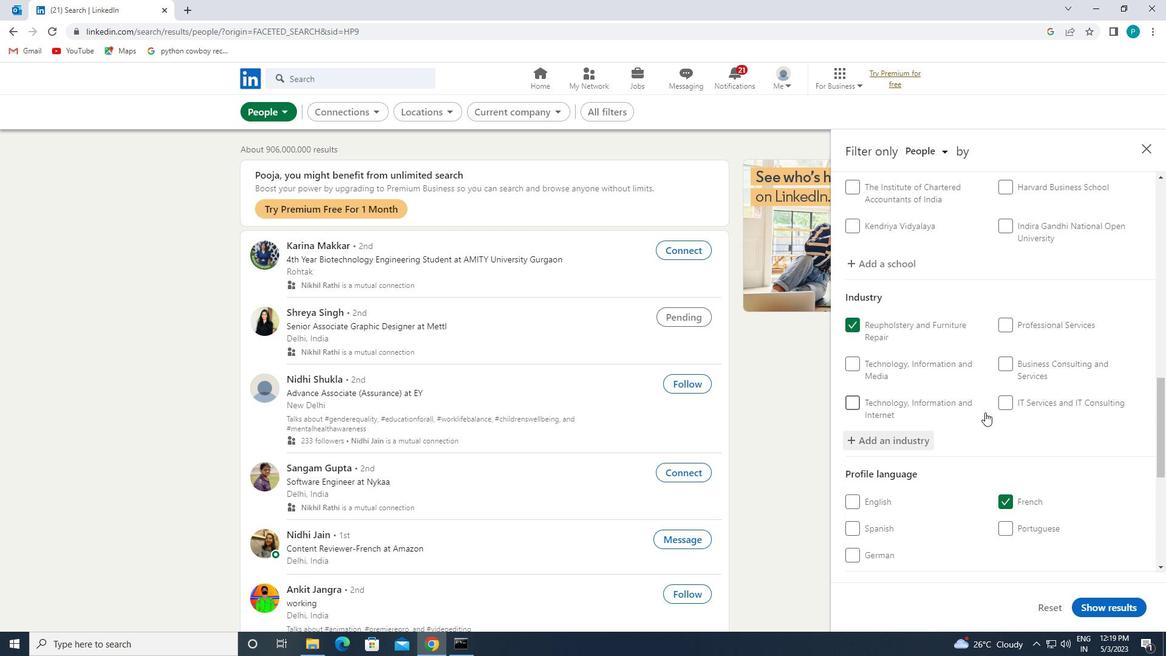 
Action: Mouse scrolled (985, 412) with delta (0, 0)
Screenshot: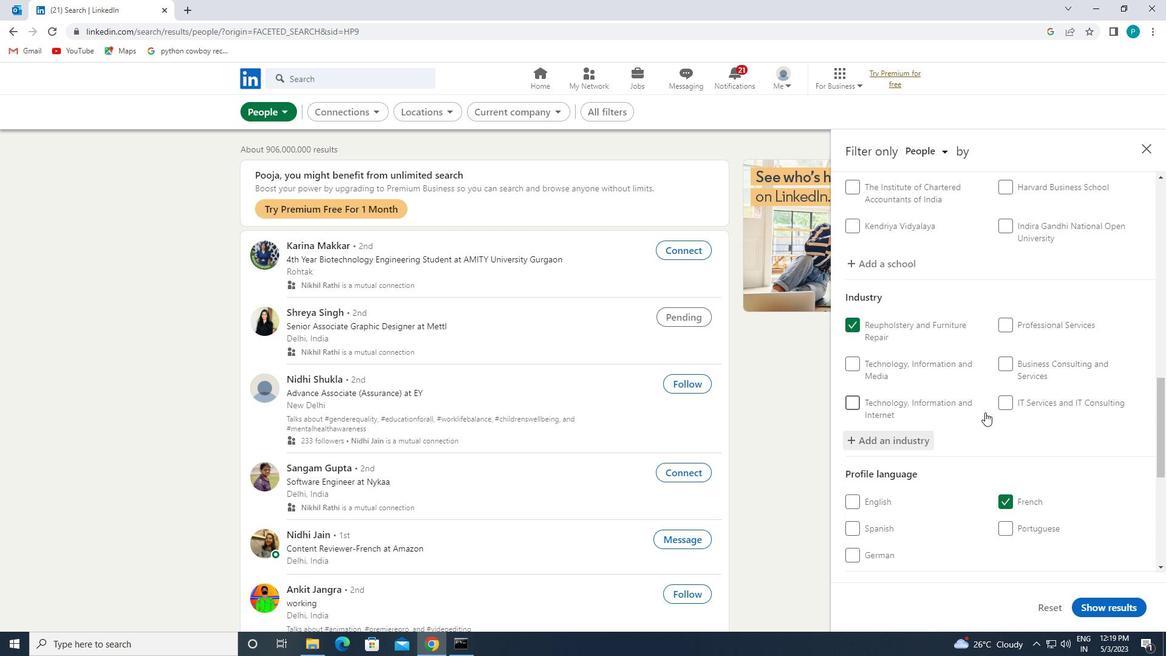 
Action: Mouse scrolled (985, 412) with delta (0, 0)
Screenshot: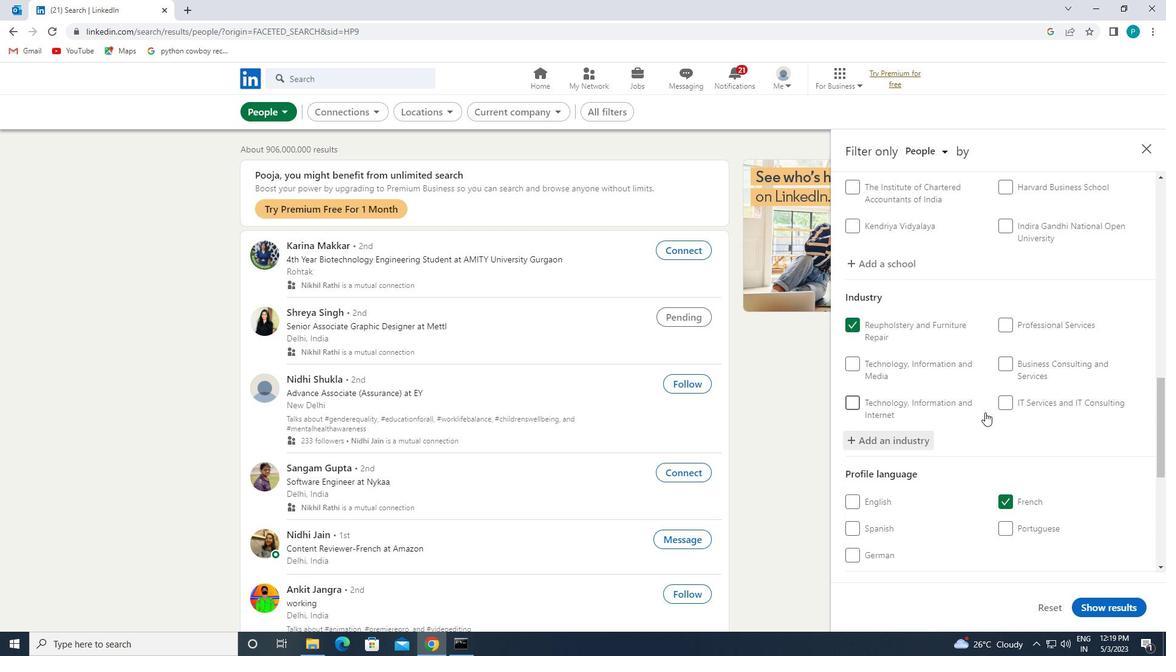 
Action: Mouse scrolled (985, 412) with delta (0, 0)
Screenshot: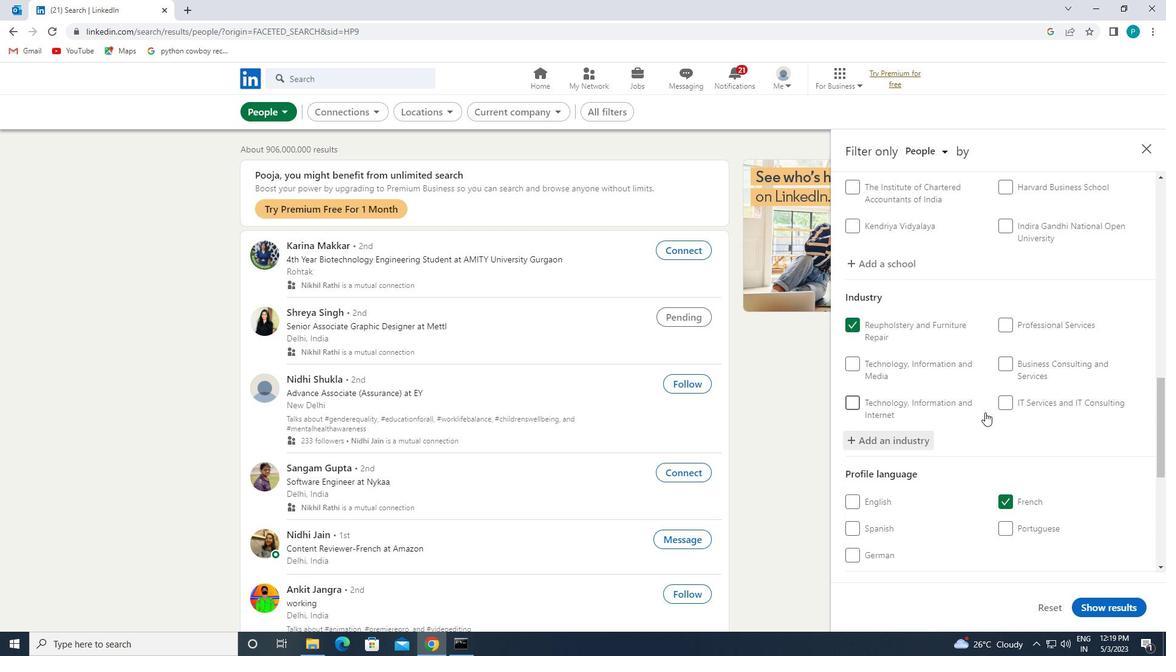 
Action: Mouse moved to (1008, 435)
Screenshot: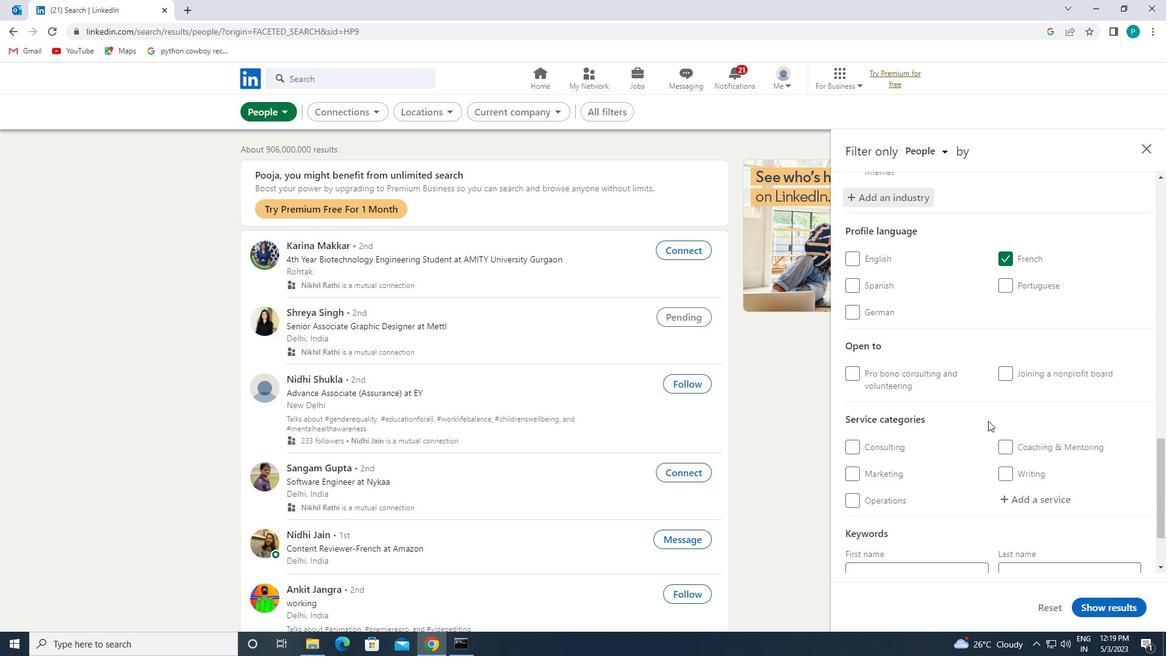 
Action: Mouse scrolled (1008, 434) with delta (0, 0)
Screenshot: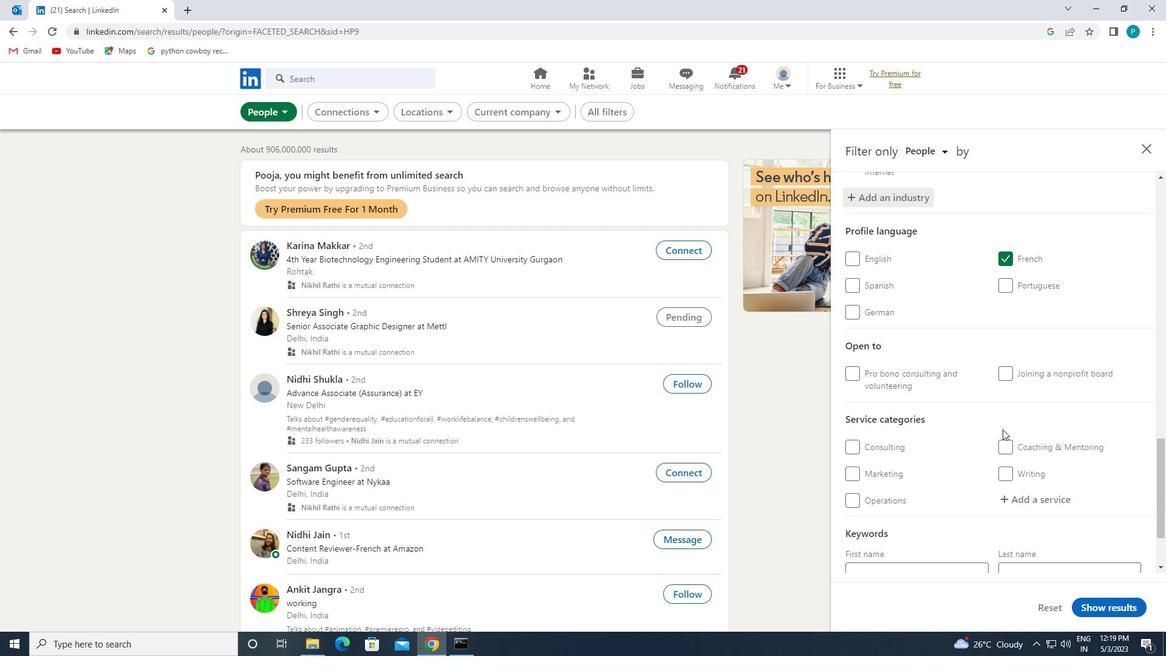 
Action: Mouse moved to (1010, 438)
Screenshot: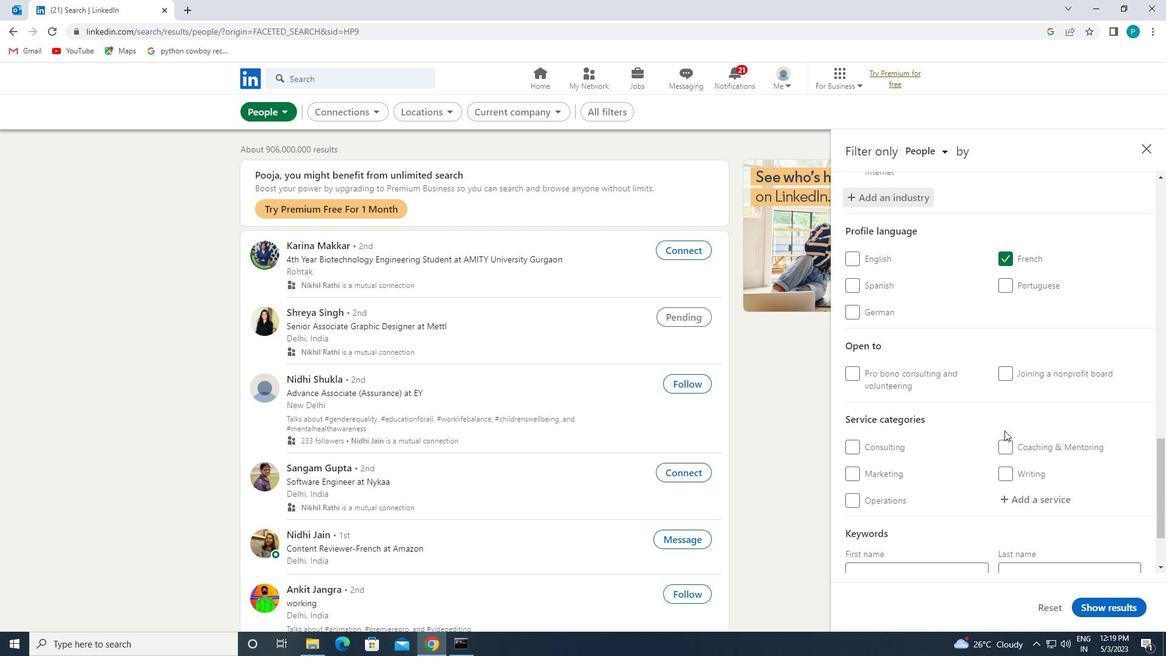 
Action: Mouse scrolled (1010, 437) with delta (0, 0)
Screenshot: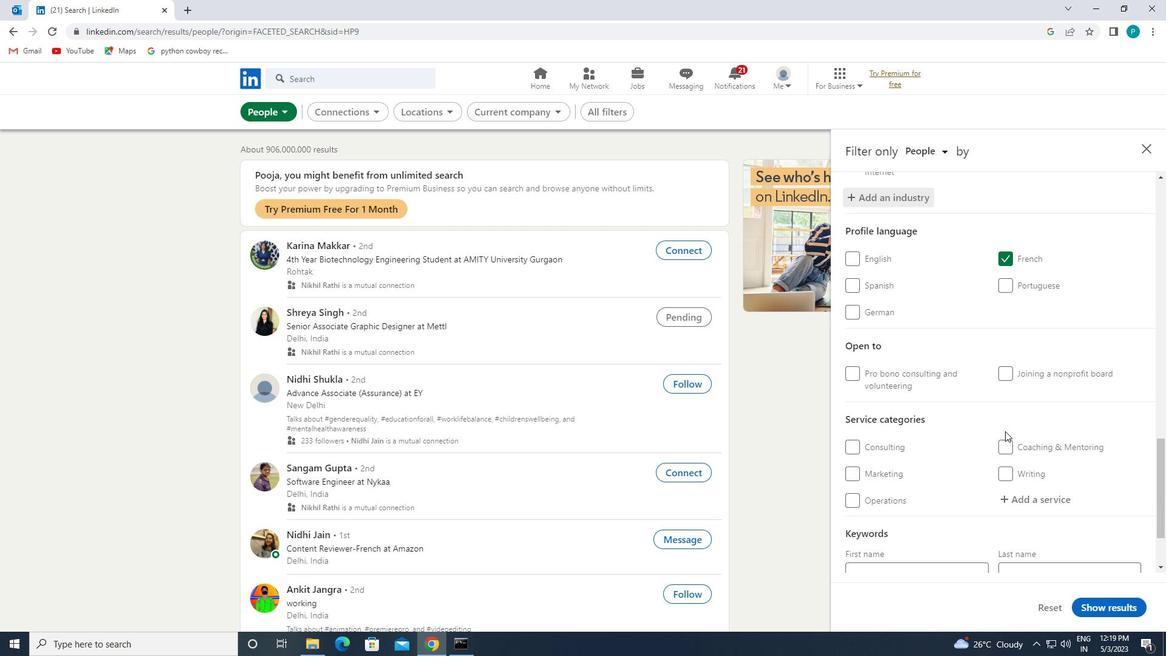 
Action: Mouse moved to (1010, 406)
Screenshot: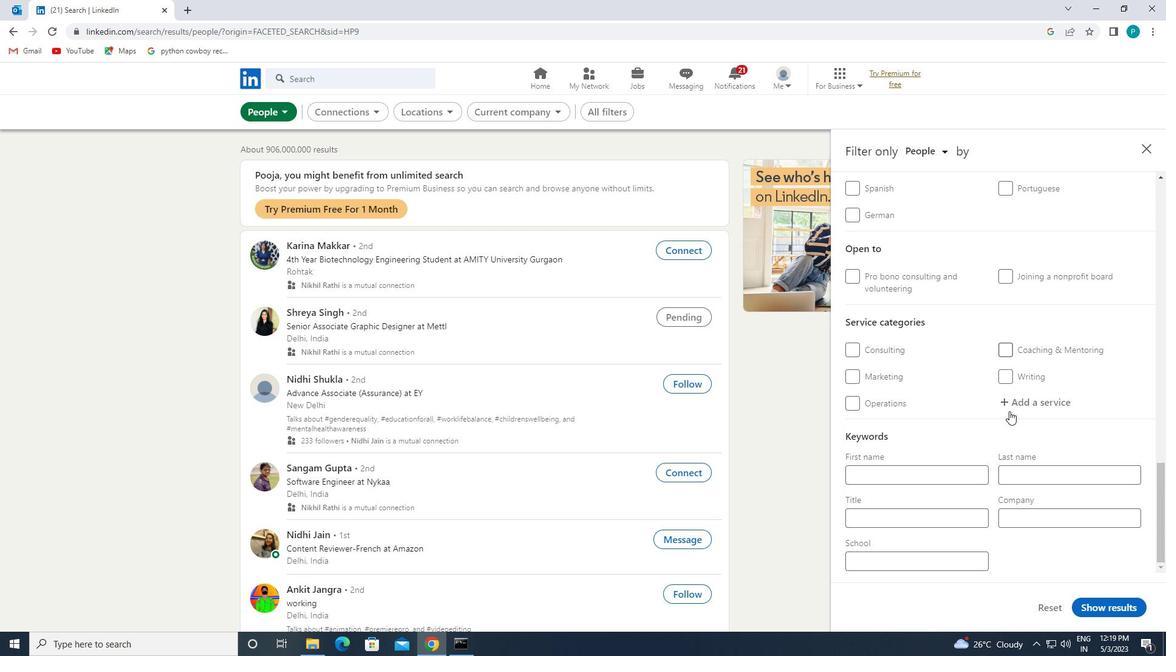 
Action: Mouse pressed left at (1010, 406)
Screenshot: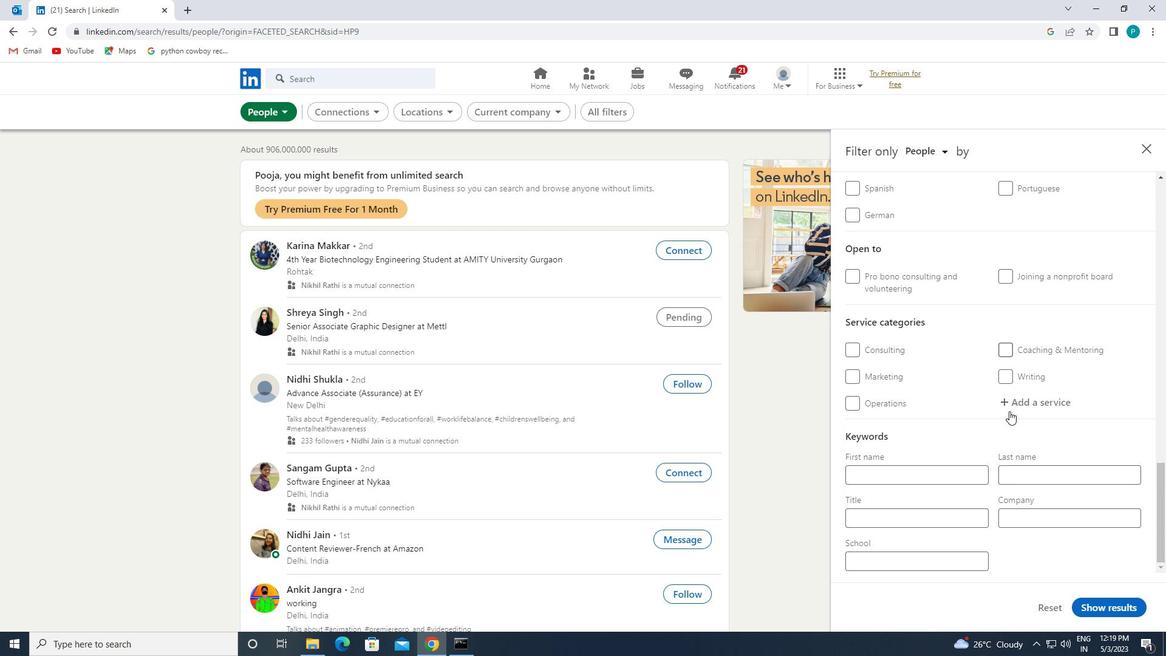 
Action: Mouse moved to (1014, 418)
Screenshot: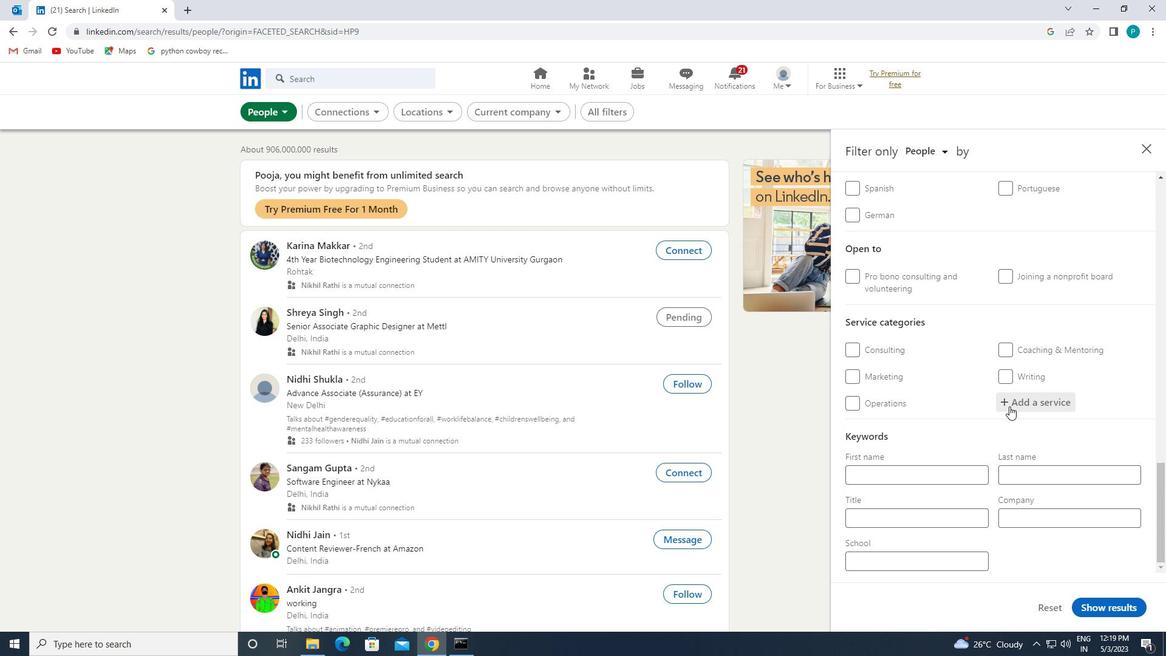 
Action: Key pressed P<Key.caps_lock>ROGRAM
Screenshot: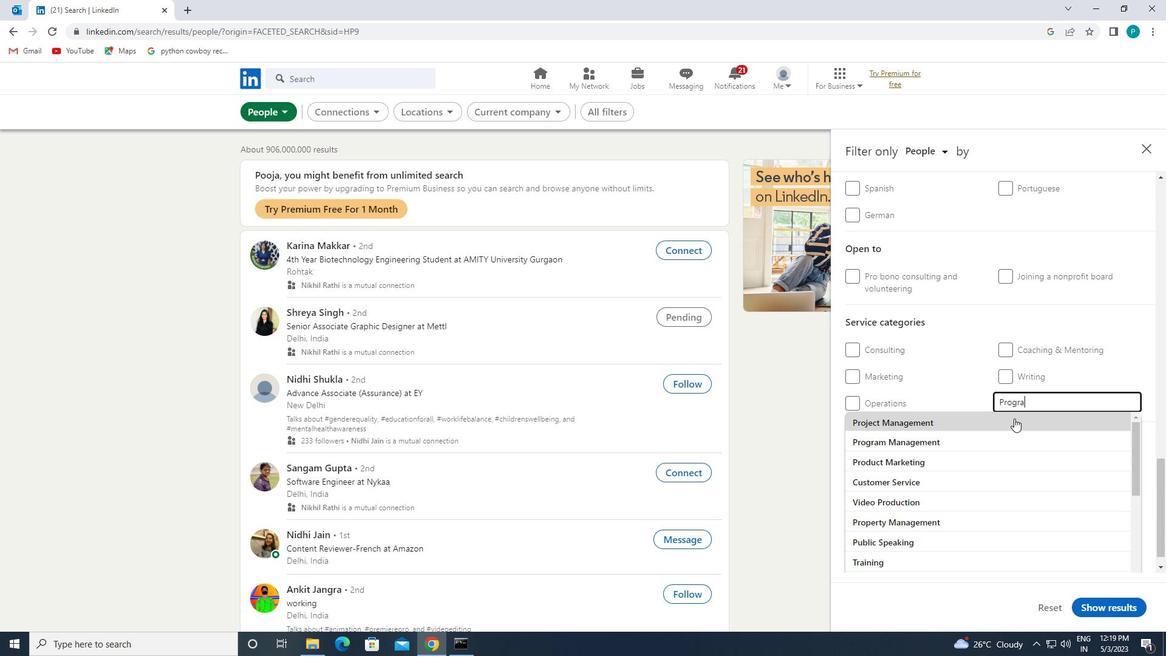 
Action: Mouse pressed left at (1014, 418)
Screenshot: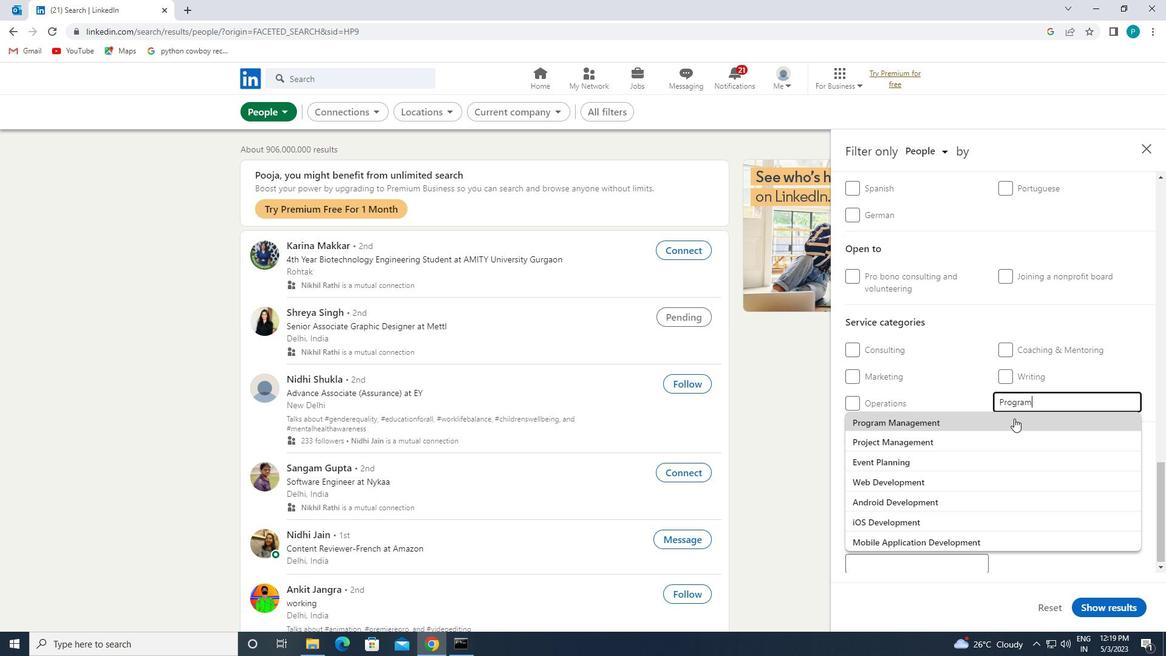 
Action: Mouse moved to (1014, 424)
Screenshot: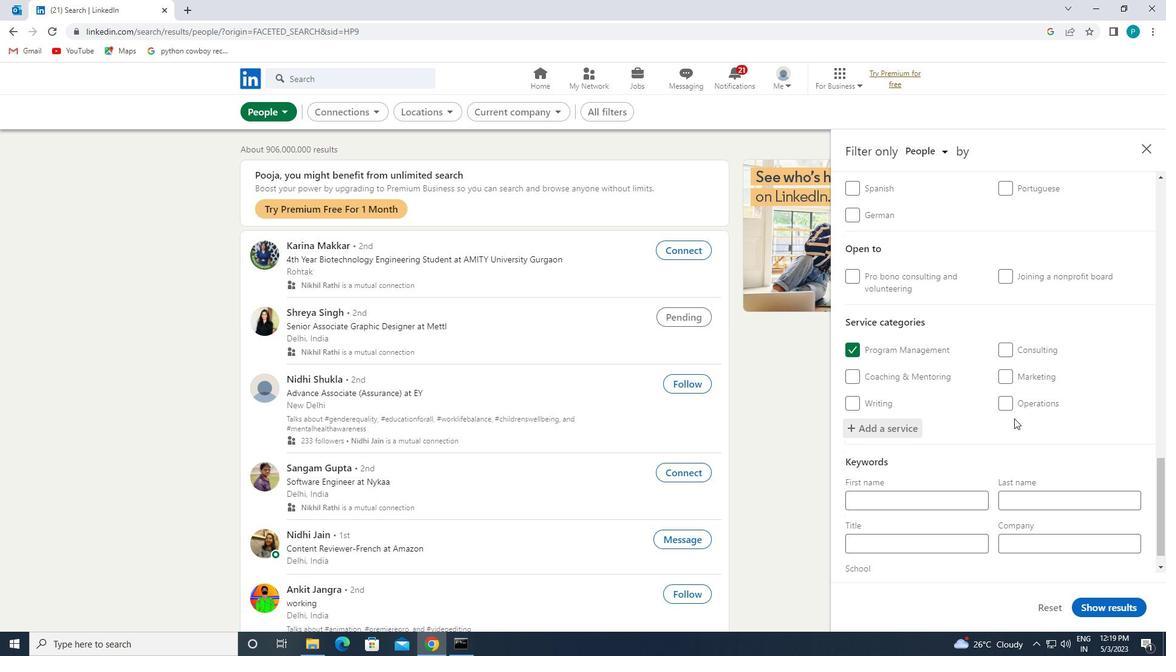 
Action: Mouse scrolled (1014, 424) with delta (0, 0)
Screenshot: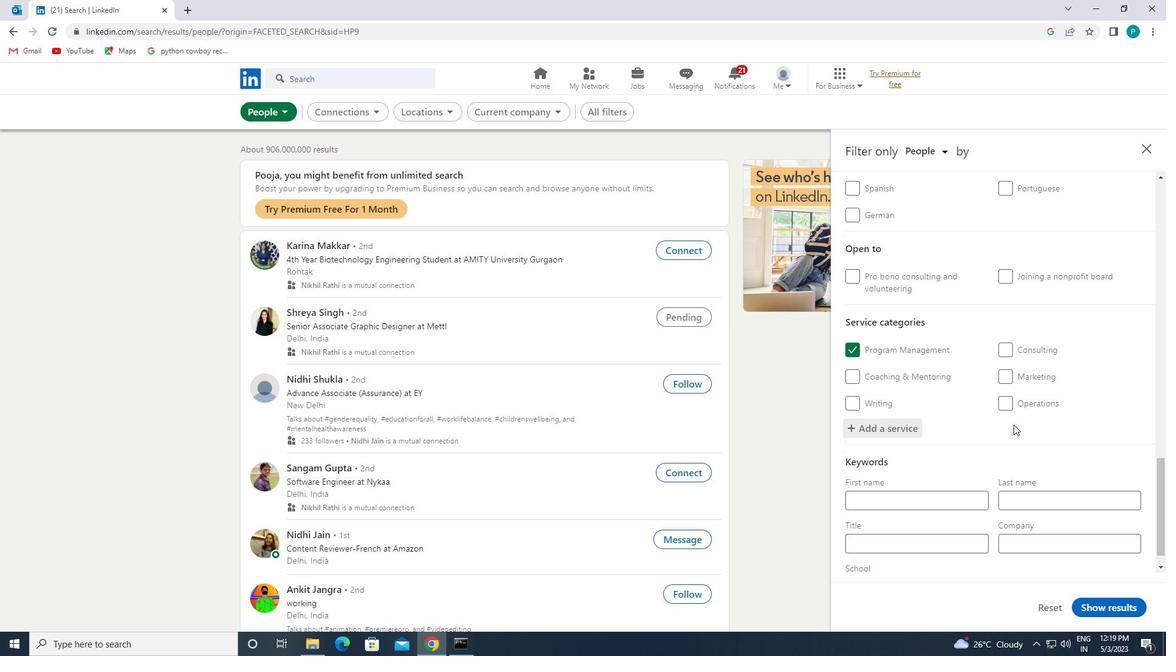 
Action: Mouse scrolled (1014, 424) with delta (0, 0)
Screenshot: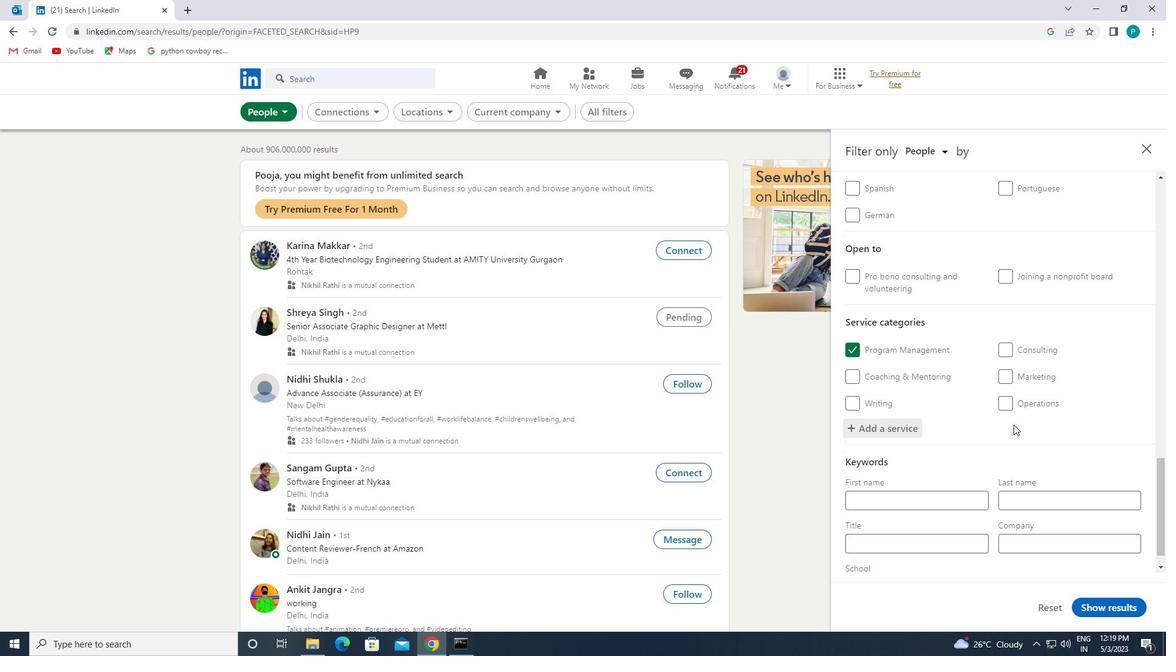 
Action: Mouse moved to (930, 528)
Screenshot: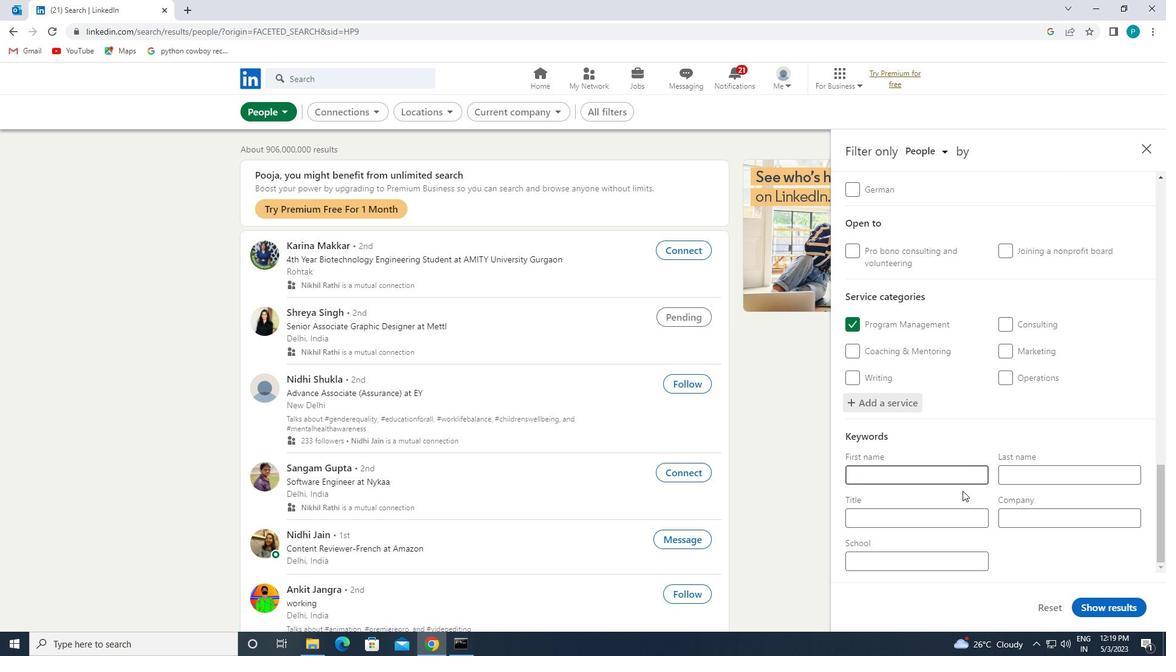 
Action: Mouse pressed left at (930, 528)
Screenshot: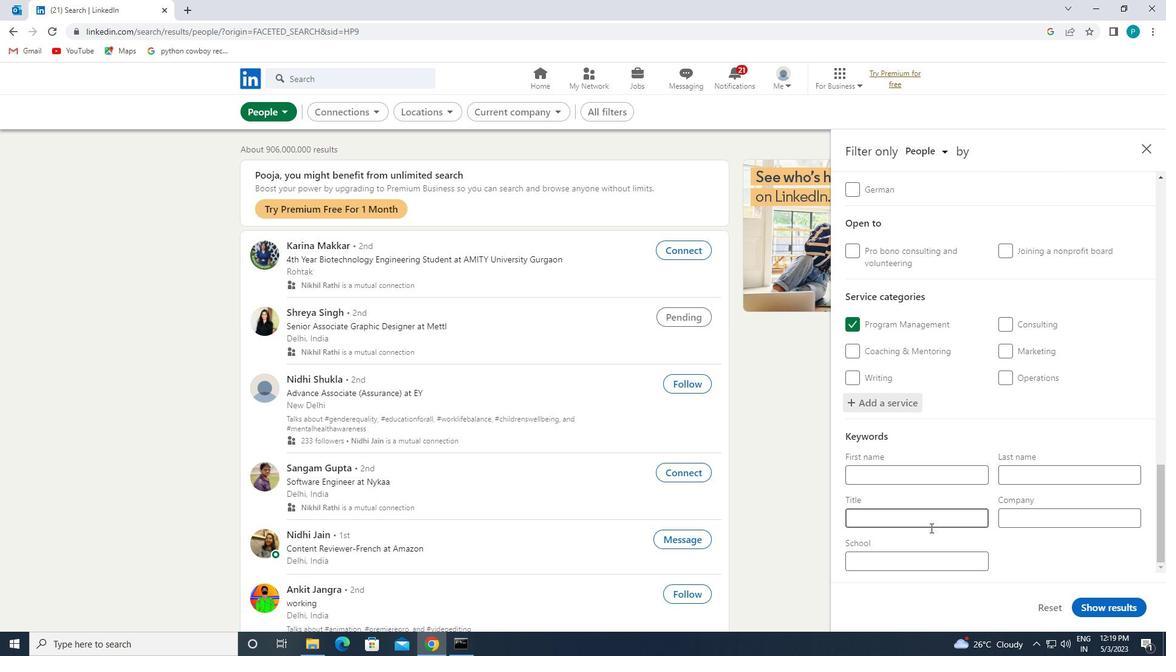 
Action: Mouse moved to (948, 540)
Screenshot: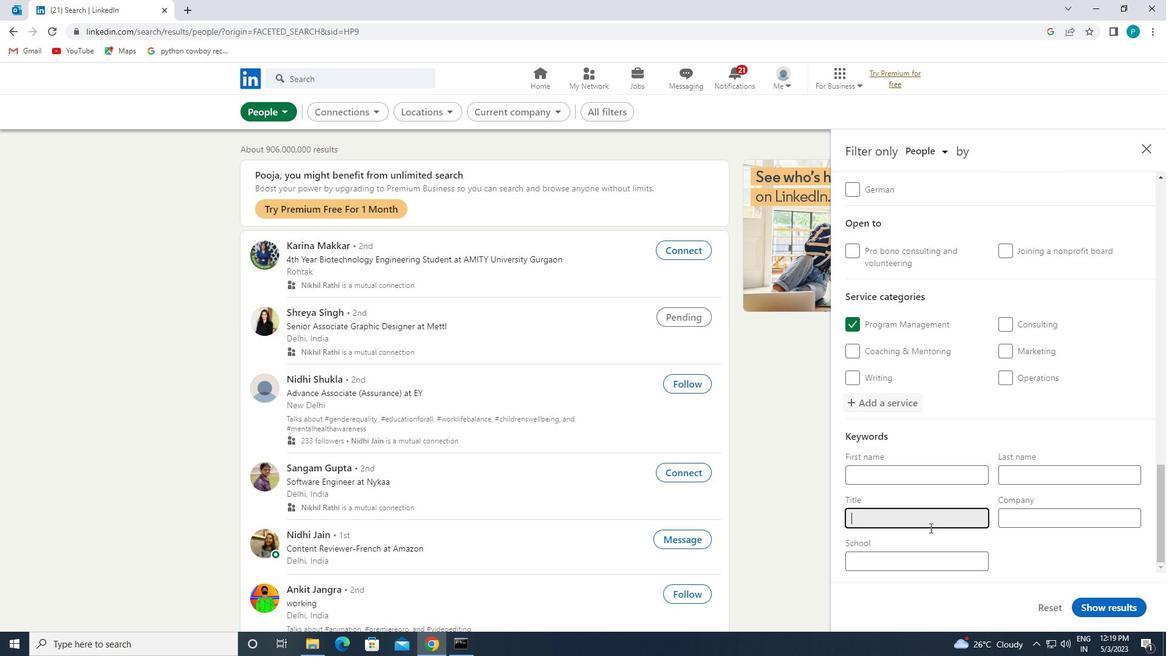 
Action: Key pressed <Key.caps_lock>C<Key.caps_lock>HIEF<Key.space><Key.caps_lock>R<Key.caps_lock>OBOT<Key.space><Key.caps_lock>W<Key.caps_lock>HISPERER
Screenshot: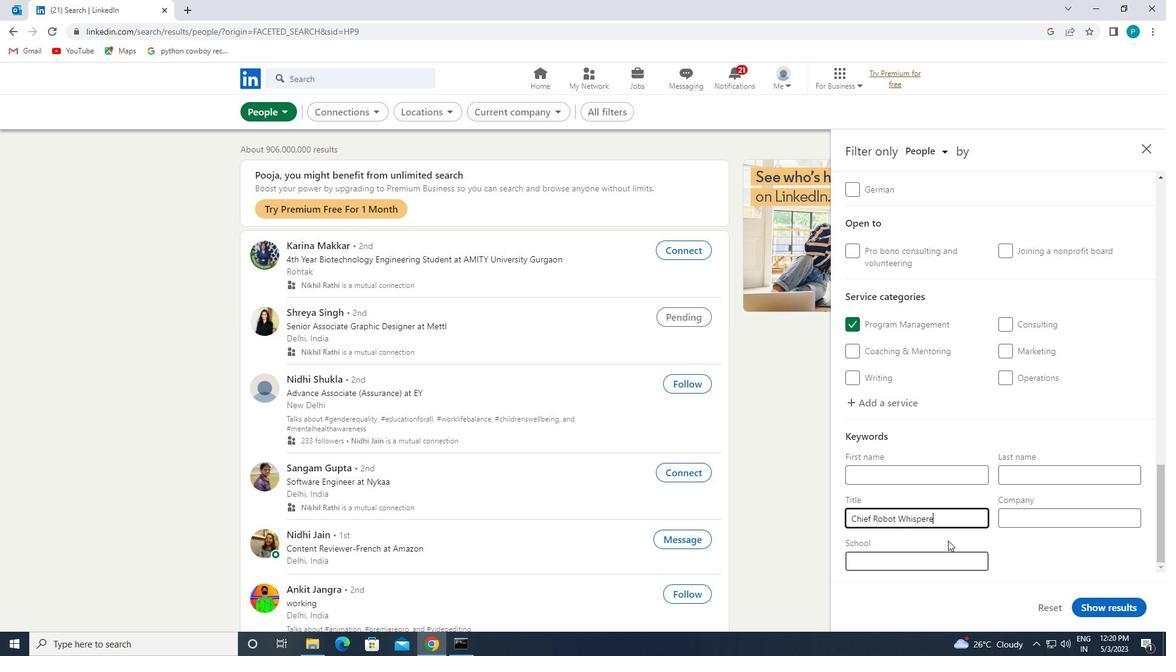 
Action: Mouse moved to (1112, 610)
Screenshot: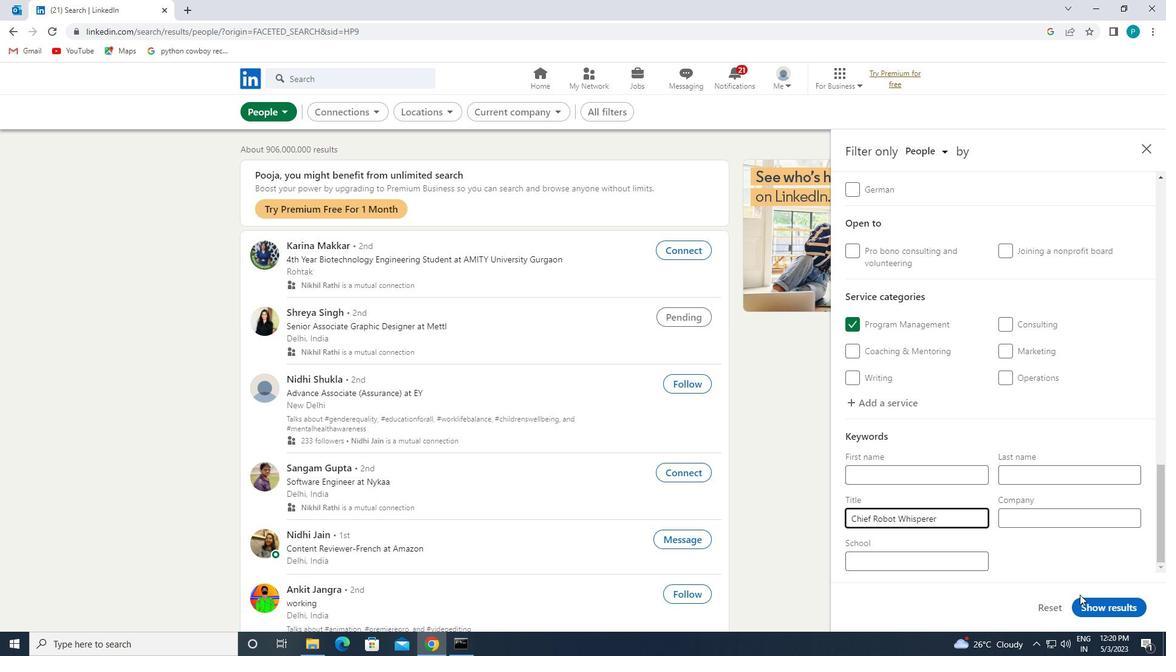 
Action: Mouse pressed left at (1112, 610)
Screenshot: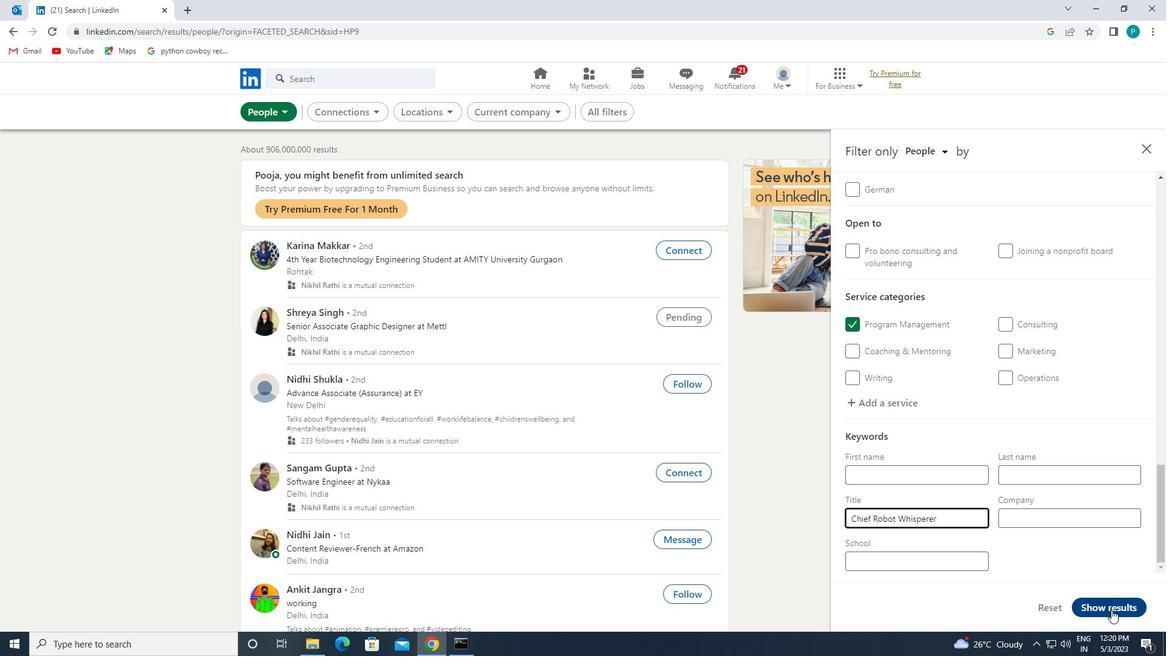 
